 Task: Use the "Calm" extension for calming sounds and nature scenes.
Action: Mouse moved to (937, 28)
Screenshot: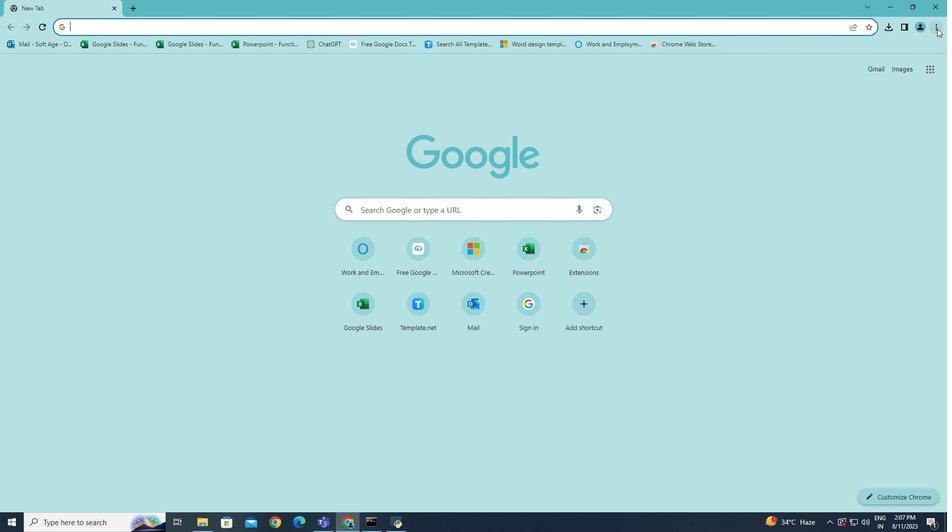 
Action: Mouse pressed left at (937, 28)
Screenshot: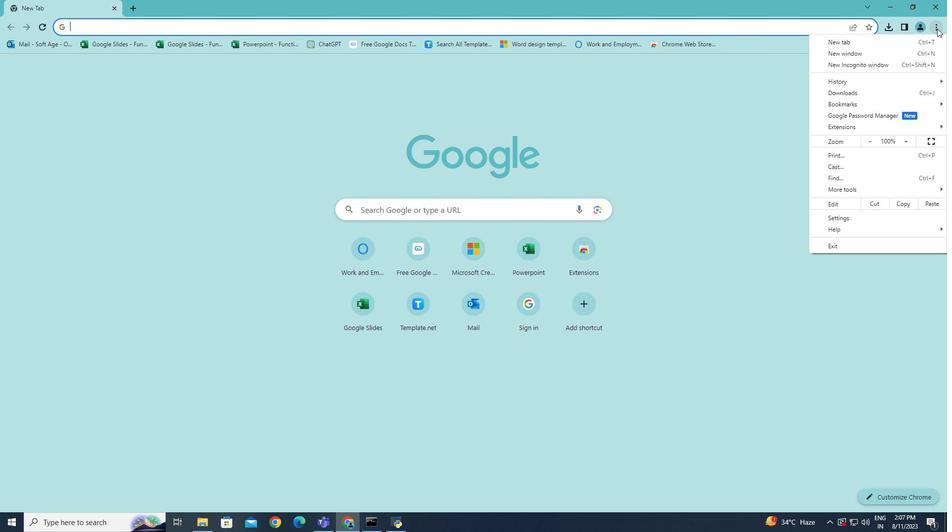 
Action: Mouse moved to (853, 127)
Screenshot: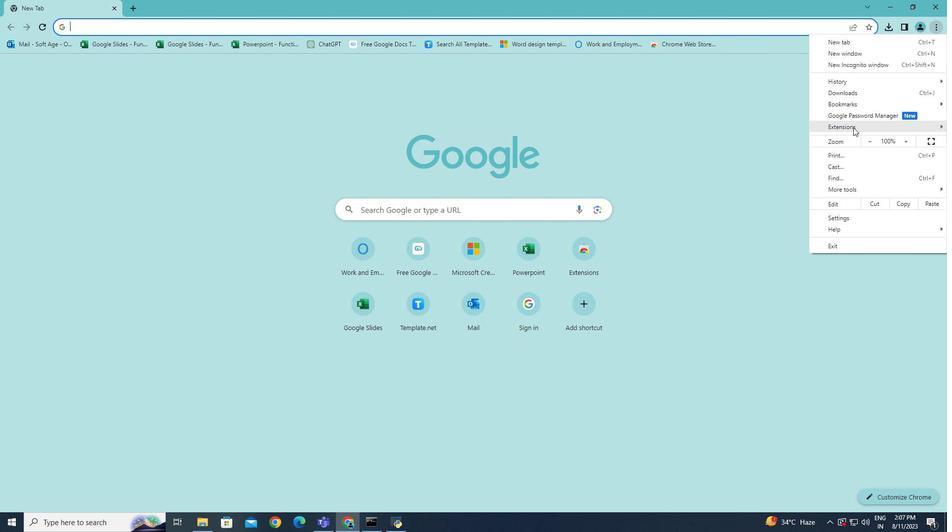 
Action: Mouse pressed left at (853, 127)
Screenshot: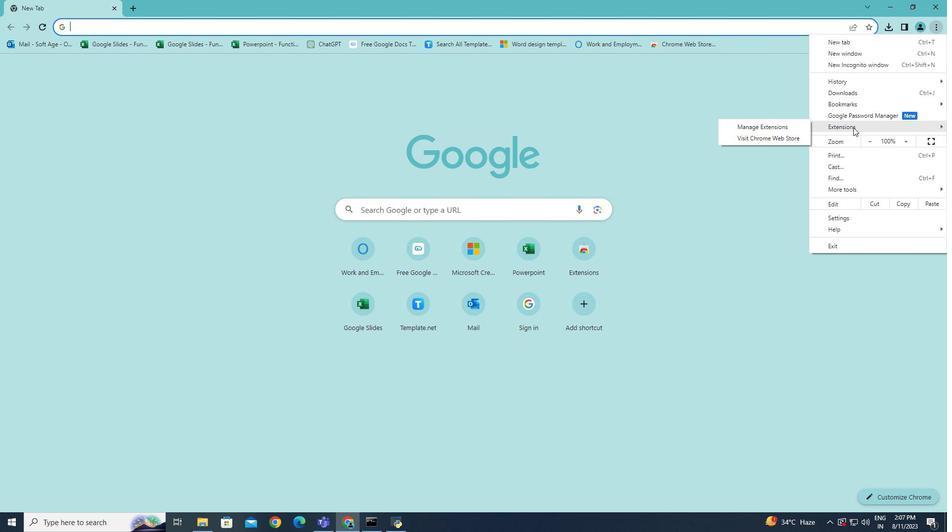 
Action: Mouse moved to (788, 136)
Screenshot: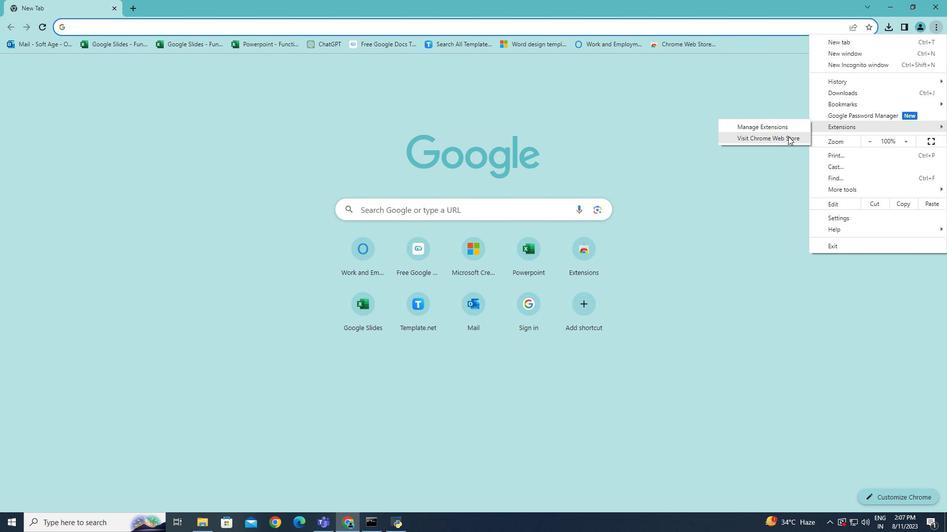 
Action: Mouse pressed left at (788, 136)
Screenshot: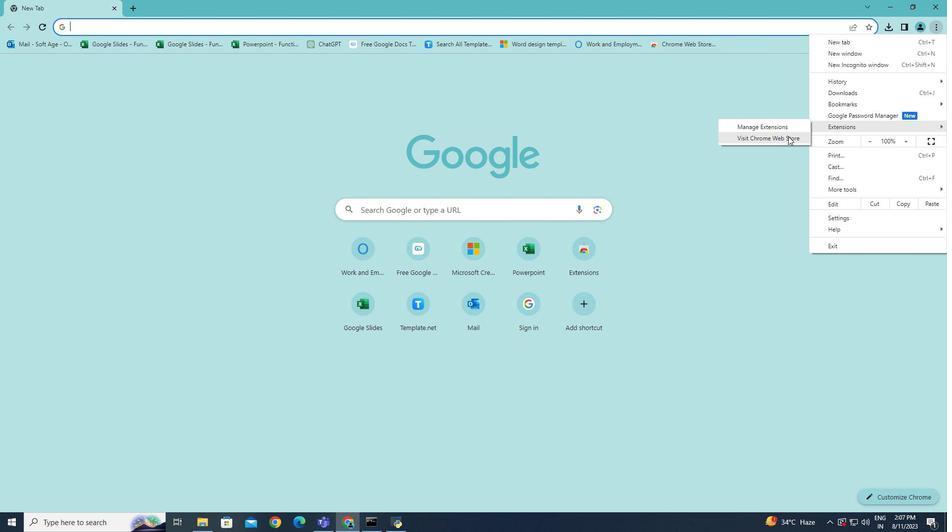 
Action: Mouse moved to (238, 84)
Screenshot: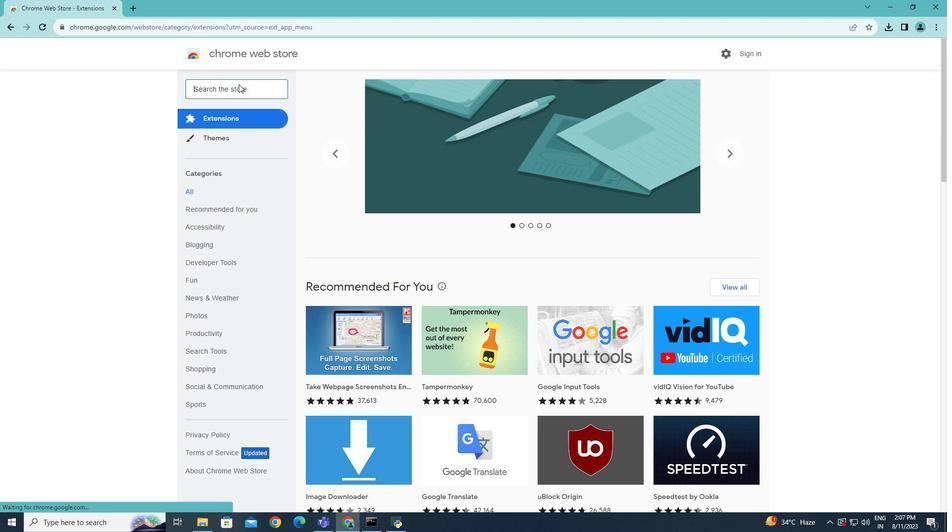 
Action: Mouse pressed left at (238, 84)
Screenshot: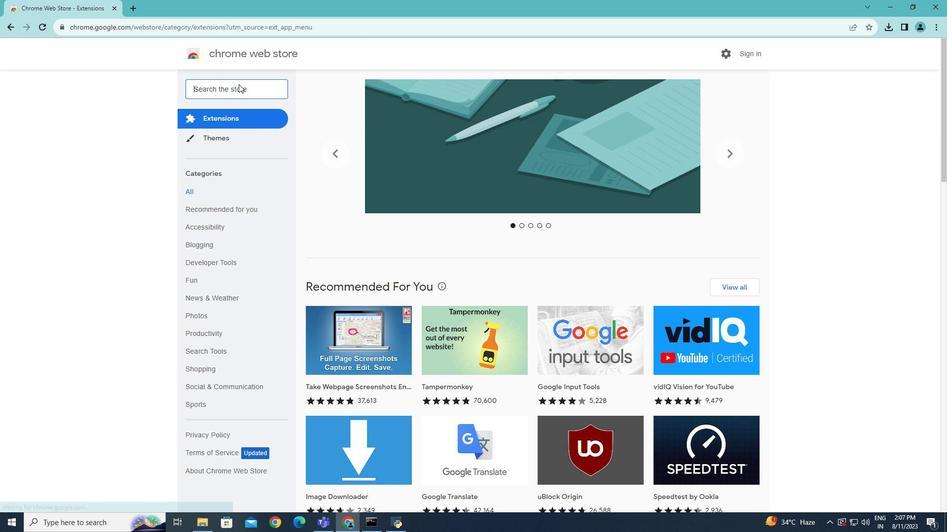 
Action: Key pressed calm<Key.enter>
Screenshot: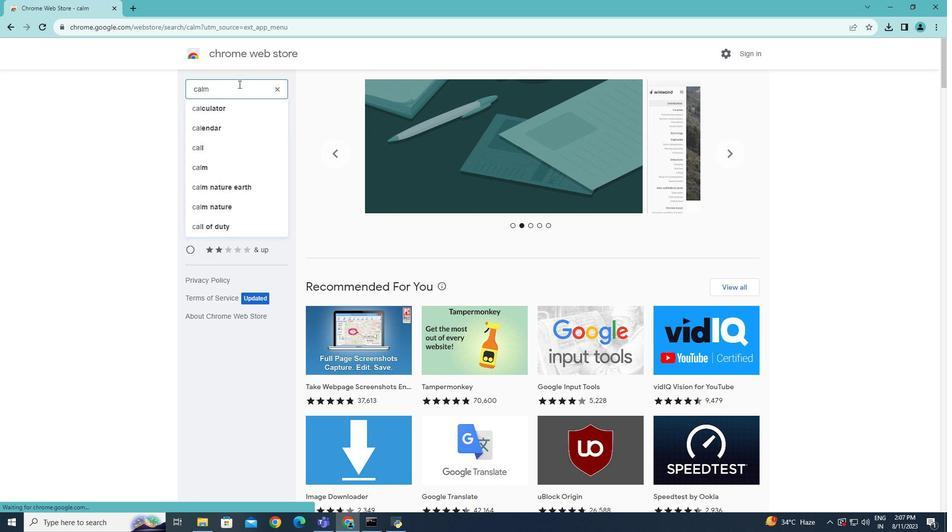 
Action: Mouse moved to (401, 280)
Screenshot: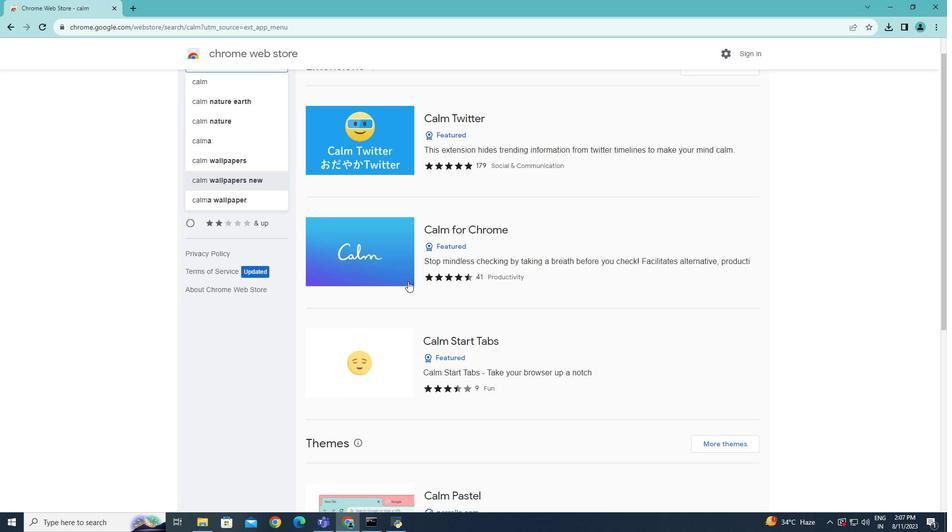 
Action: Mouse scrolled (401, 280) with delta (0, 0)
Screenshot: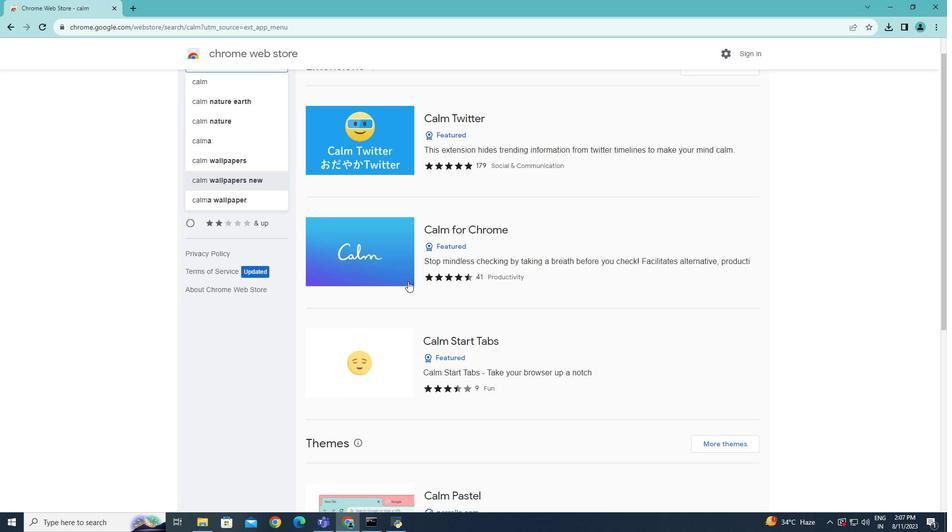 
Action: Mouse moved to (407, 281)
Screenshot: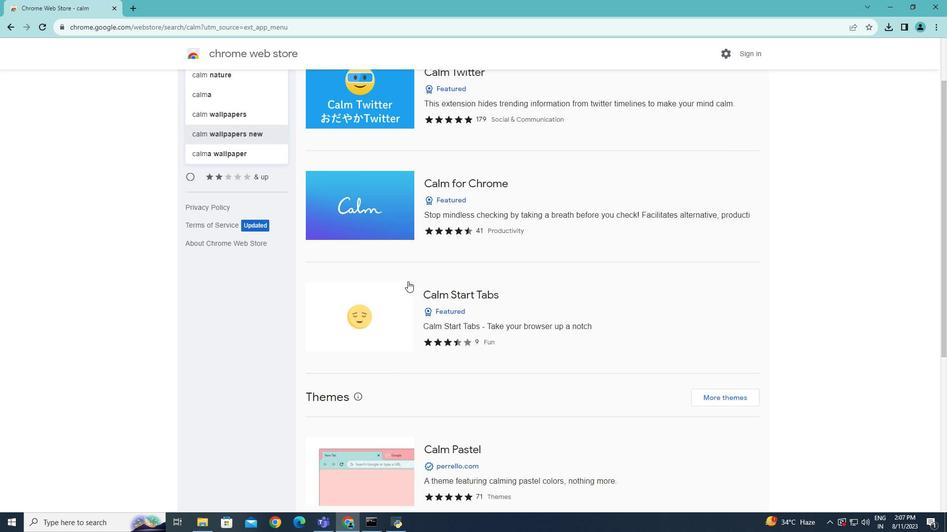 
Action: Mouse scrolled (407, 281) with delta (0, 0)
Screenshot: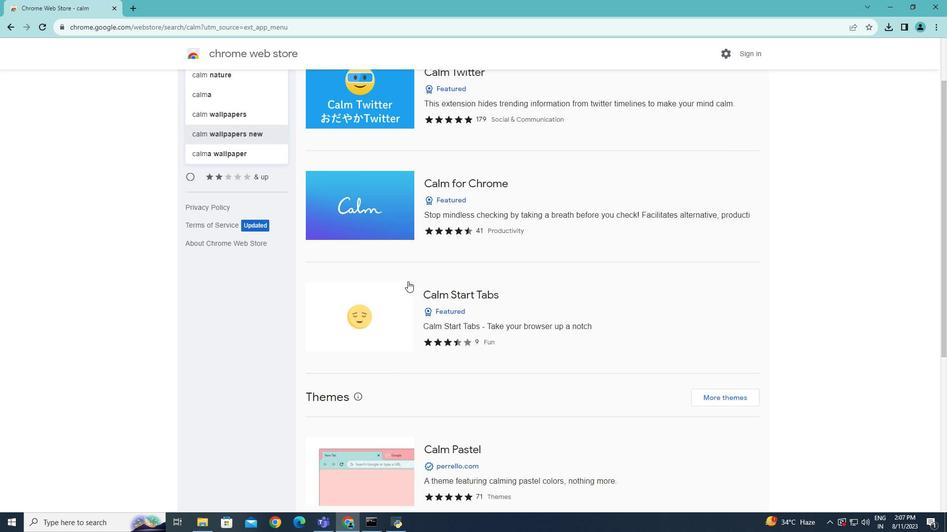 
Action: Mouse moved to (407, 281)
Screenshot: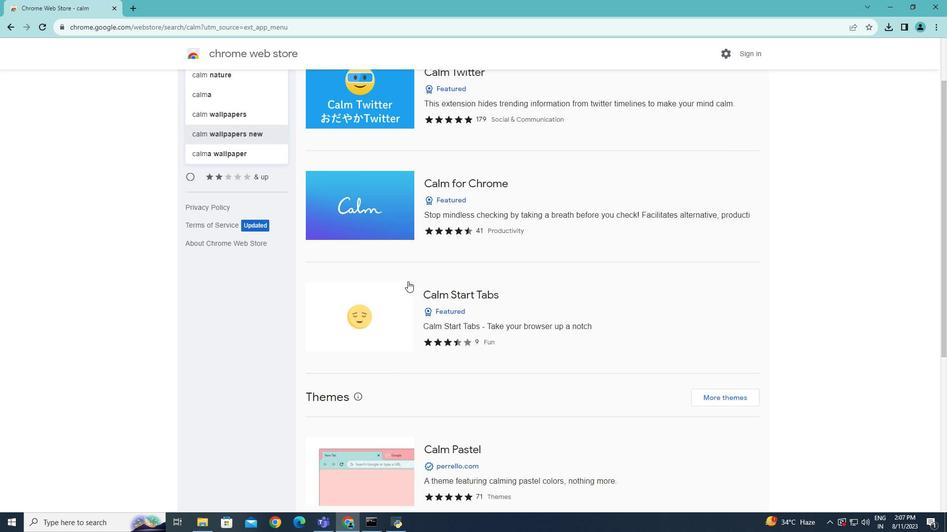 
Action: Mouse scrolled (407, 281) with delta (0, 0)
Screenshot: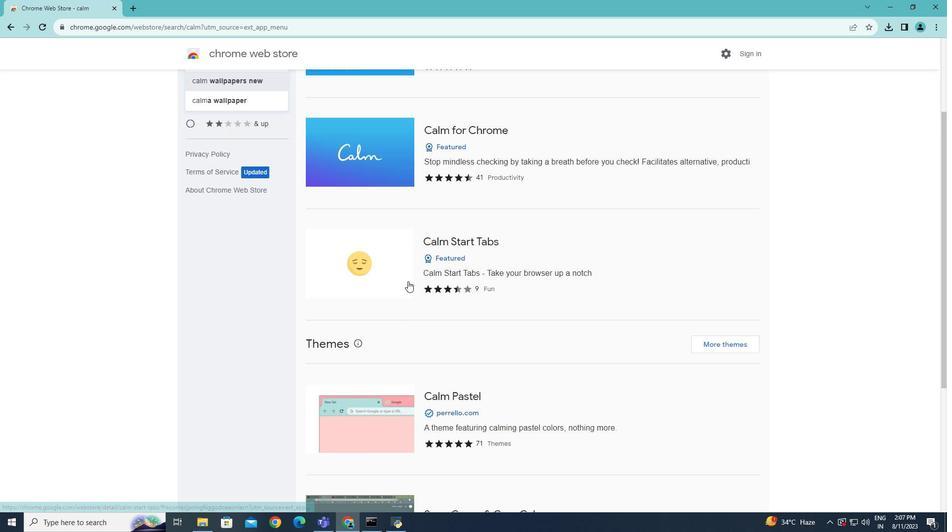 
Action: Mouse scrolled (407, 281) with delta (0, 0)
Screenshot: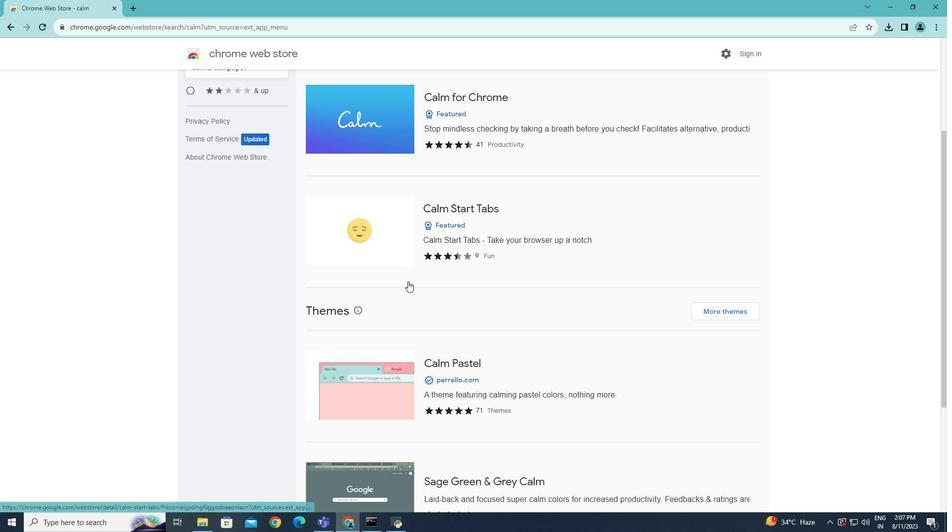 
Action: Mouse moved to (695, 244)
Screenshot: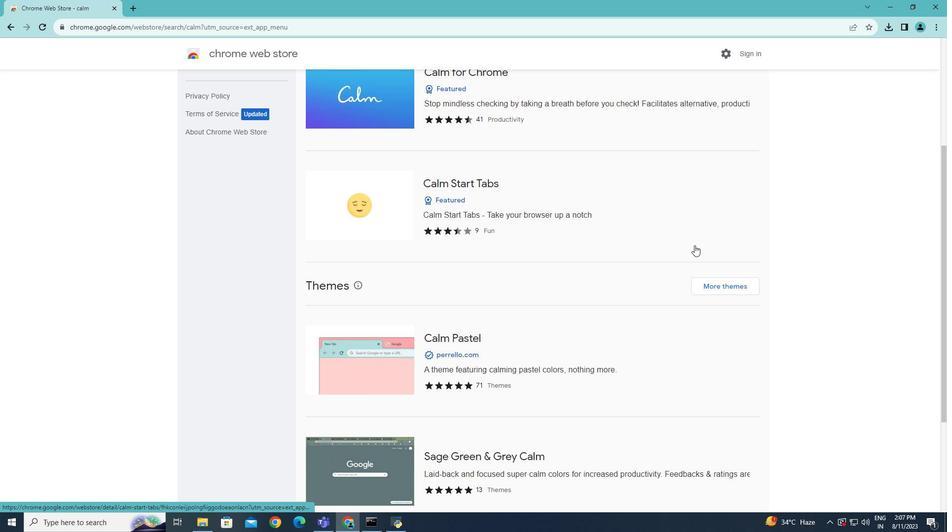 
Action: Mouse scrolled (695, 244) with delta (0, 0)
Screenshot: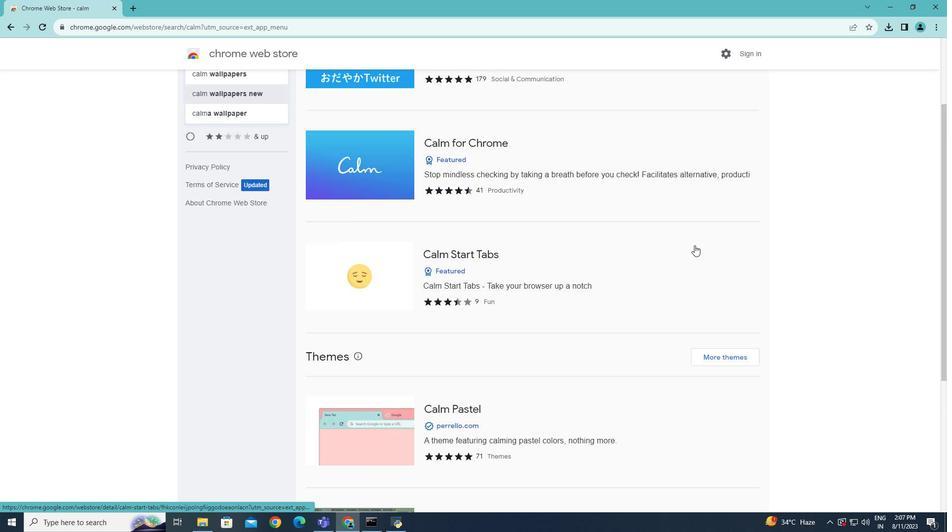 
Action: Mouse moved to (694, 245)
Screenshot: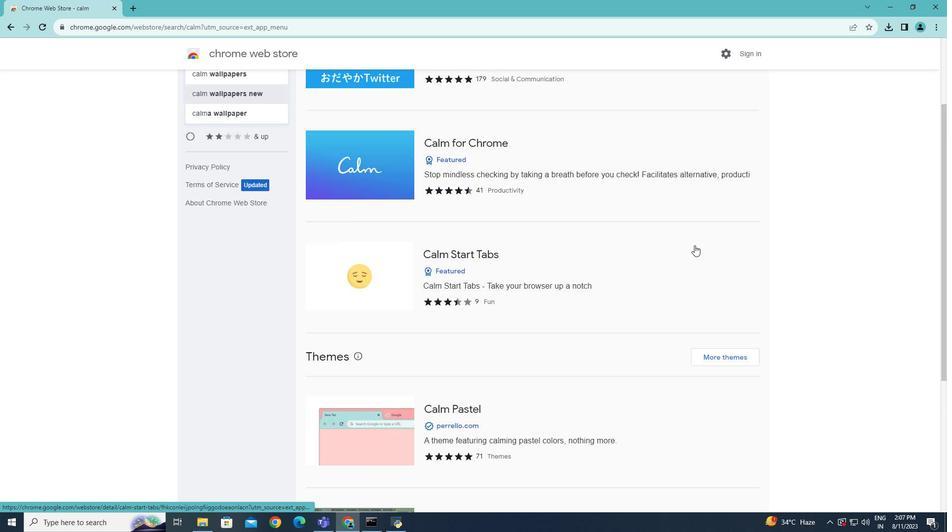 
Action: Mouse scrolled (694, 246) with delta (0, 0)
Screenshot: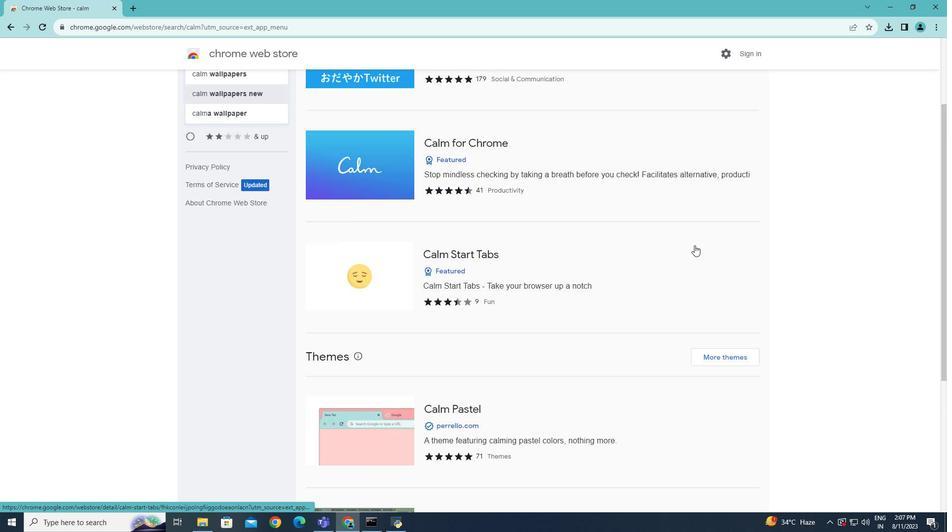 
Action: Mouse scrolled (694, 246) with delta (0, 0)
Screenshot: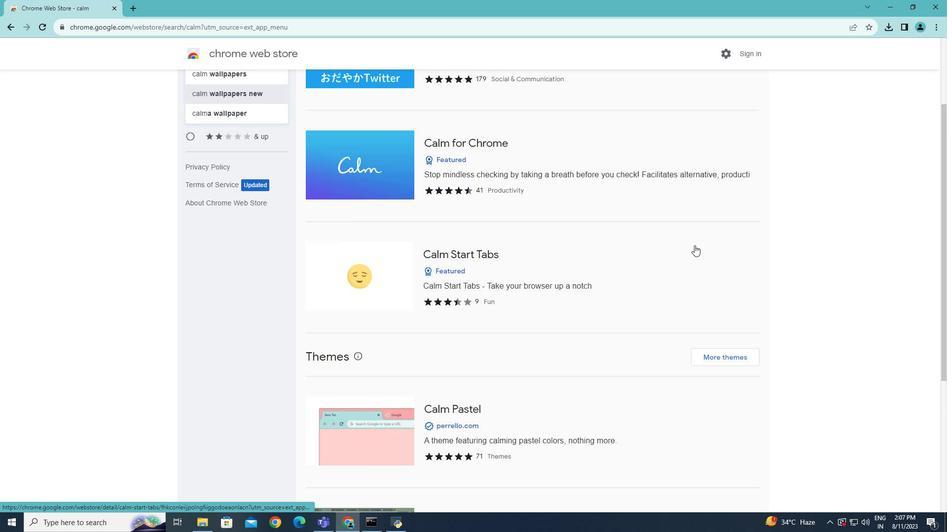 
Action: Mouse scrolled (694, 246) with delta (0, 0)
Screenshot: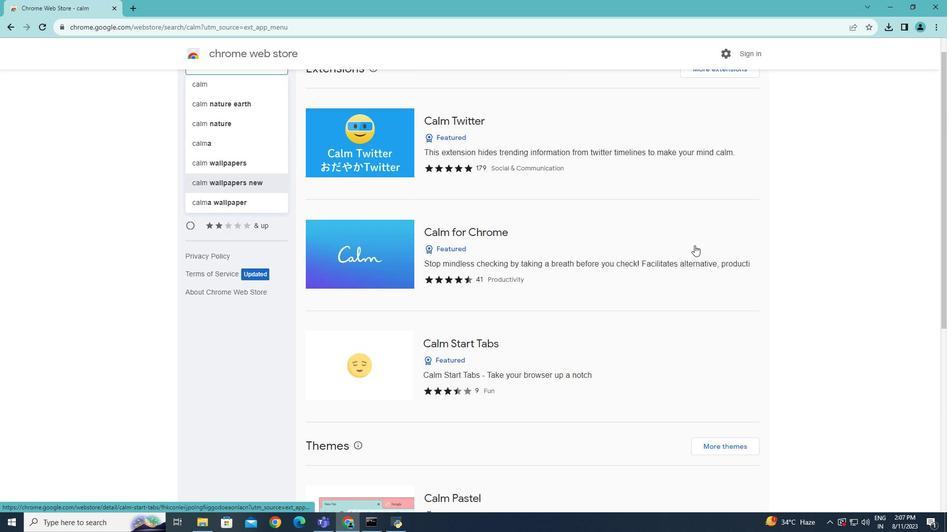 
Action: Mouse scrolled (694, 246) with delta (0, 0)
Screenshot: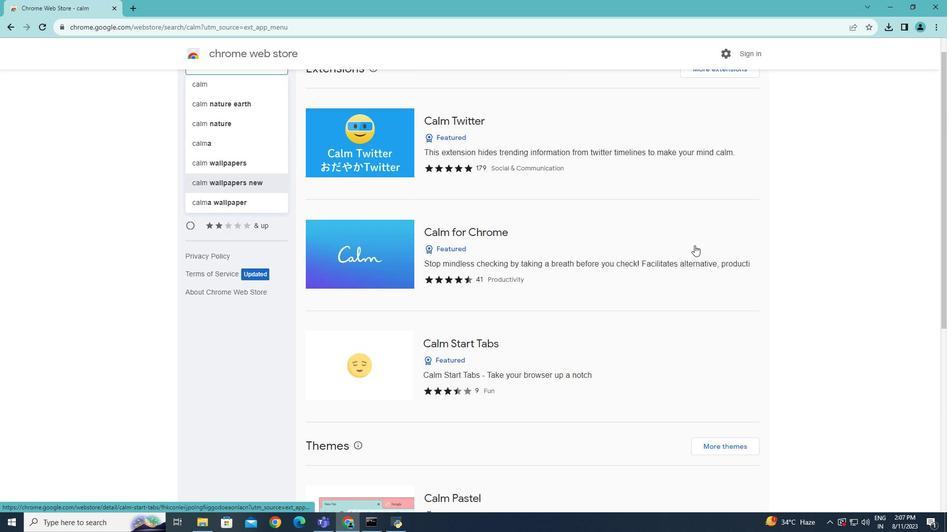 
Action: Mouse scrolled (694, 246) with delta (0, 0)
Screenshot: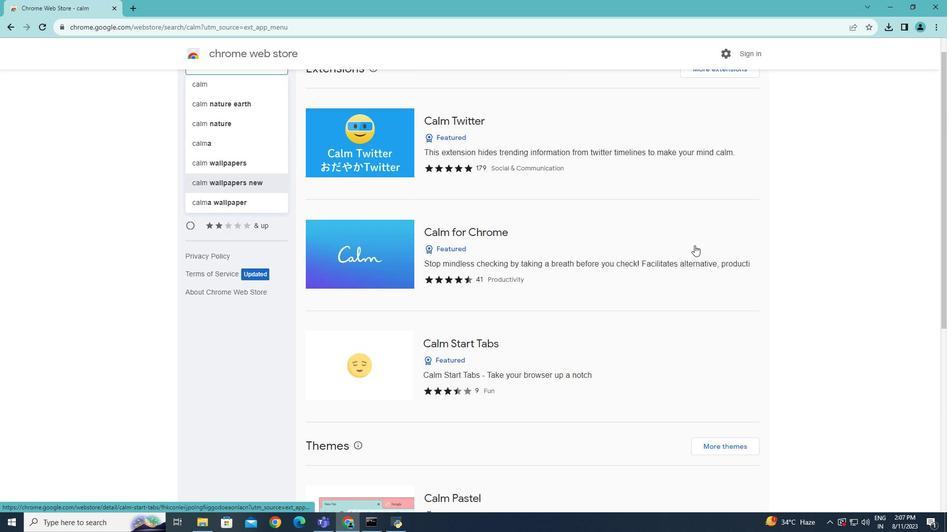 
Action: Mouse scrolled (694, 246) with delta (0, 0)
Screenshot: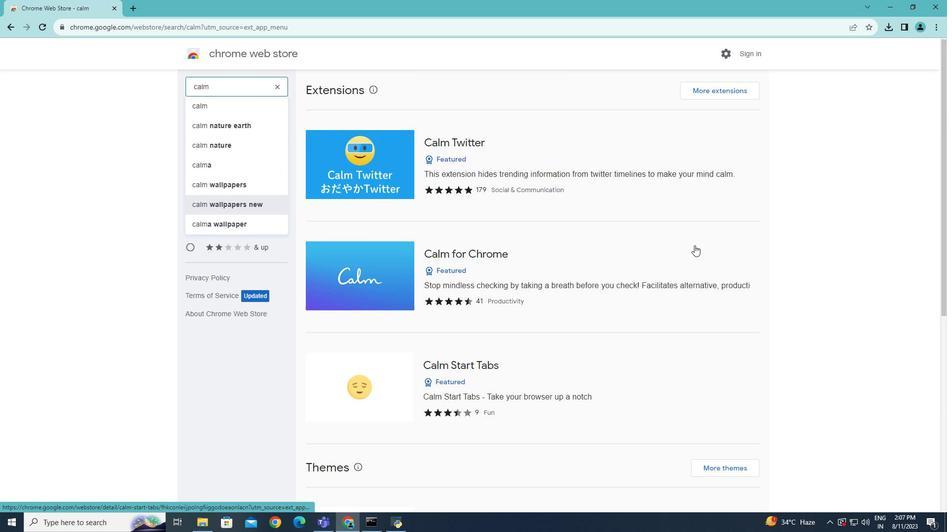 
Action: Mouse moved to (719, 93)
Screenshot: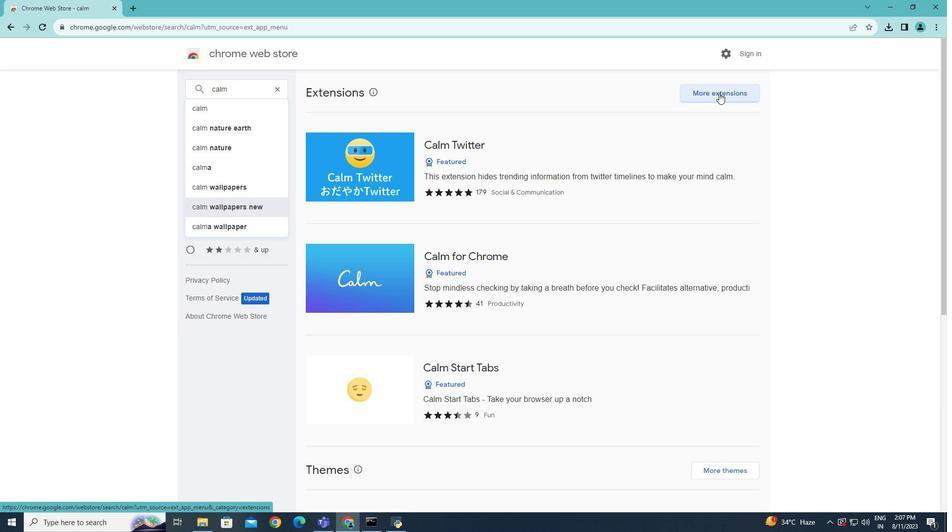 
Action: Mouse pressed left at (719, 93)
Screenshot: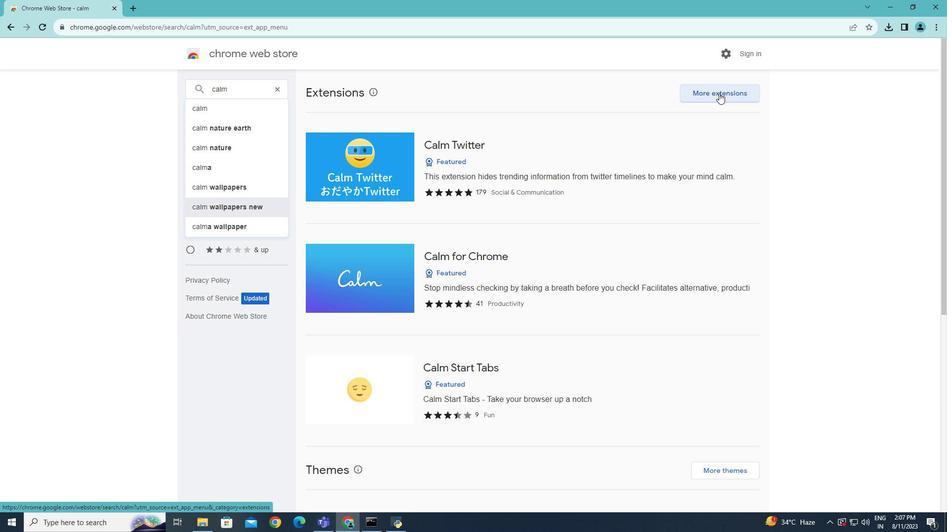 
Action: Mouse moved to (630, 324)
Screenshot: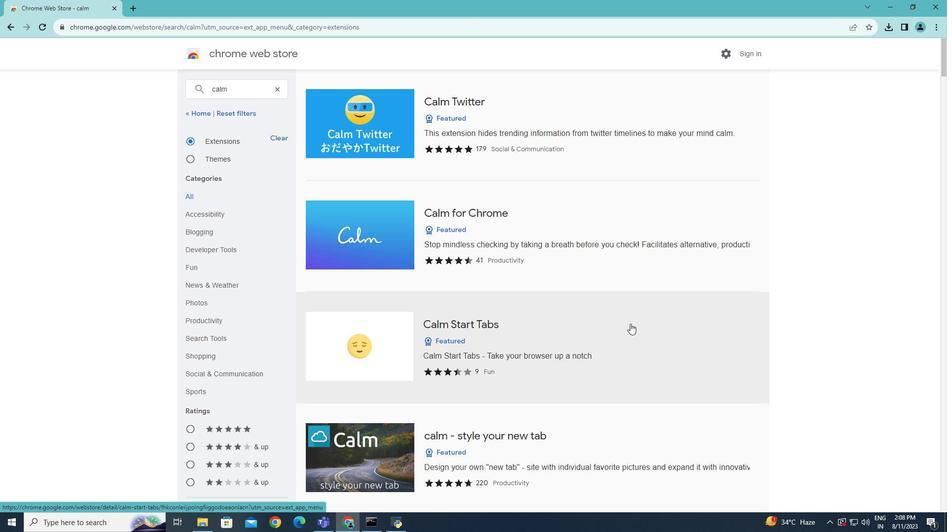 
Action: Mouse scrolled (630, 323) with delta (0, 0)
Screenshot: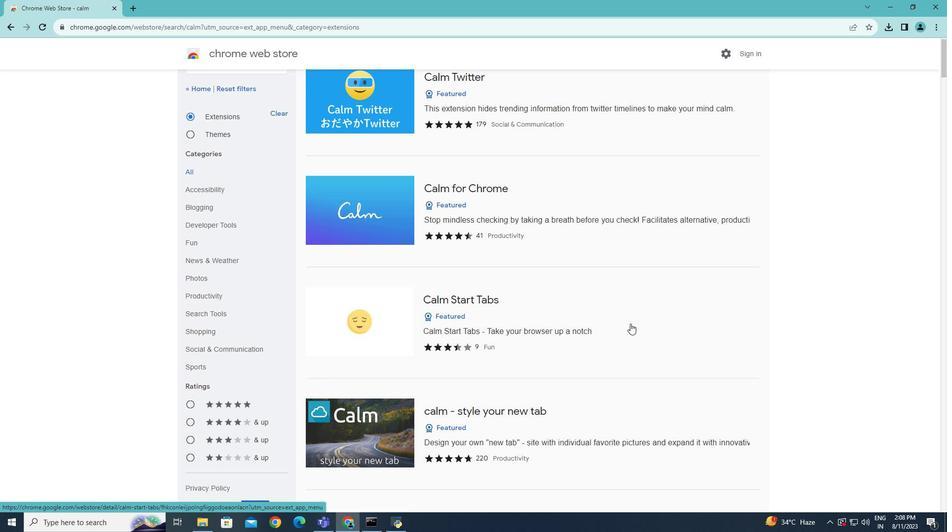 
Action: Mouse scrolled (630, 323) with delta (0, 0)
Screenshot: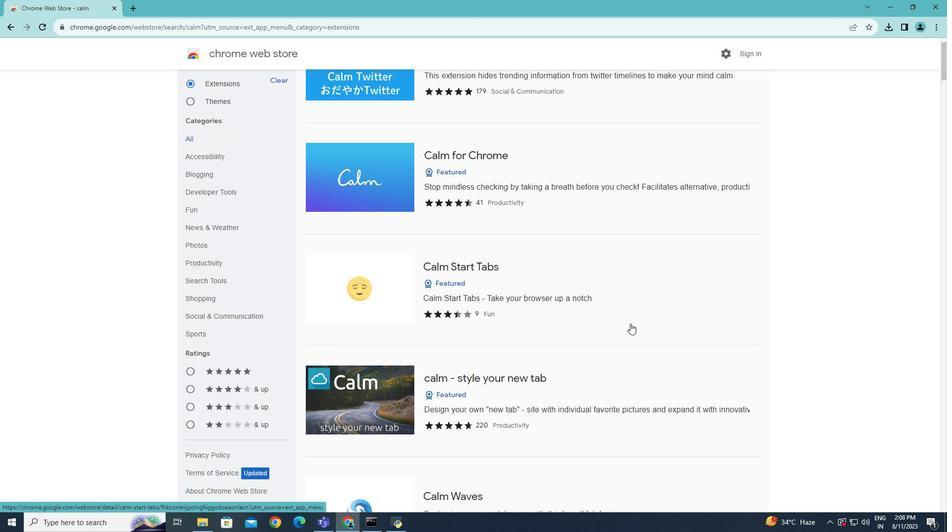 
Action: Mouse scrolled (630, 323) with delta (0, 0)
Screenshot: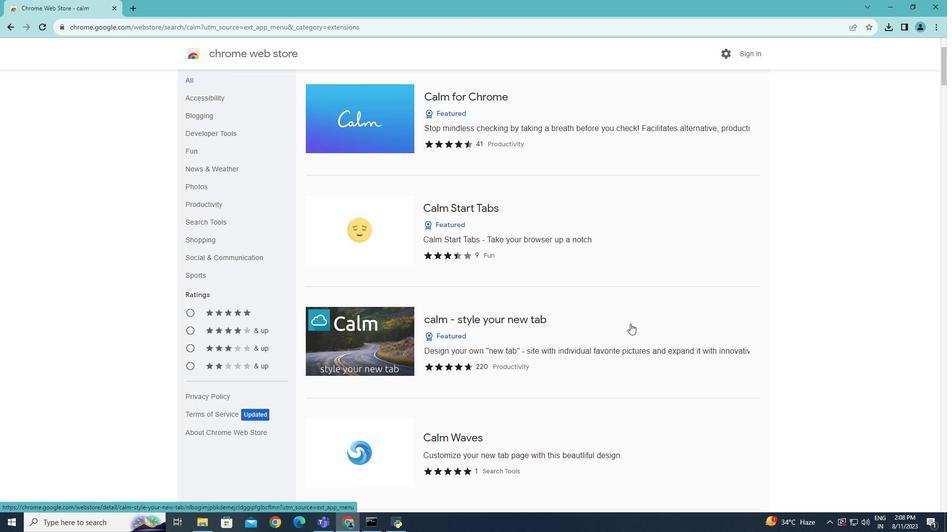 
Action: Mouse scrolled (630, 323) with delta (0, 0)
Screenshot: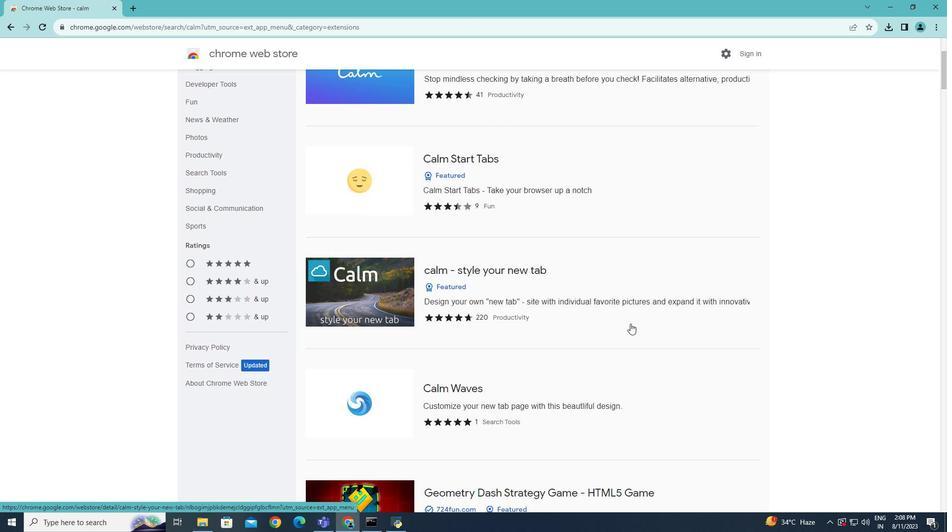 
Action: Mouse scrolled (630, 323) with delta (0, 0)
Screenshot: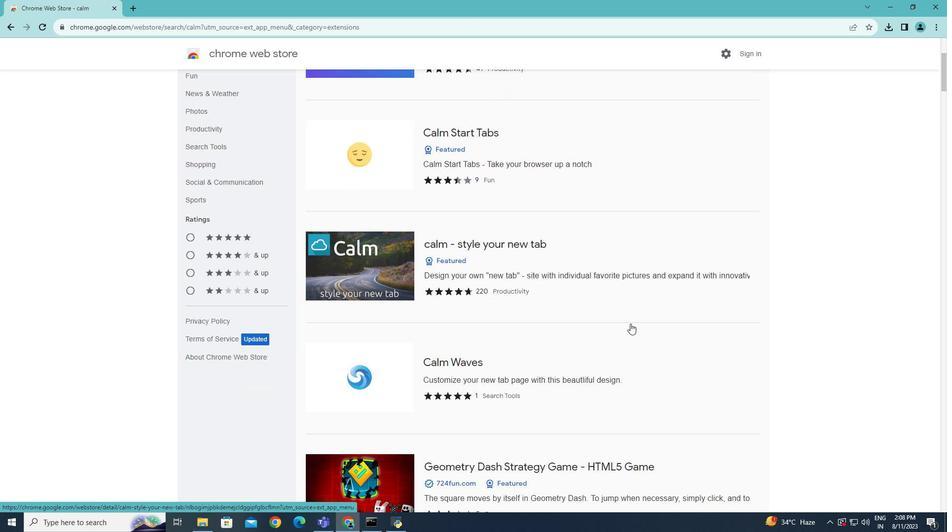 
Action: Mouse scrolled (630, 323) with delta (0, 0)
Screenshot: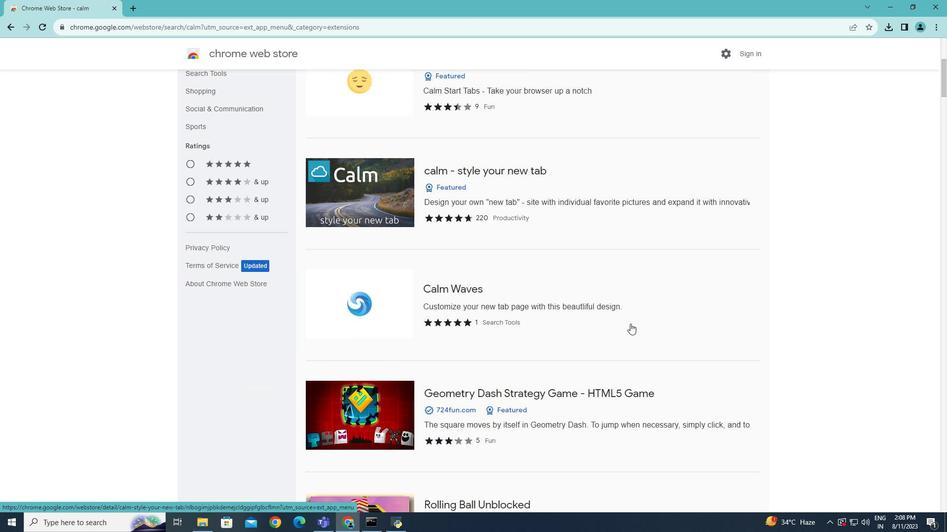 
Action: Mouse scrolled (630, 323) with delta (0, 0)
Screenshot: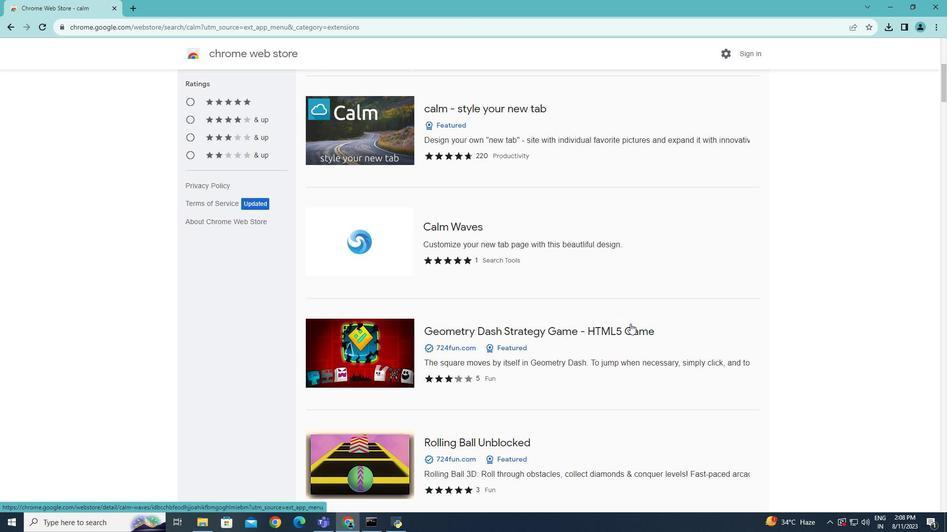 
Action: Mouse scrolled (630, 323) with delta (0, 0)
Screenshot: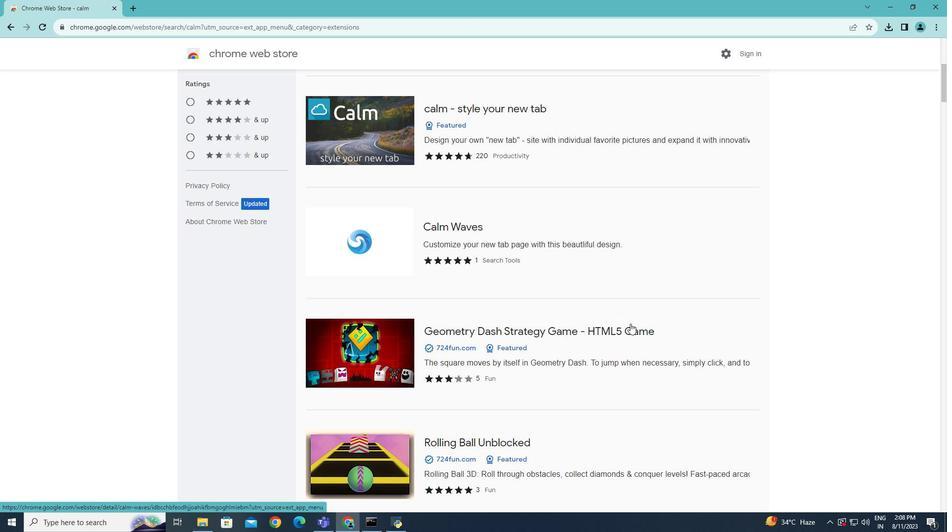 
Action: Mouse scrolled (630, 323) with delta (0, 0)
Screenshot: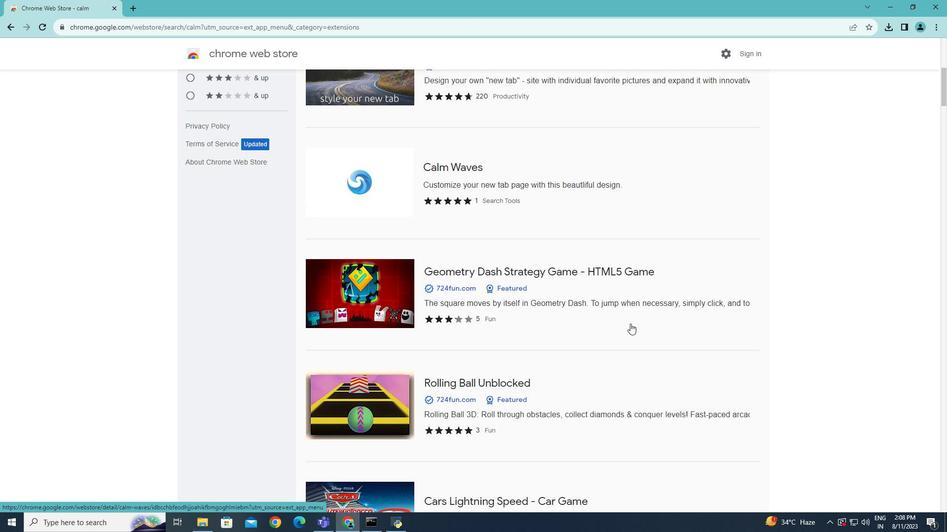 
Action: Mouse scrolled (630, 323) with delta (0, 0)
Screenshot: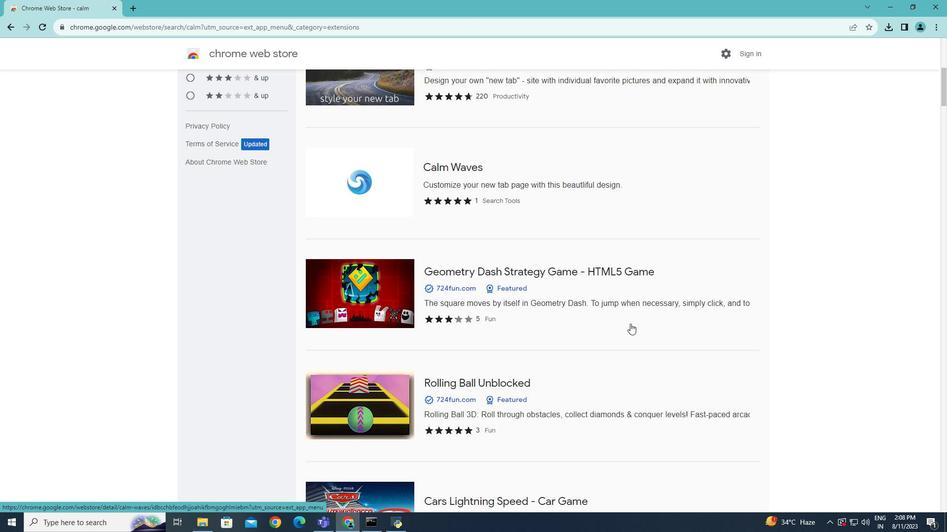 
Action: Mouse scrolled (630, 323) with delta (0, 0)
Screenshot: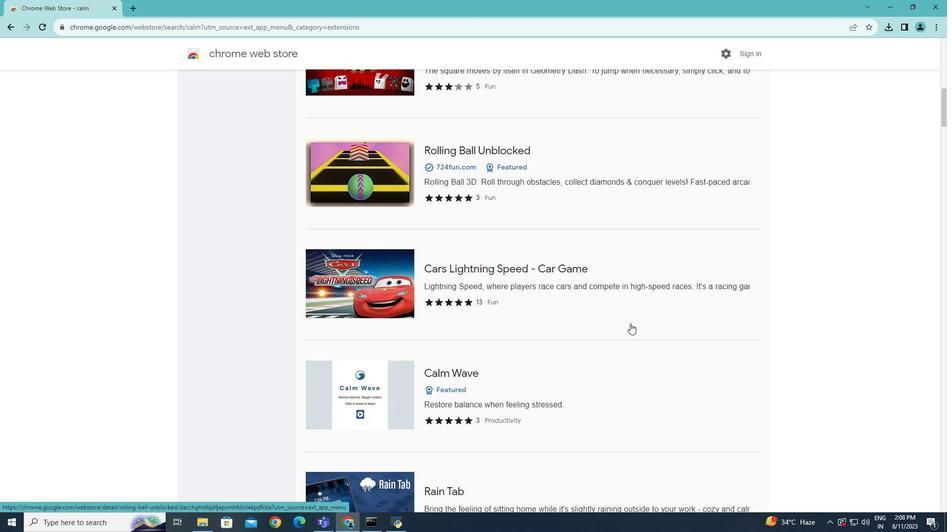 
Action: Mouse scrolled (630, 323) with delta (0, 0)
Screenshot: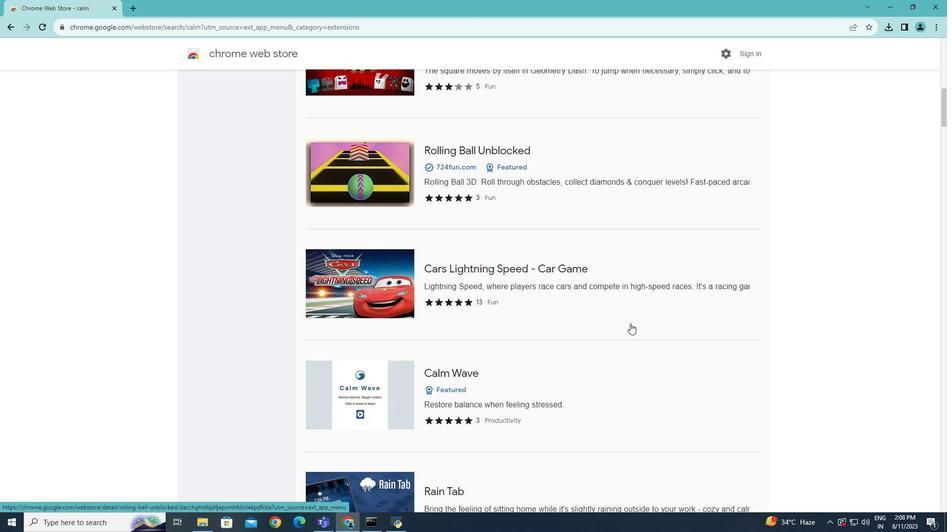 
Action: Mouse scrolled (630, 323) with delta (0, 0)
Screenshot: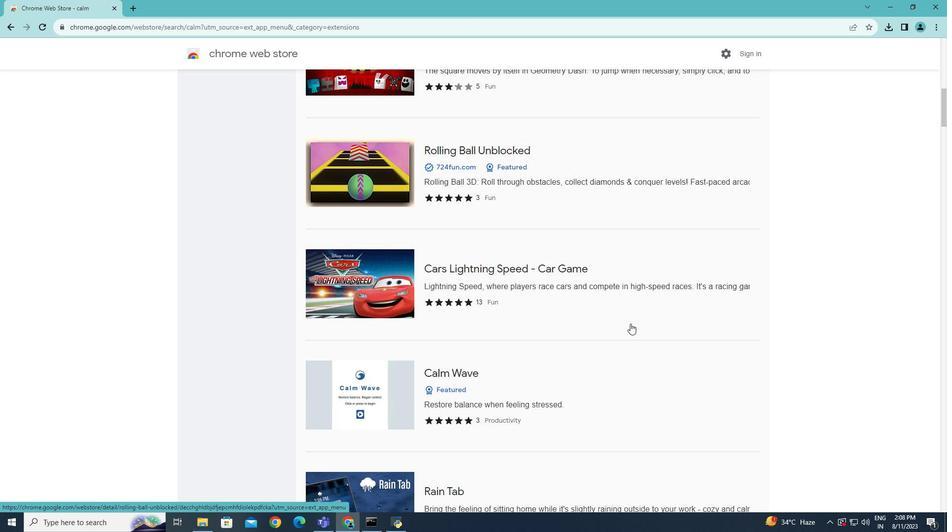 
Action: Mouse scrolled (630, 323) with delta (0, 0)
Screenshot: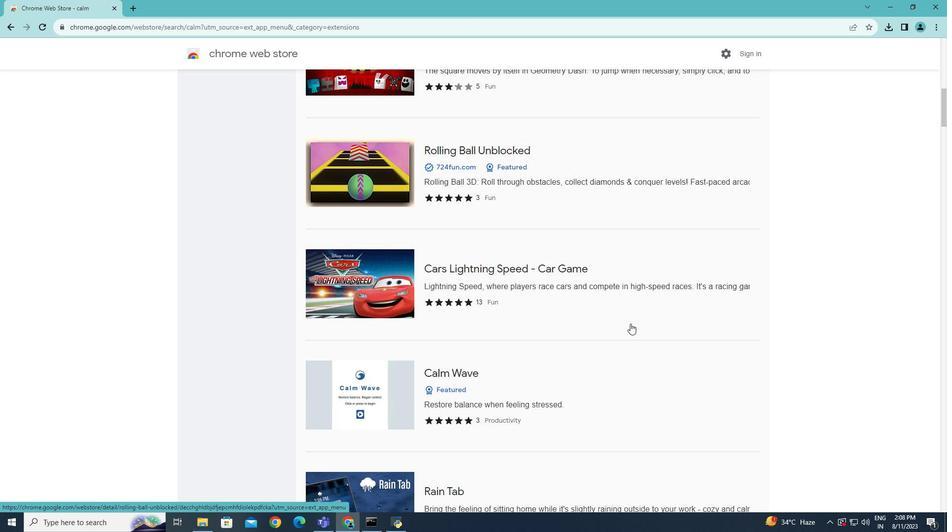
Action: Mouse scrolled (630, 323) with delta (0, 0)
Screenshot: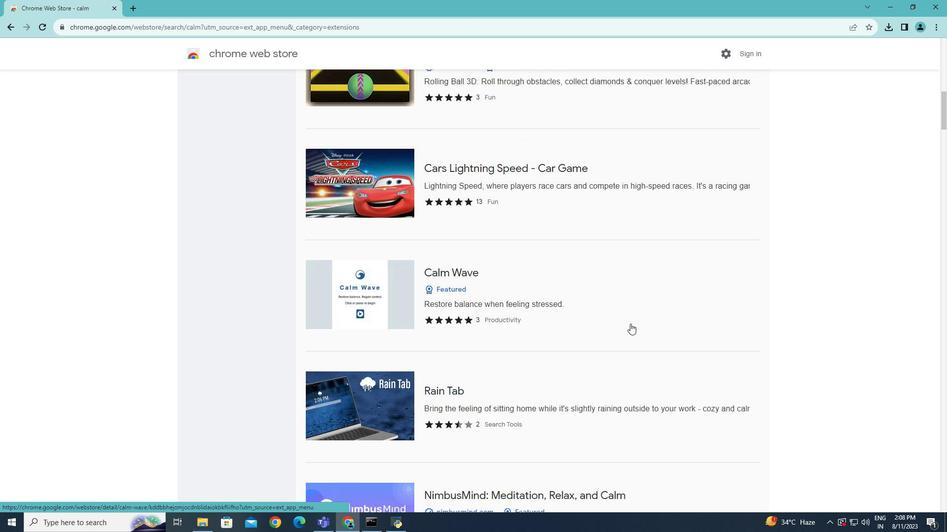 
Action: Mouse moved to (630, 324)
Screenshot: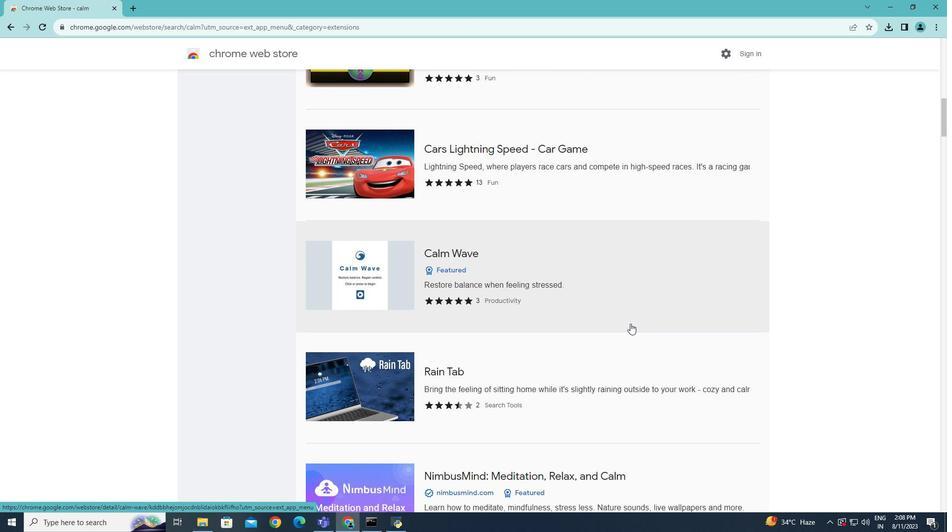 
Action: Mouse scrolled (630, 323) with delta (0, 0)
Screenshot: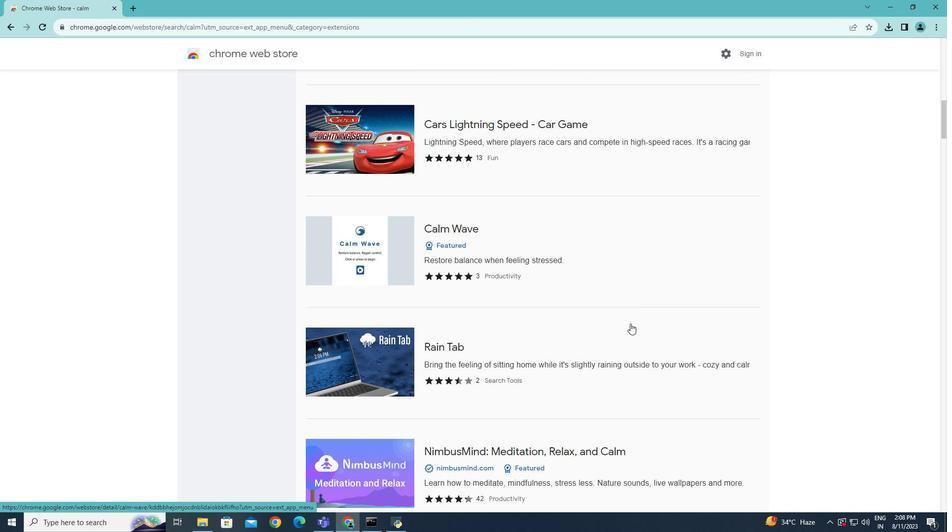 
Action: Mouse scrolled (630, 323) with delta (0, 0)
Screenshot: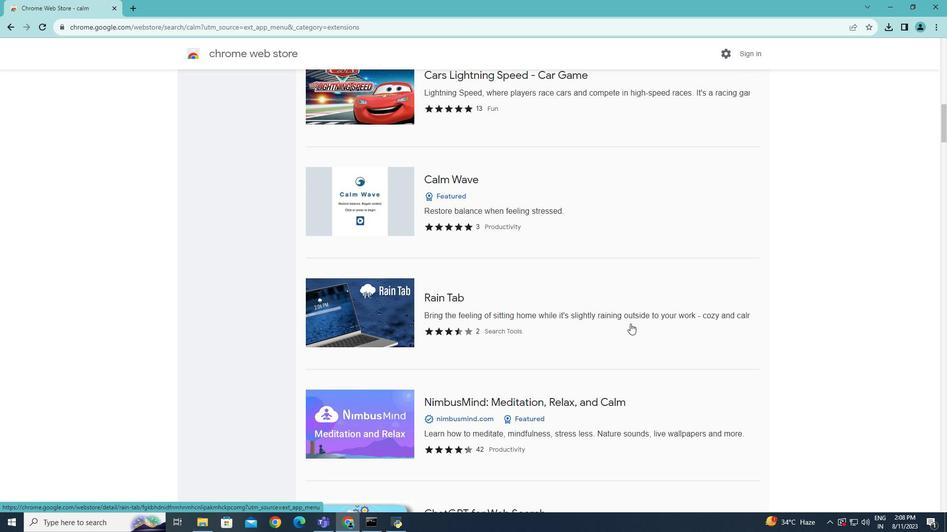 
Action: Mouse scrolled (630, 323) with delta (0, 0)
Screenshot: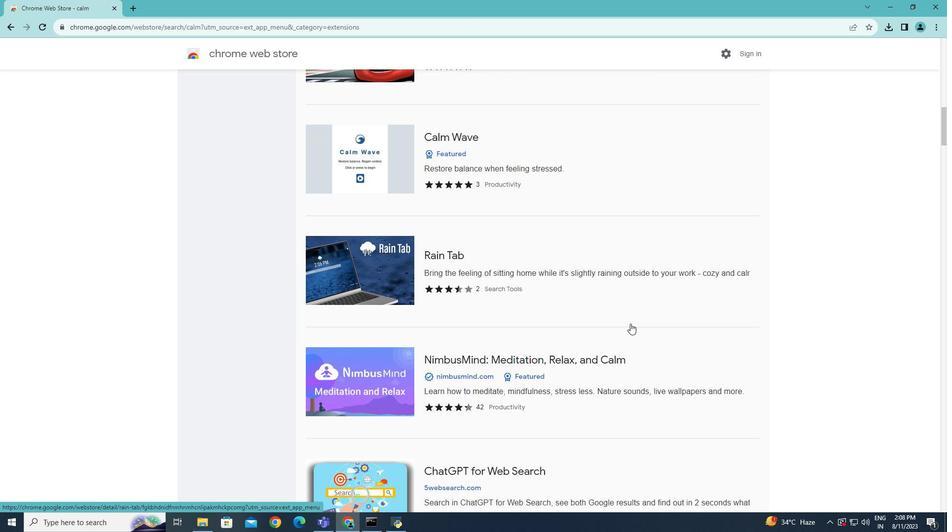 
Action: Mouse scrolled (630, 323) with delta (0, 0)
Screenshot: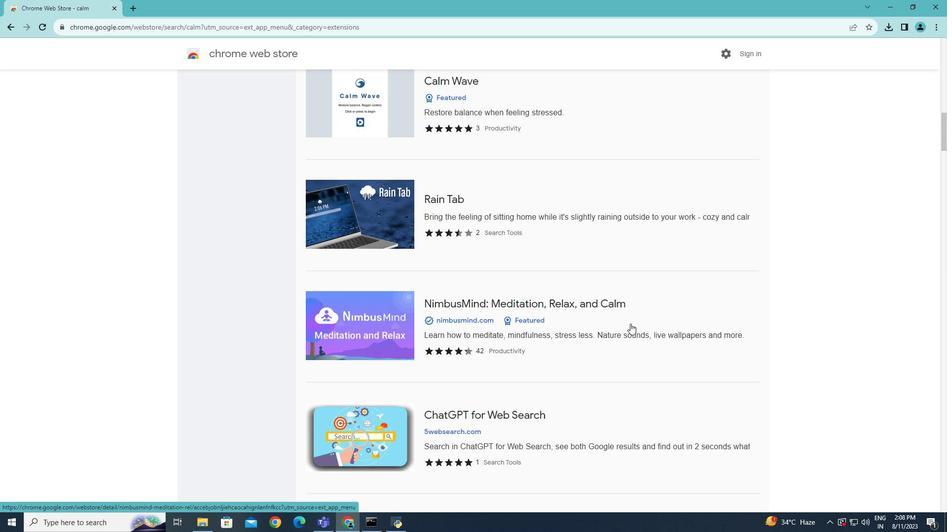 
Action: Mouse moved to (647, 324)
Screenshot: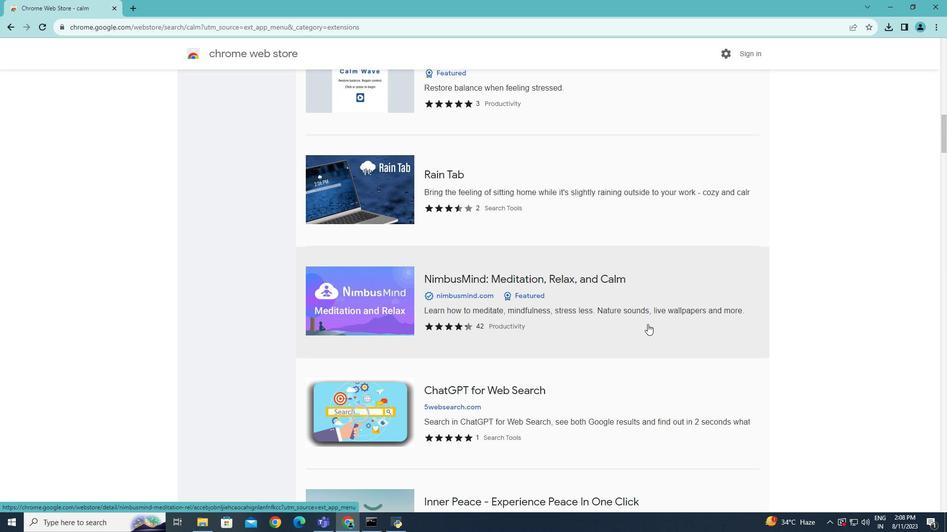 
Action: Mouse scrolled (647, 324) with delta (0, 0)
Screenshot: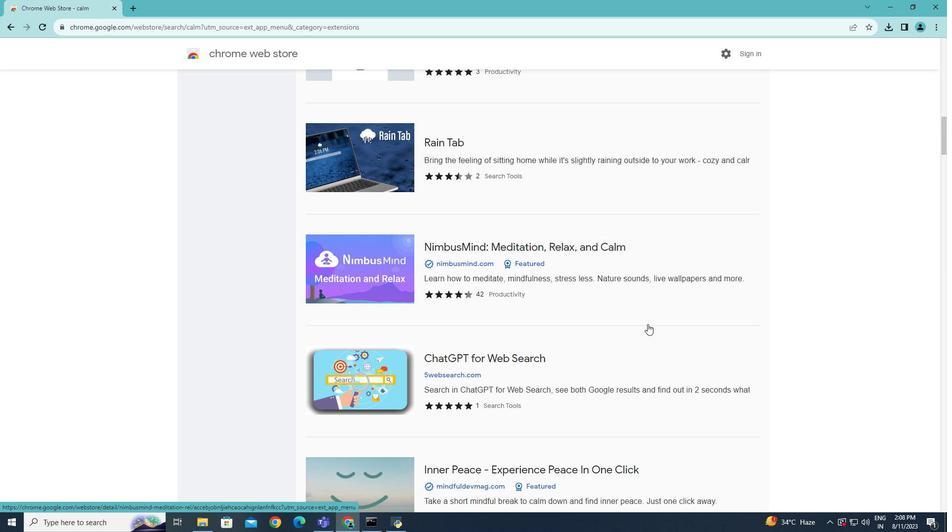 
Action: Mouse scrolled (647, 324) with delta (0, 0)
Screenshot: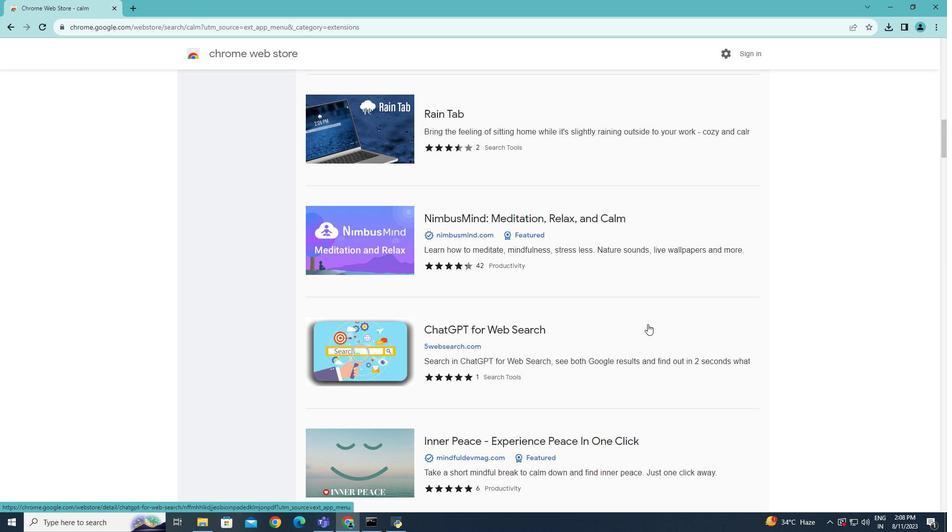 
Action: Mouse scrolled (647, 324) with delta (0, 0)
Screenshot: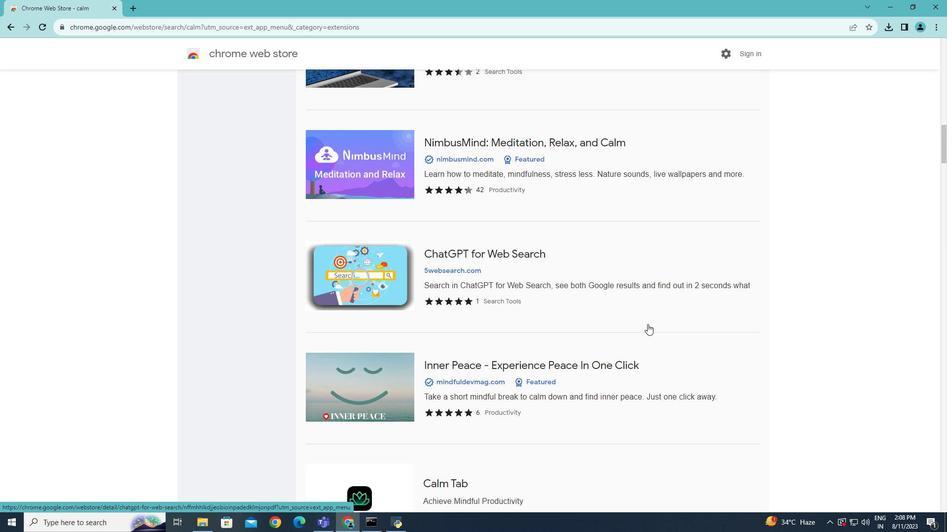 
Action: Mouse scrolled (647, 324) with delta (0, 0)
Screenshot: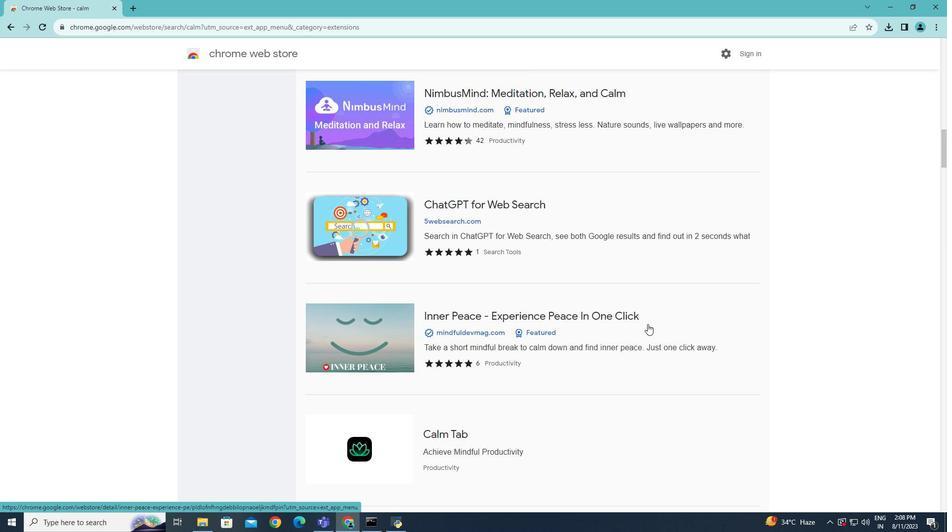 
Action: Mouse scrolled (647, 324) with delta (0, 0)
Screenshot: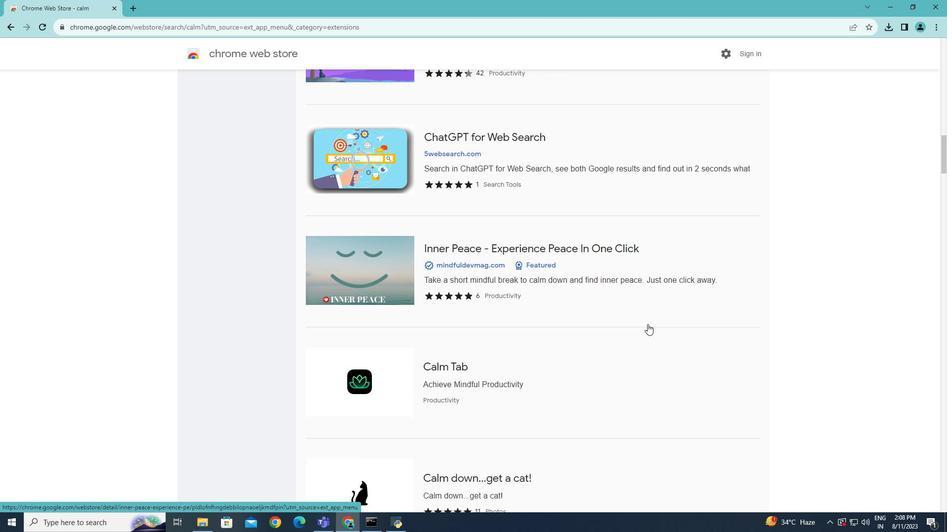 
Action: Mouse scrolled (647, 324) with delta (0, 0)
Screenshot: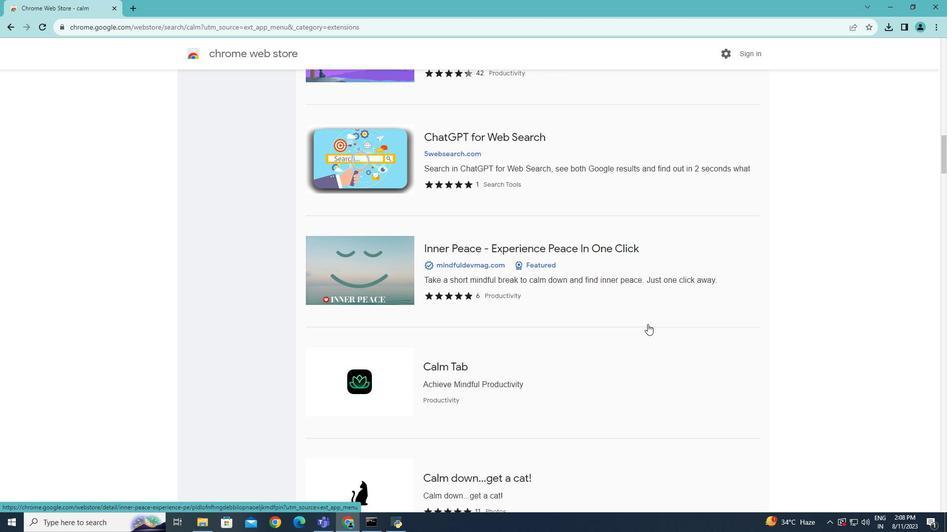 
Action: Mouse scrolled (647, 324) with delta (0, 0)
Screenshot: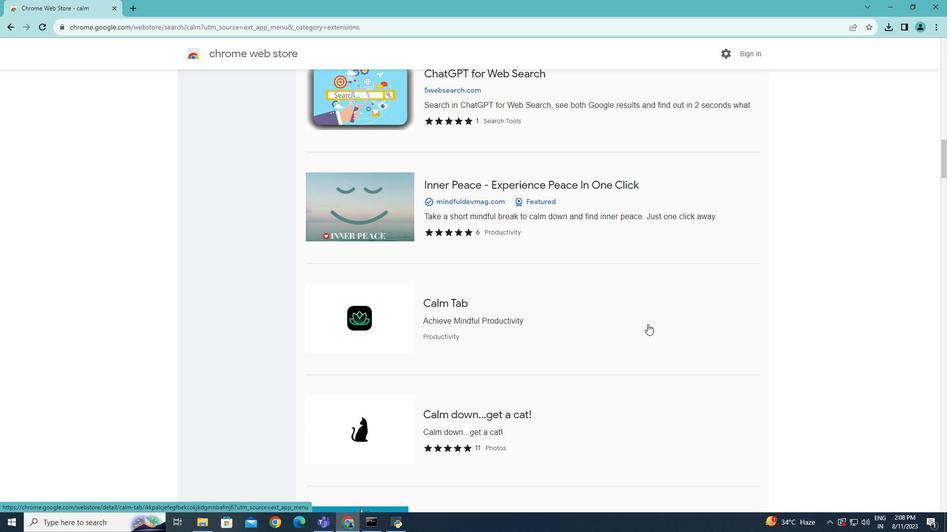 
Action: Mouse moved to (535, 300)
Screenshot: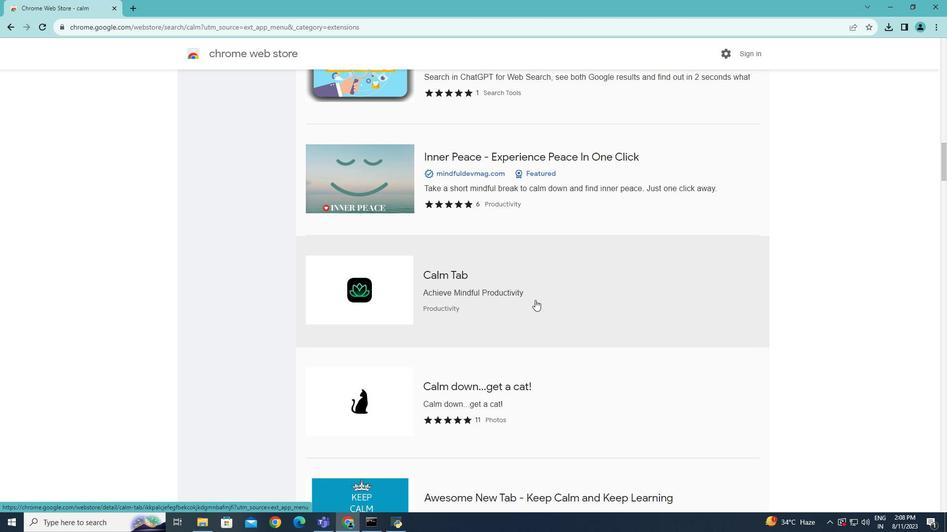 
Action: Mouse pressed left at (535, 300)
Screenshot: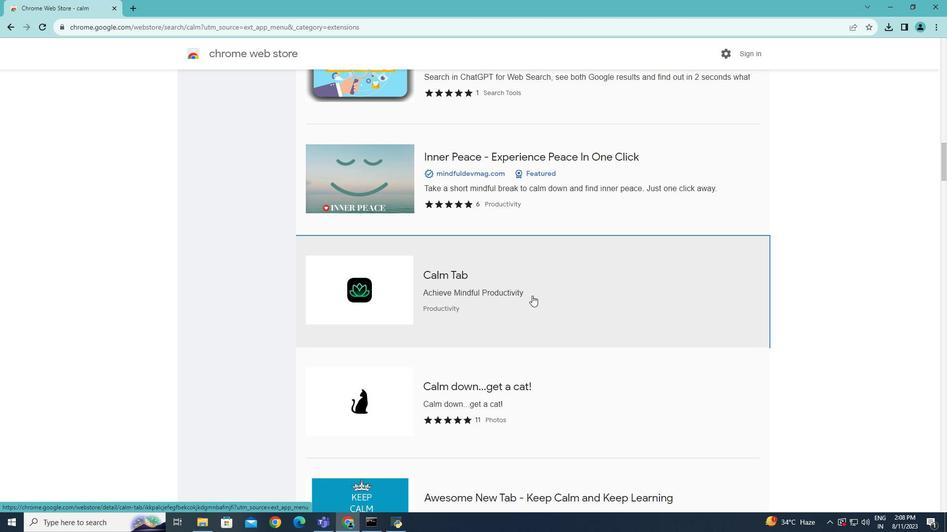
Action: Mouse moved to (530, 309)
Screenshot: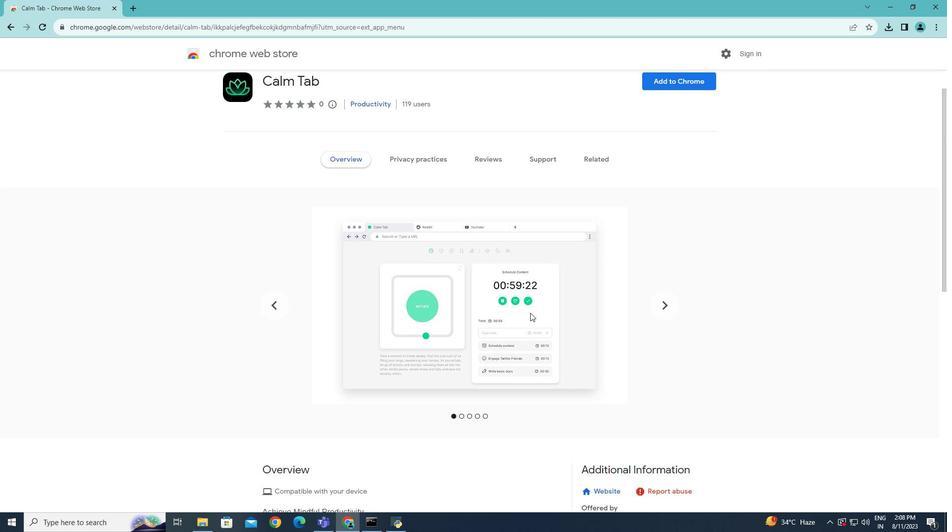 
Action: Mouse scrolled (530, 308) with delta (0, 0)
Screenshot: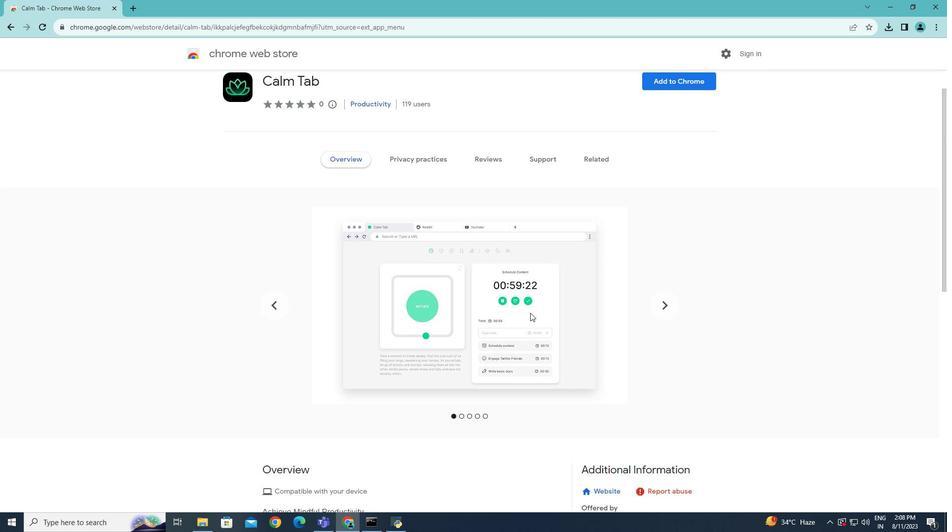 
Action: Mouse moved to (530, 311)
Screenshot: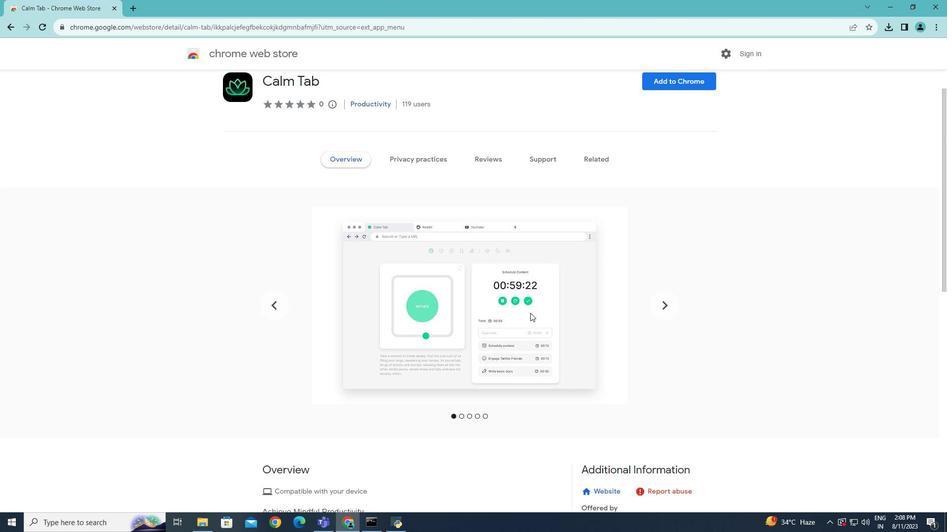 
Action: Mouse scrolled (530, 310) with delta (0, 0)
Screenshot: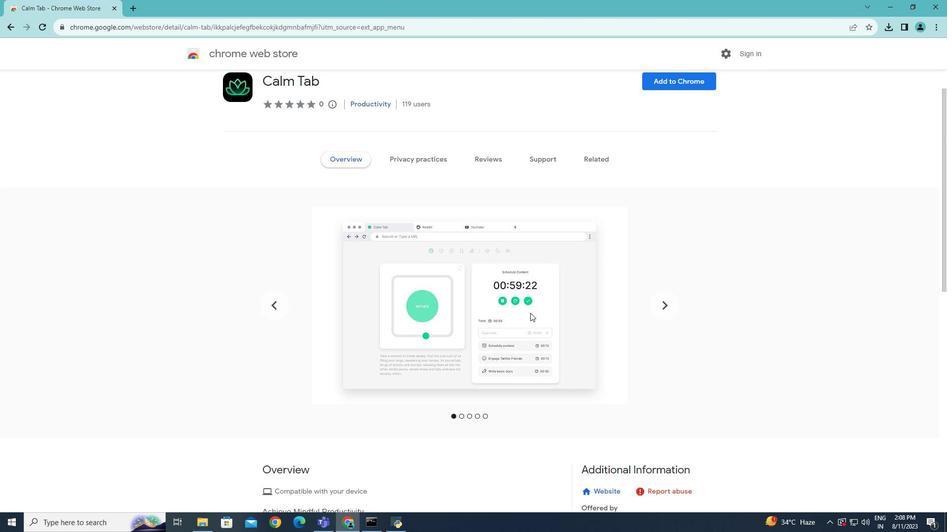 
Action: Mouse moved to (530, 312)
Screenshot: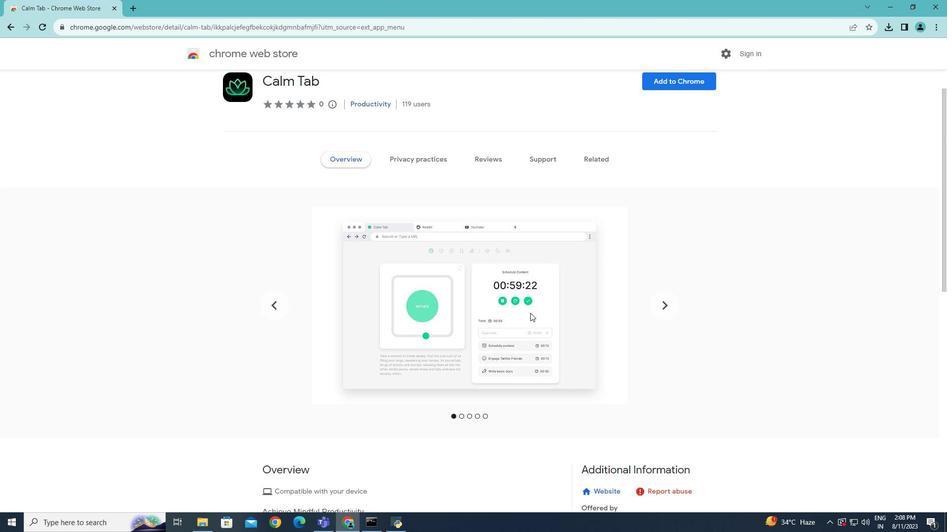 
Action: Mouse scrolled (530, 311) with delta (0, 0)
Screenshot: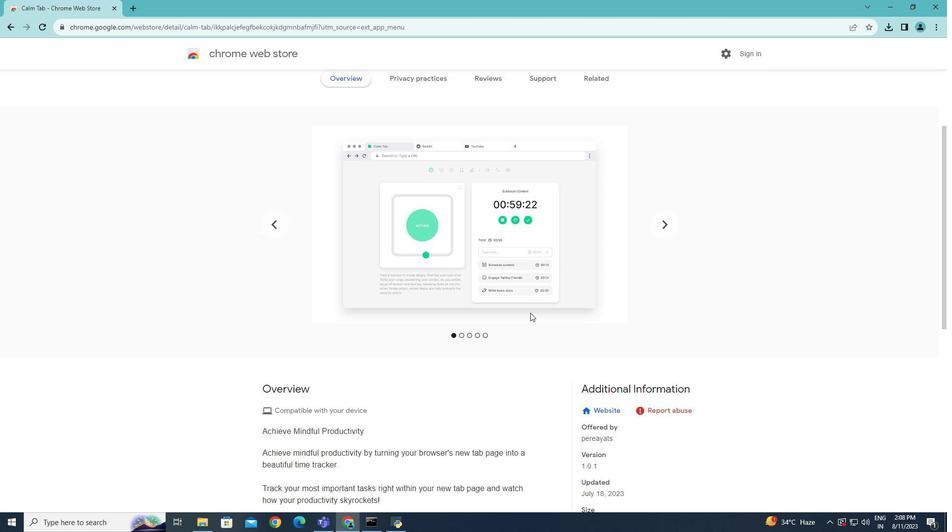 
Action: Mouse moved to (530, 313)
Screenshot: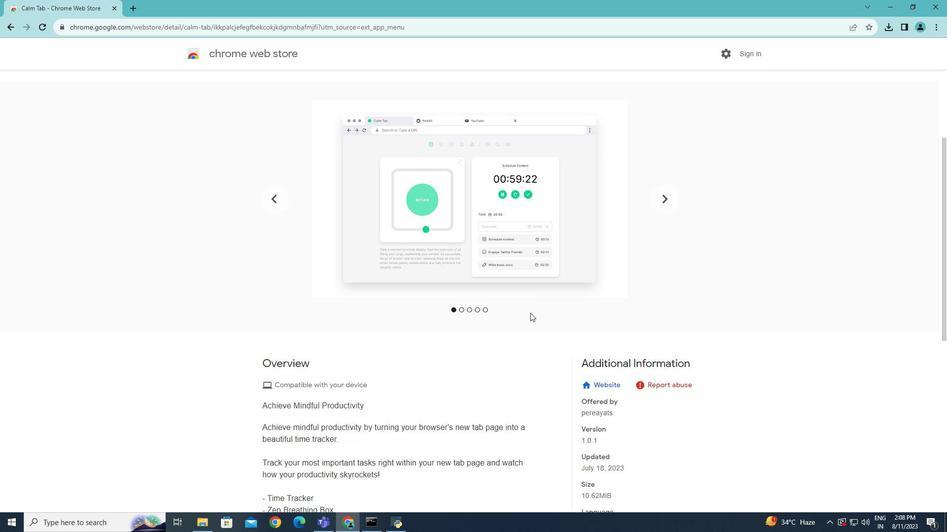 
Action: Mouse scrolled (530, 312) with delta (0, 0)
Screenshot: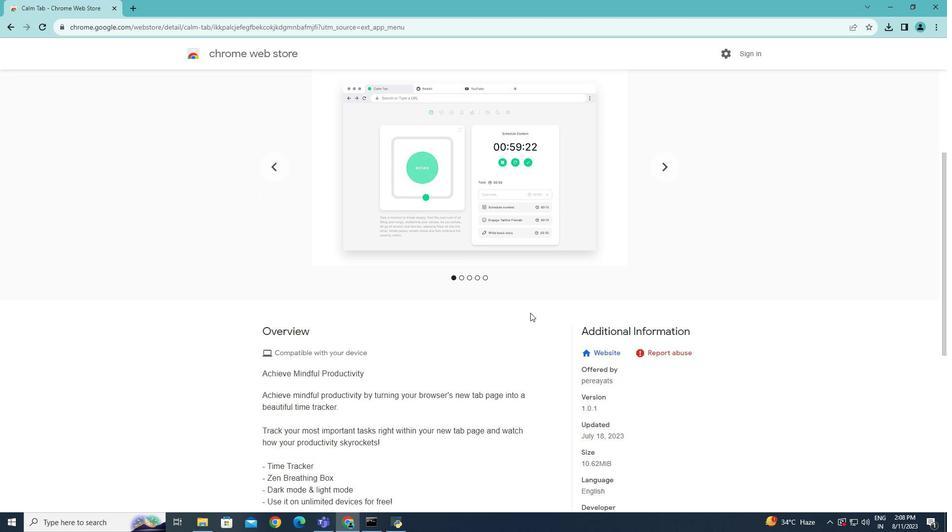 
Action: Mouse scrolled (530, 312) with delta (0, 0)
Screenshot: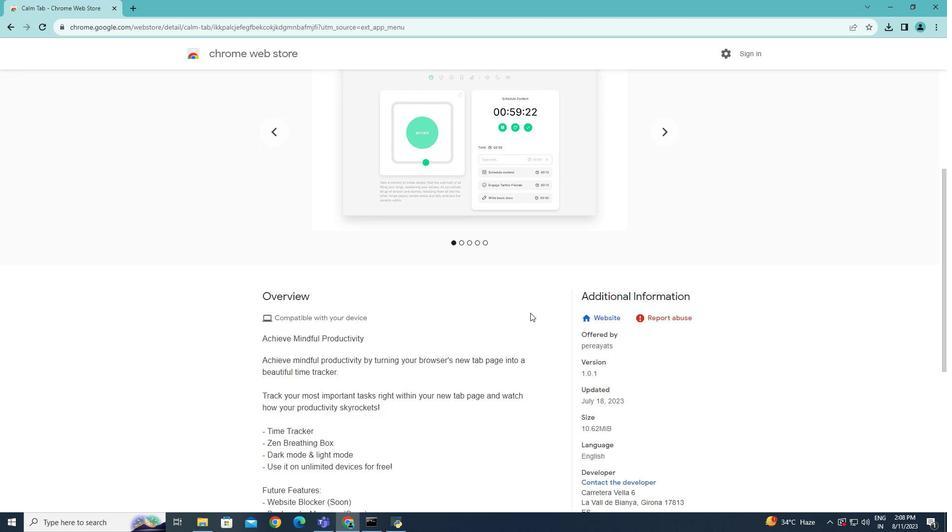 
Action: Mouse scrolled (530, 312) with delta (0, 0)
Screenshot: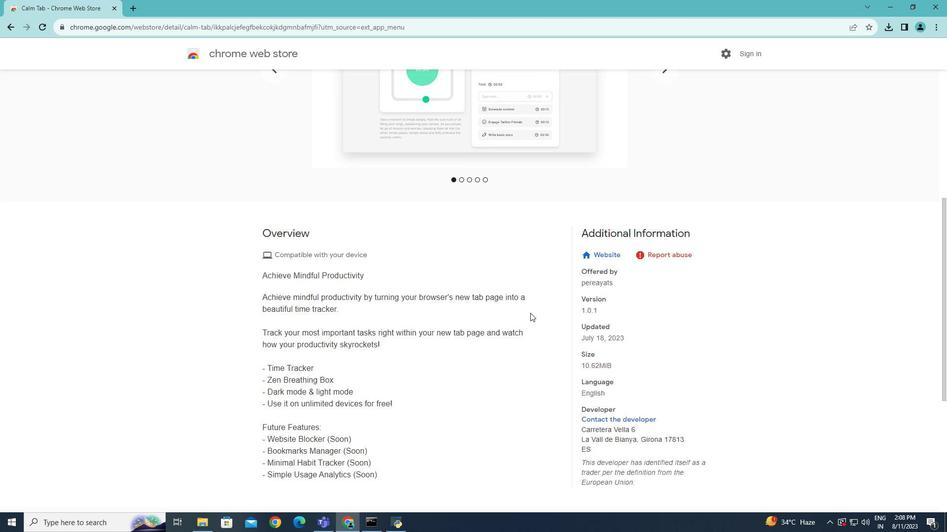 
Action: Mouse scrolled (530, 312) with delta (0, 0)
Screenshot: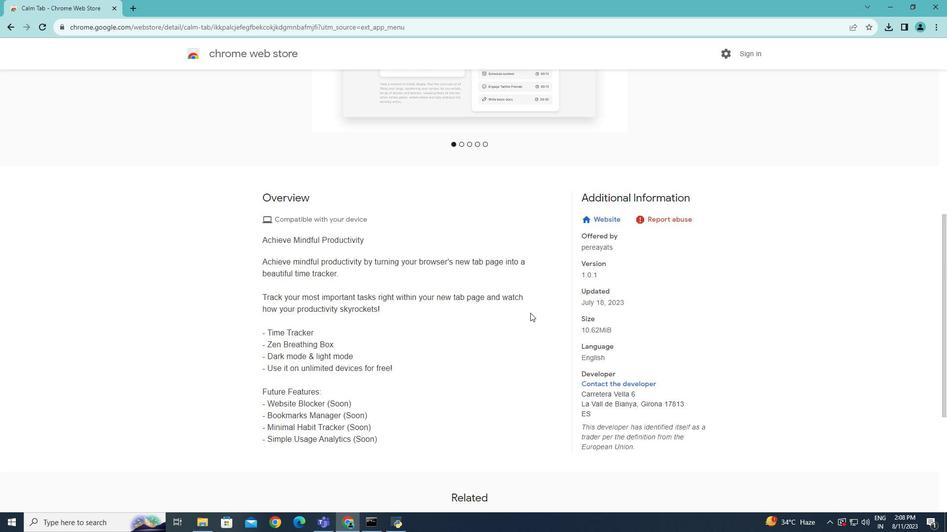 
Action: Mouse scrolled (530, 312) with delta (0, 0)
Screenshot: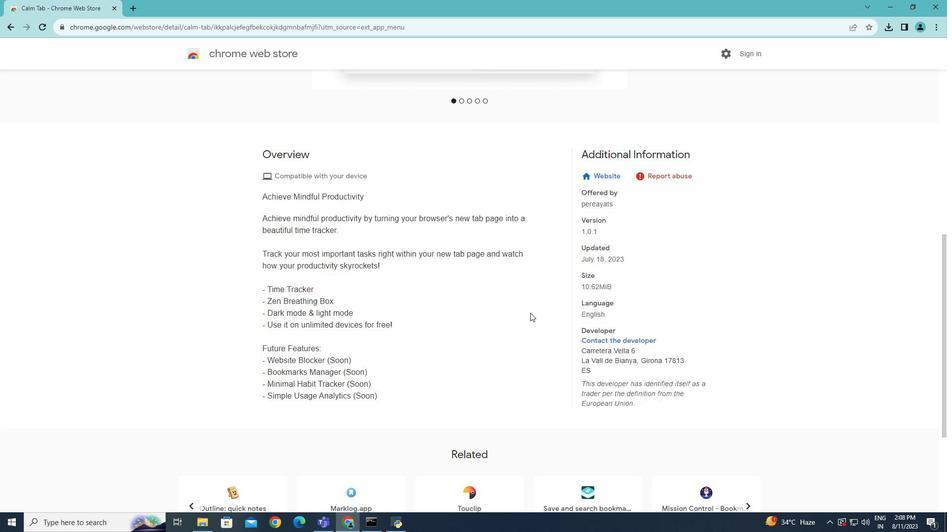 
Action: Mouse moved to (298, 316)
Screenshot: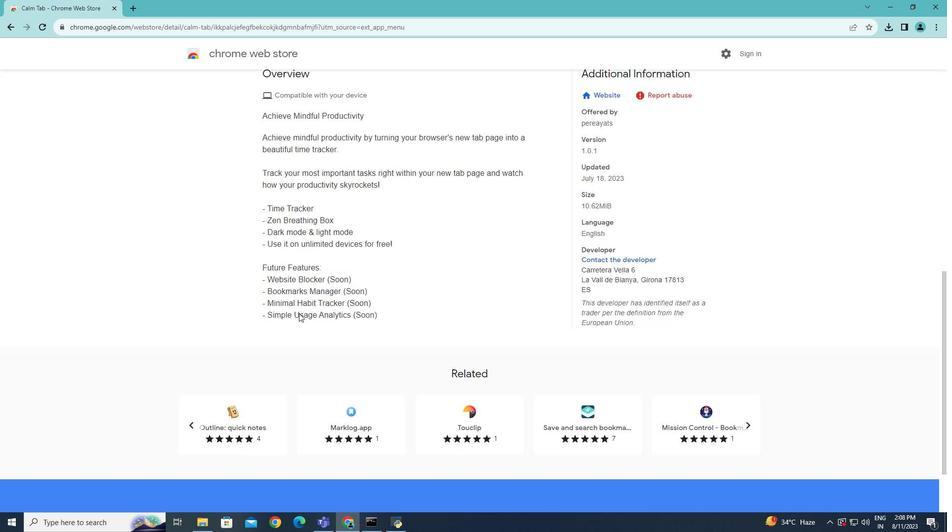 
Action: Mouse scrolled (298, 316) with delta (0, 0)
Screenshot: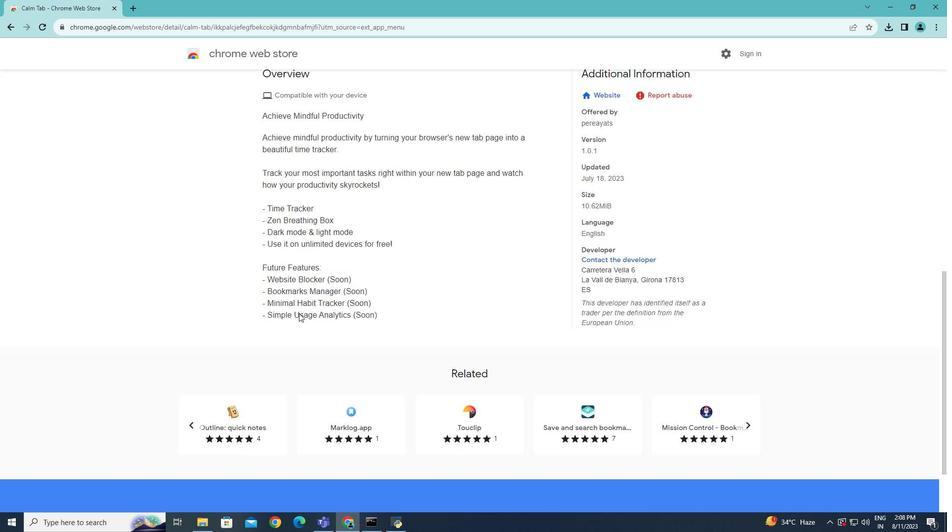 
Action: Mouse scrolled (298, 316) with delta (0, 0)
Screenshot: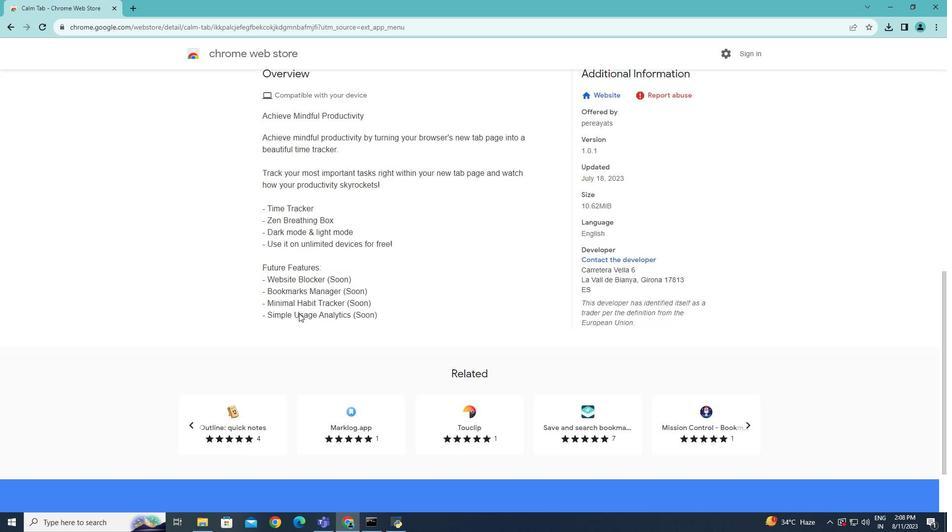 
Action: Mouse moved to (298, 316)
Screenshot: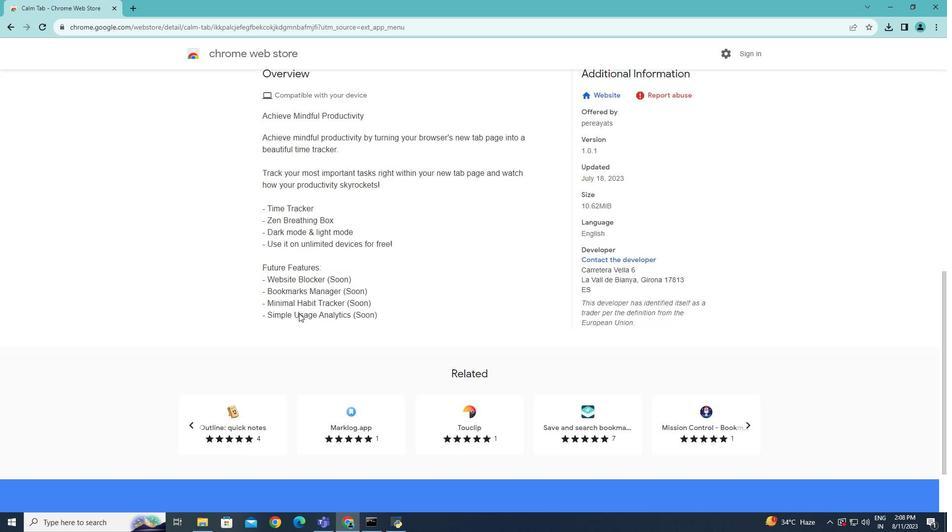 
Action: Mouse scrolled (298, 315) with delta (0, 0)
Screenshot: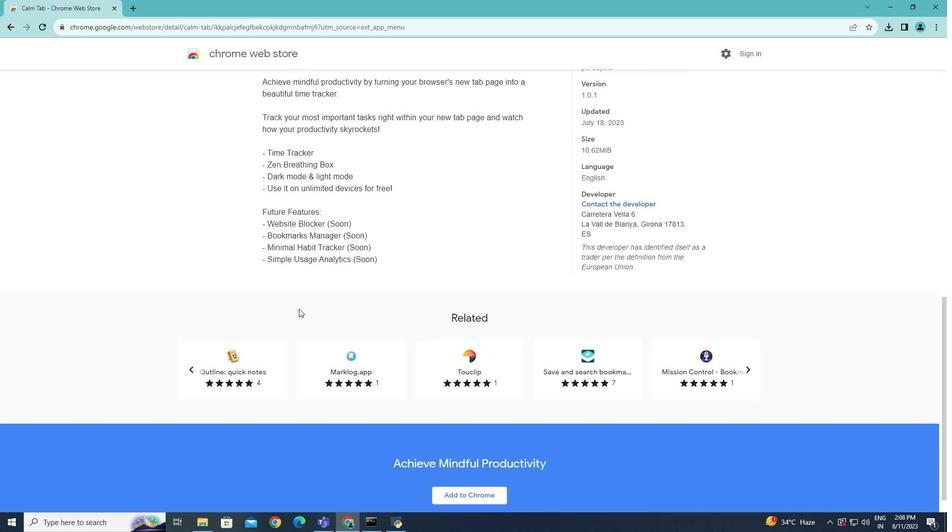 
Action: Mouse moved to (5, 22)
Screenshot: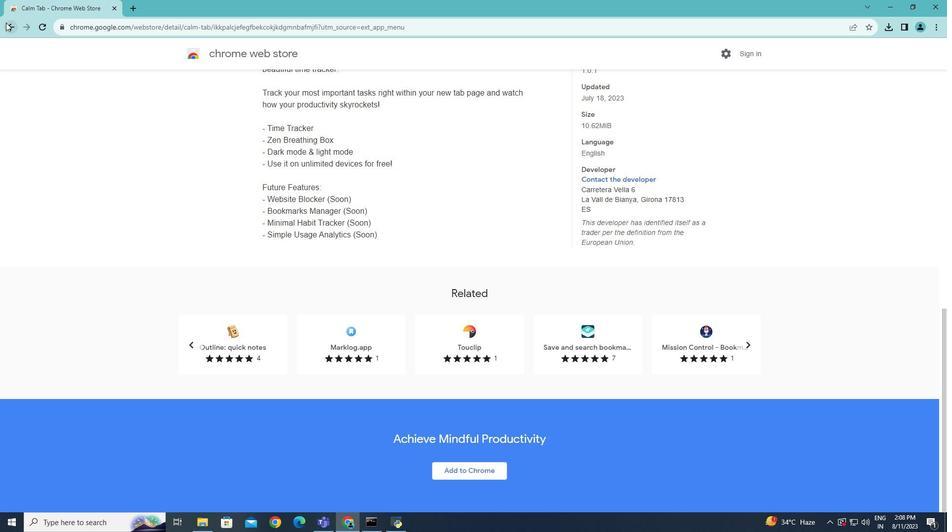 
Action: Mouse pressed left at (5, 22)
Screenshot: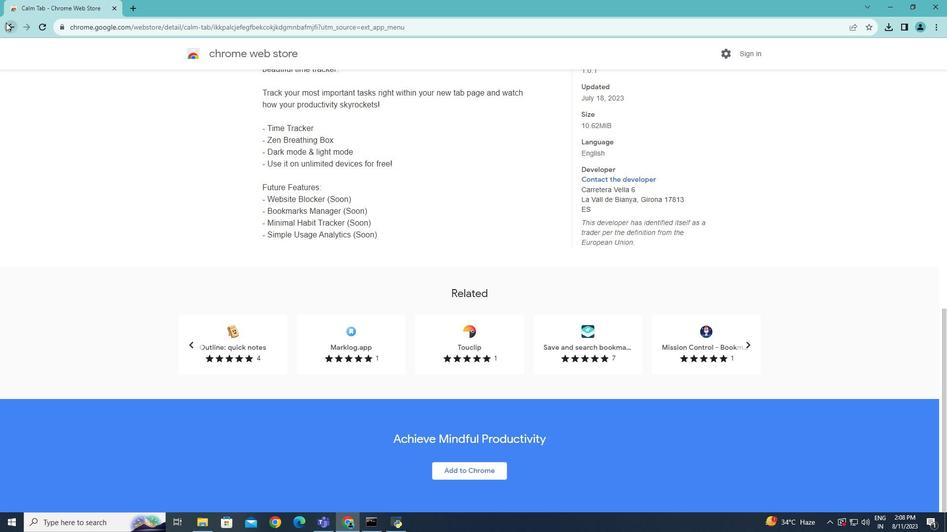 
Action: Mouse moved to (421, 303)
Screenshot: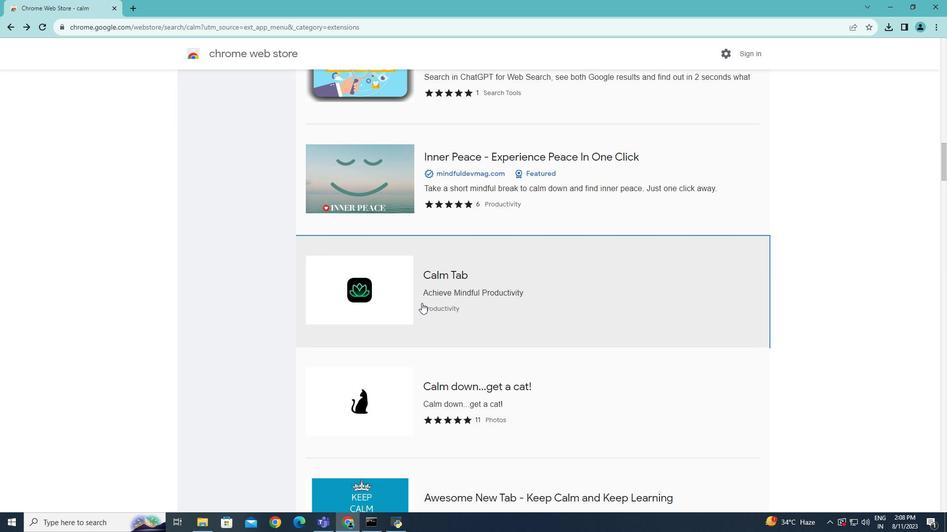 
Action: Mouse scrolled (421, 302) with delta (0, 0)
Screenshot: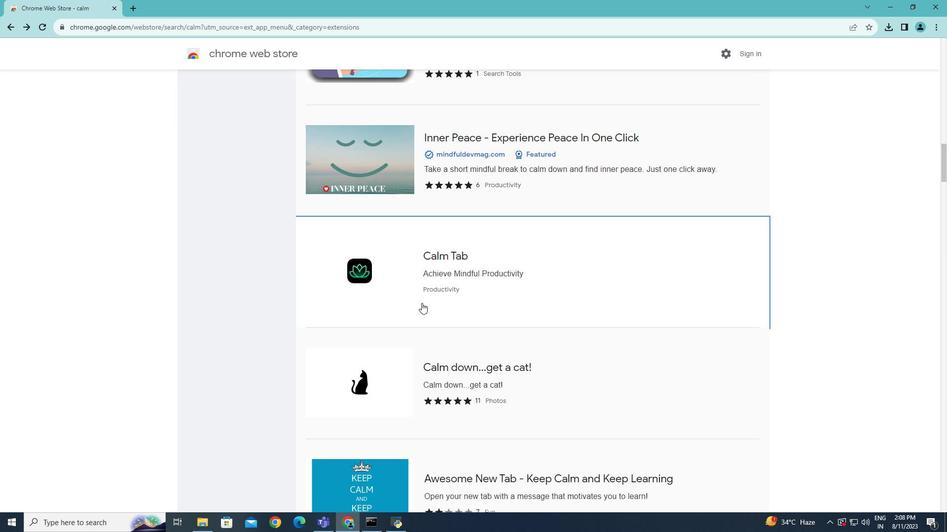 
Action: Mouse scrolled (421, 302) with delta (0, 0)
Screenshot: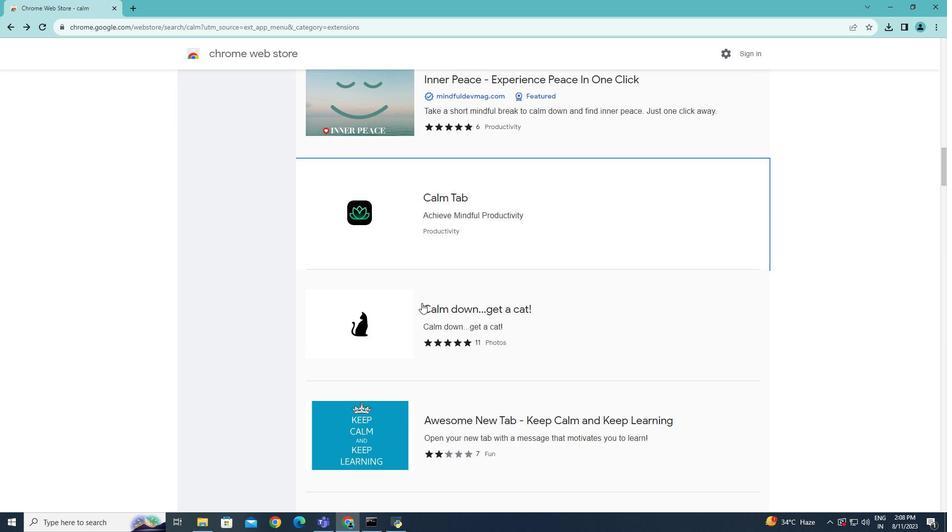 
Action: Mouse scrolled (421, 302) with delta (0, 0)
Screenshot: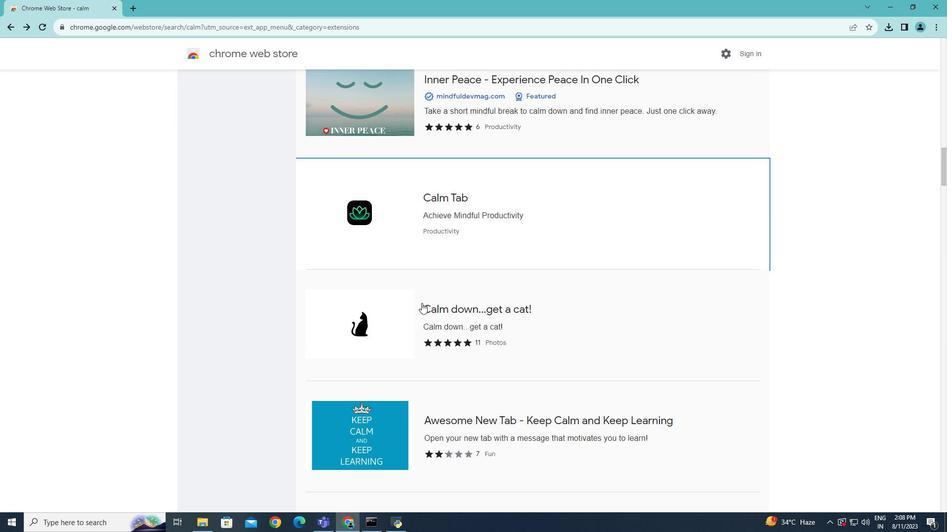 
Action: Mouse scrolled (421, 302) with delta (0, 0)
Screenshot: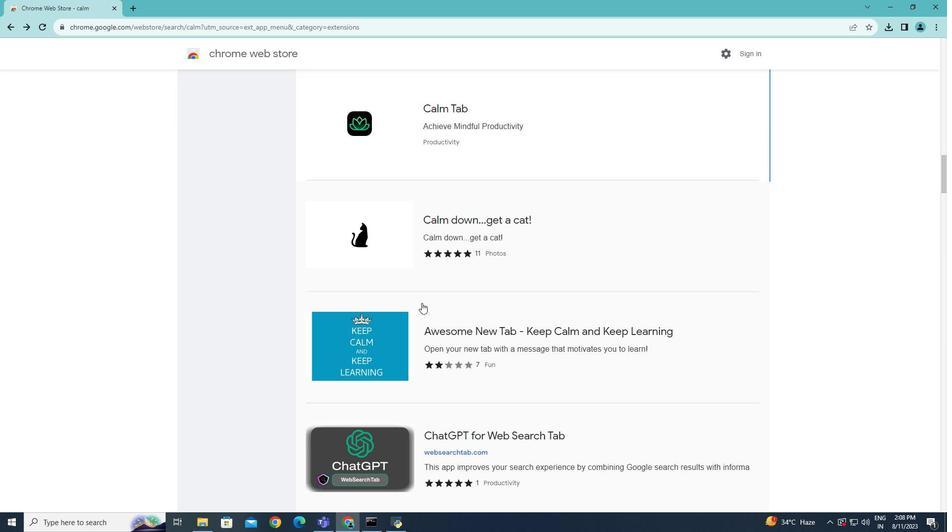 
Action: Mouse scrolled (421, 302) with delta (0, 0)
Screenshot: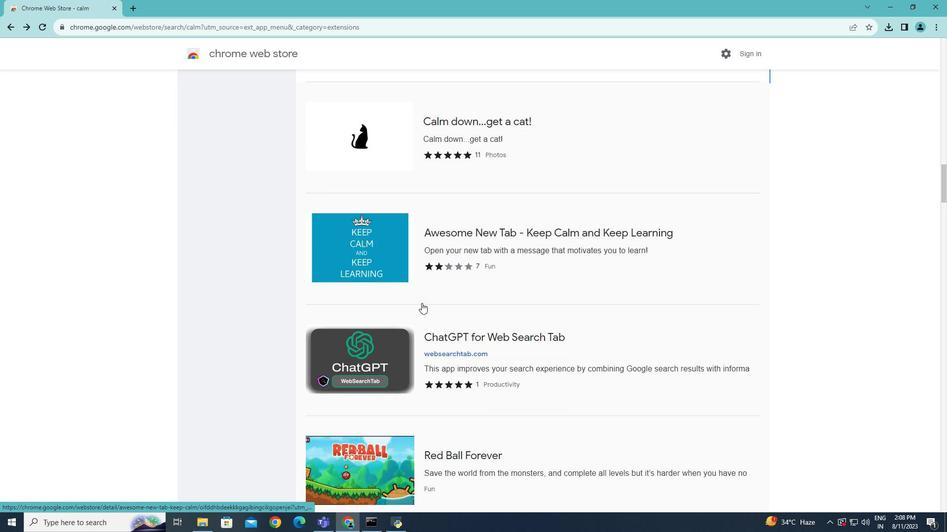 
Action: Mouse scrolled (421, 302) with delta (0, 0)
Screenshot: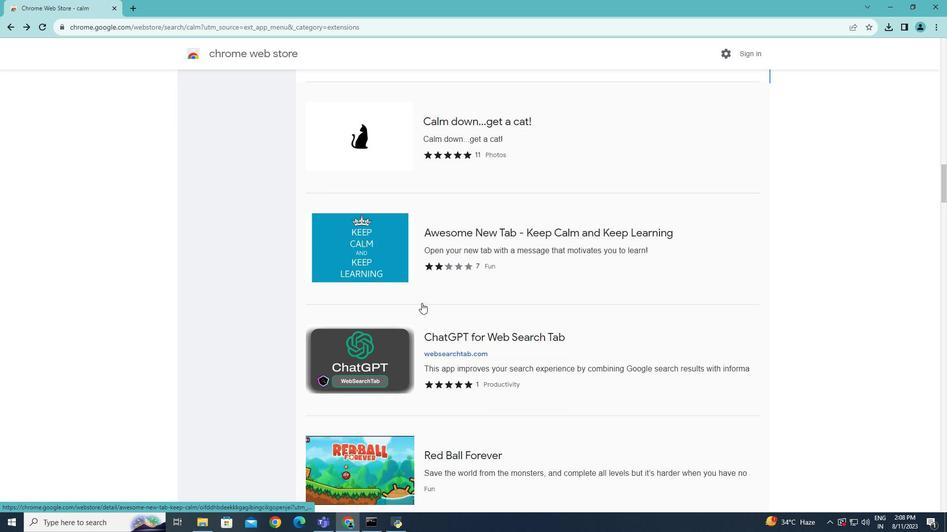 
Action: Mouse scrolled (421, 302) with delta (0, 0)
Screenshot: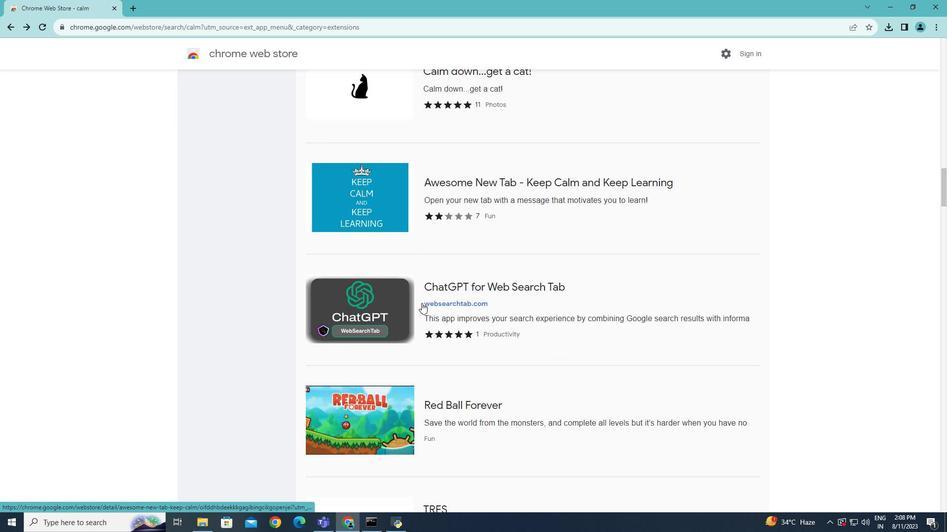 
Action: Mouse scrolled (421, 302) with delta (0, 0)
Screenshot: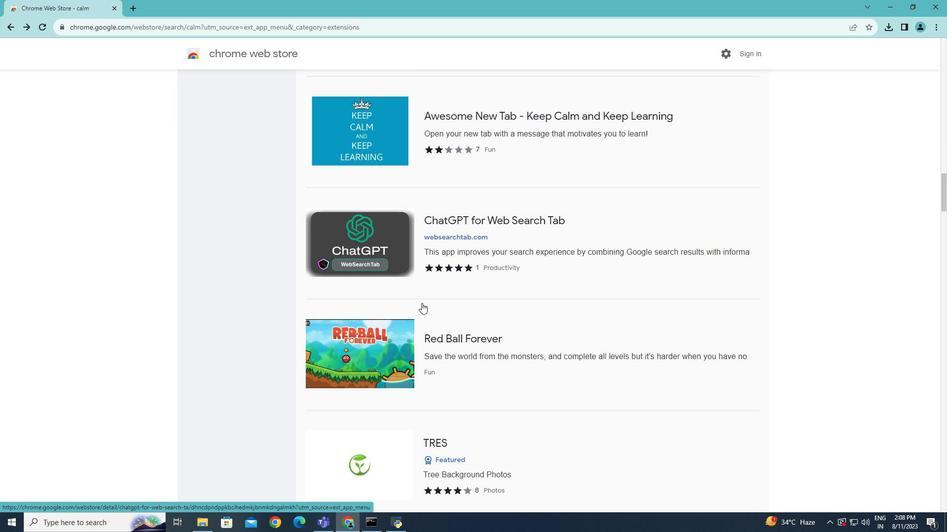 
Action: Mouse scrolled (421, 302) with delta (0, 0)
Screenshot: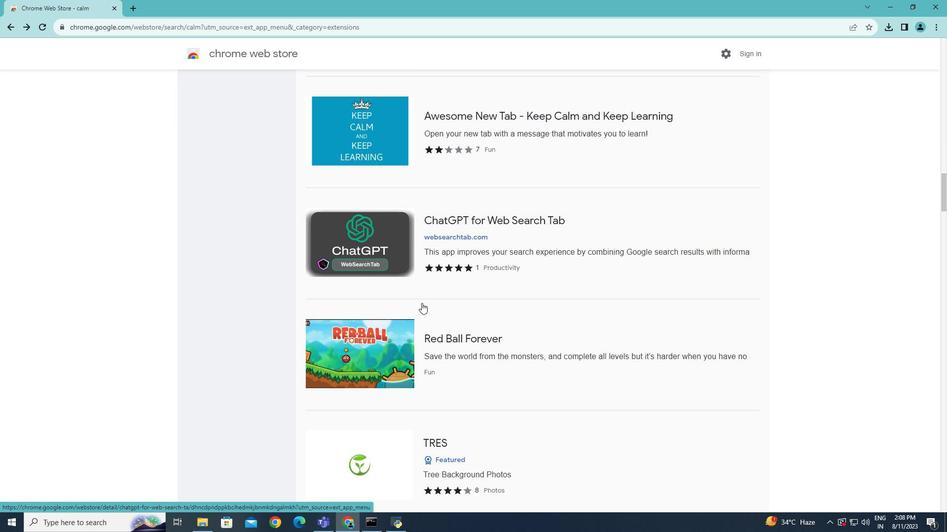 
Action: Mouse scrolled (421, 302) with delta (0, 0)
Screenshot: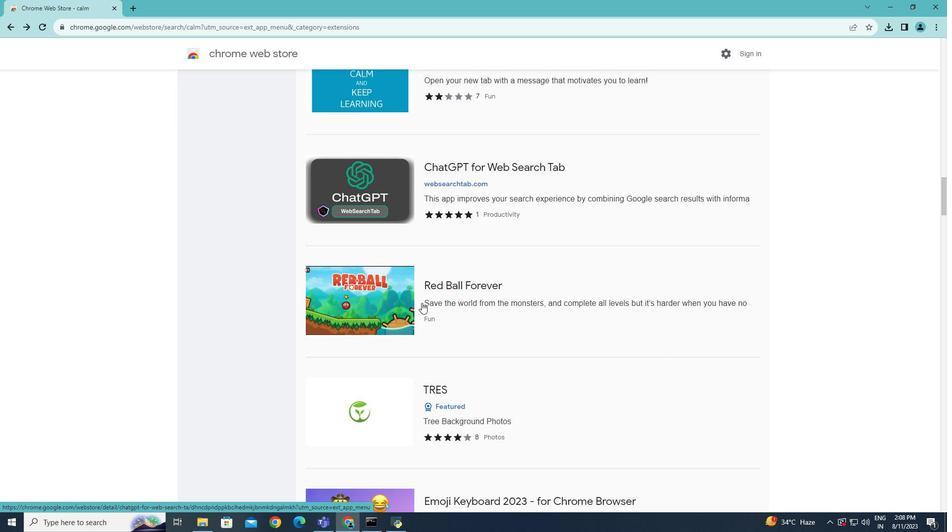 
Action: Mouse scrolled (421, 302) with delta (0, 0)
Screenshot: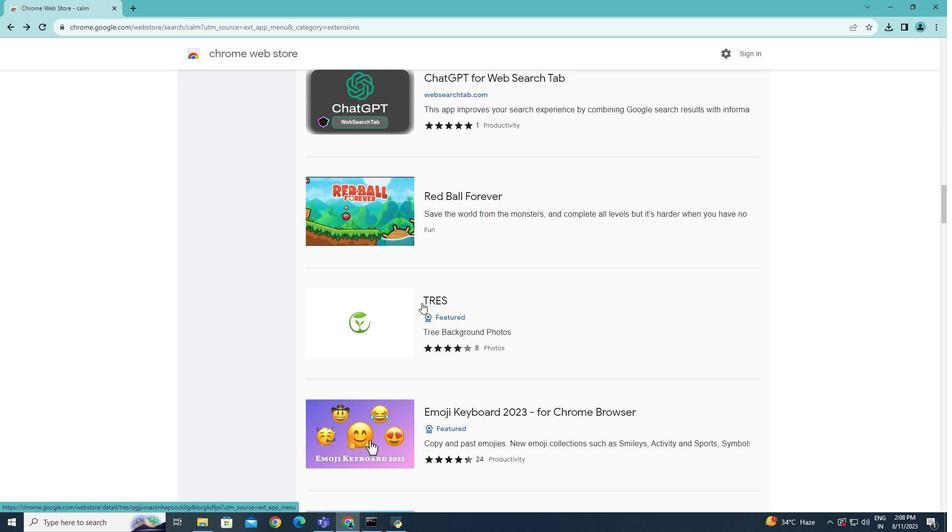 
Action: Mouse scrolled (421, 302) with delta (0, 0)
Screenshot: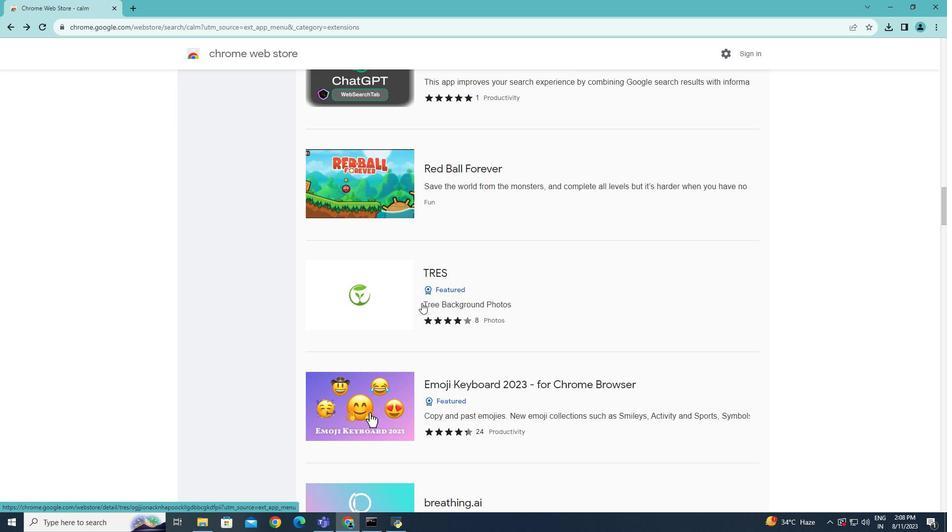 
Action: Mouse scrolled (421, 302) with delta (0, 0)
Screenshot: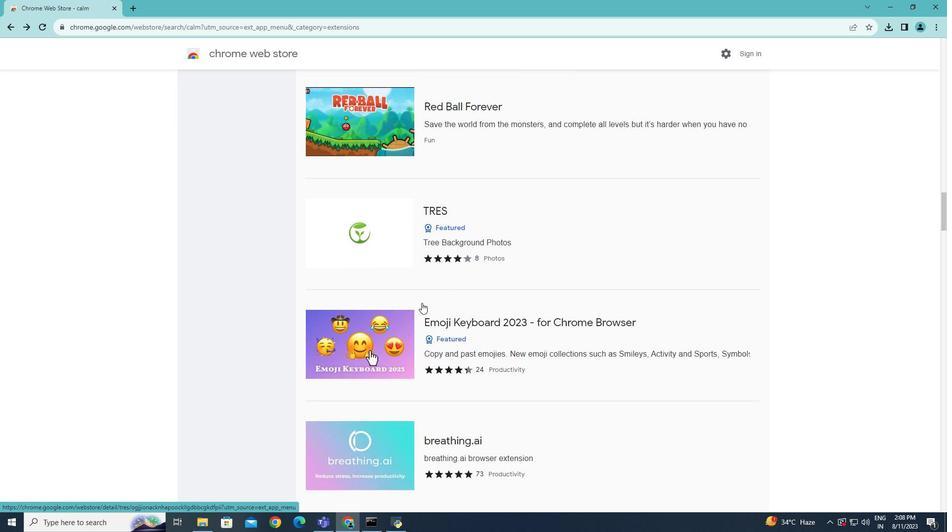 
Action: Mouse scrolled (421, 302) with delta (0, 0)
Screenshot: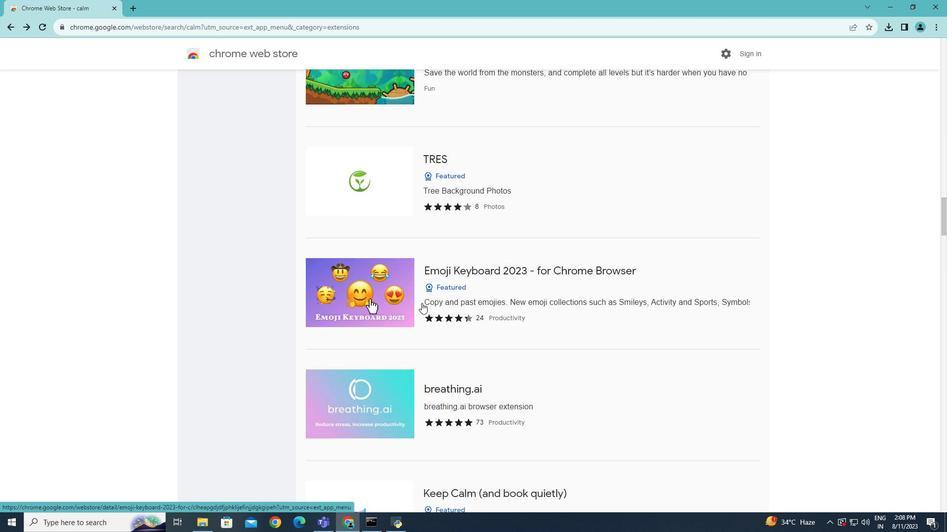 
Action: Mouse scrolled (421, 302) with delta (0, 0)
Screenshot: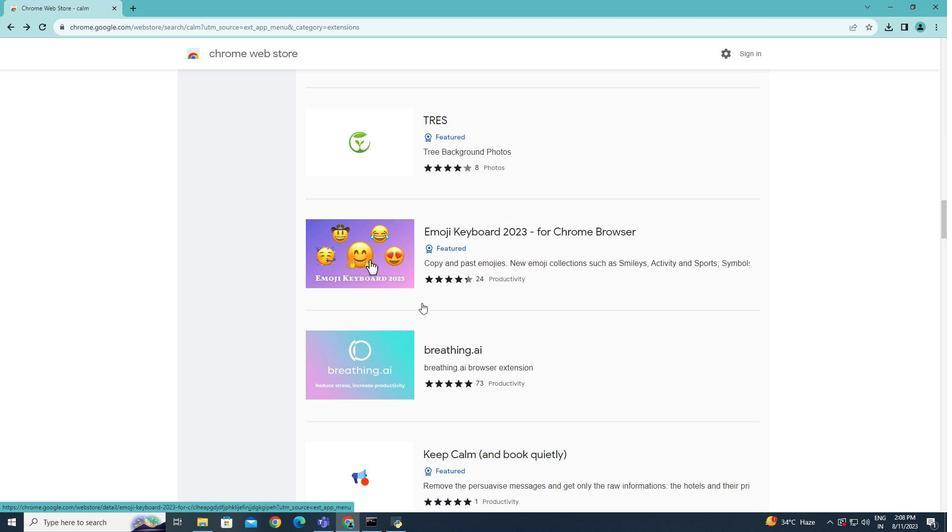 
Action: Mouse scrolled (421, 302) with delta (0, 0)
Screenshot: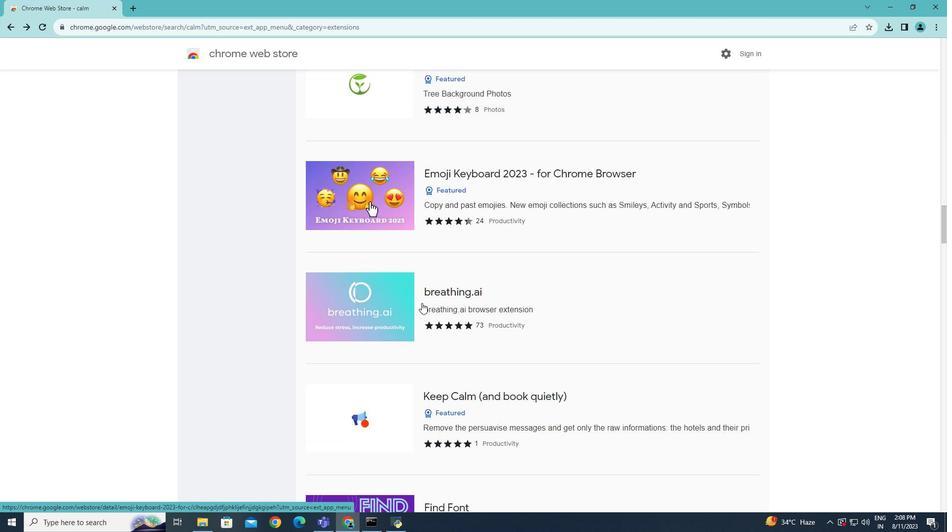 
Action: Mouse scrolled (421, 302) with delta (0, 0)
Screenshot: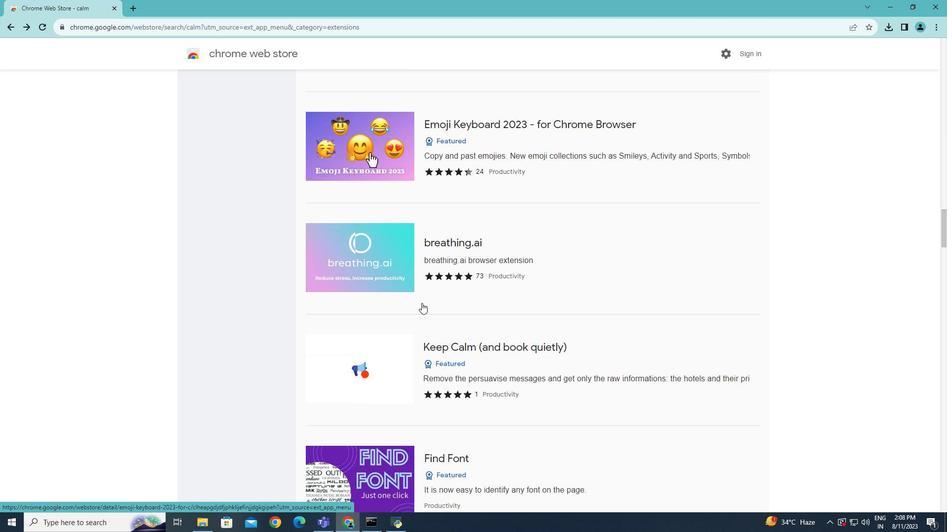 
Action: Mouse scrolled (421, 302) with delta (0, 0)
Screenshot: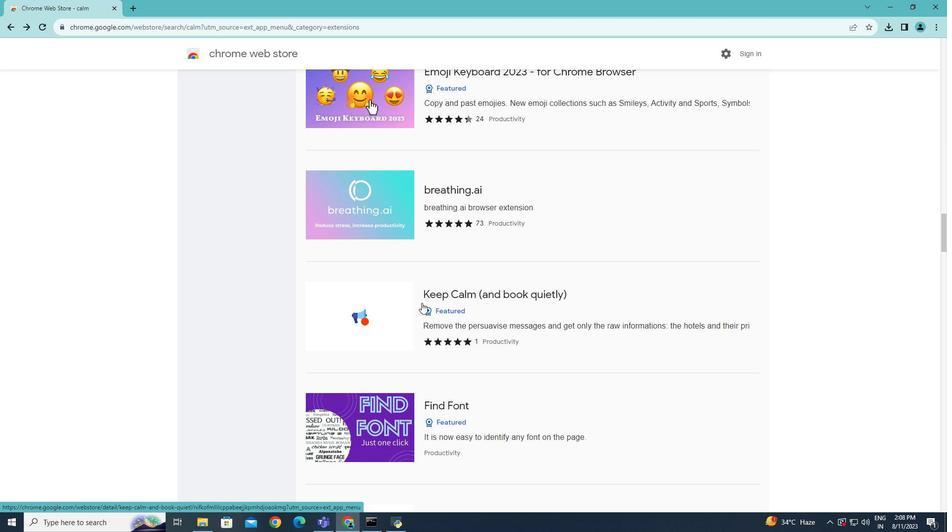 
Action: Mouse scrolled (421, 302) with delta (0, 0)
Screenshot: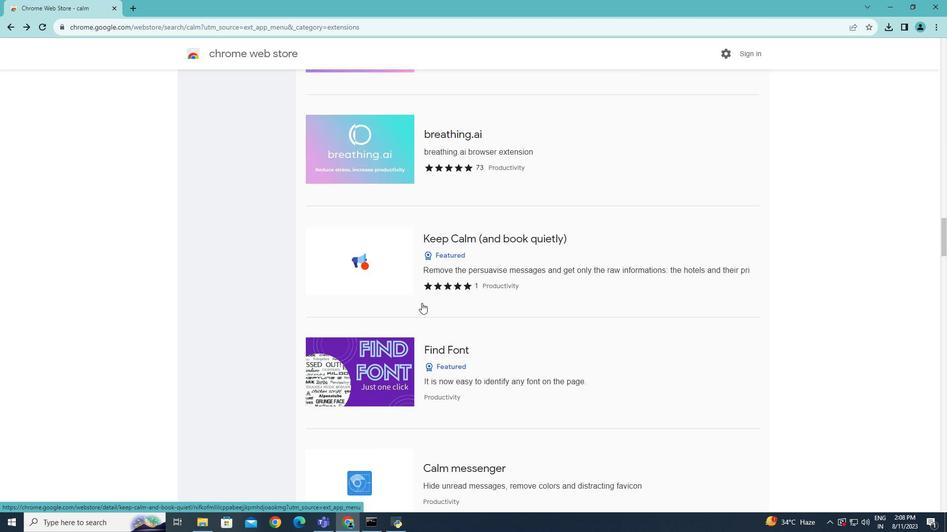 
Action: Mouse scrolled (421, 302) with delta (0, 0)
Screenshot: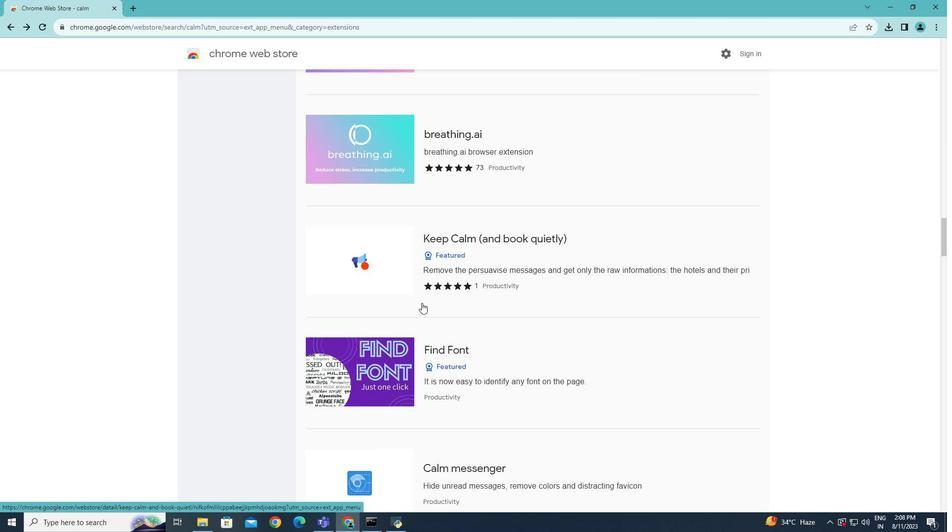 
Action: Mouse scrolled (421, 303) with delta (0, 0)
Screenshot: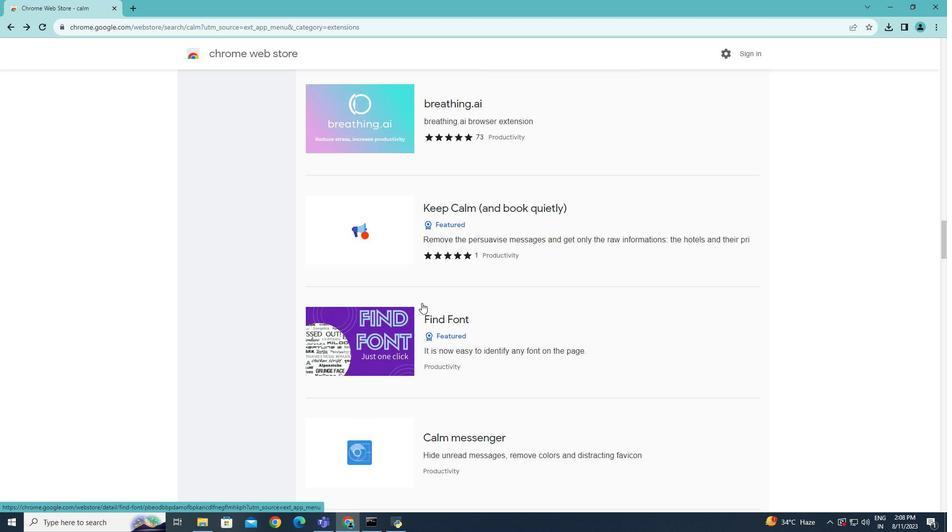 
Action: Mouse scrolled (421, 303) with delta (0, 0)
Screenshot: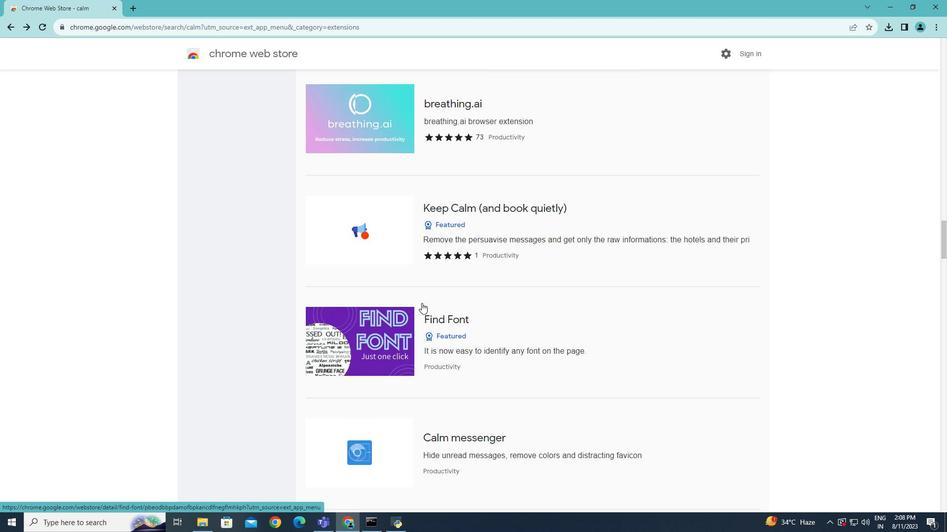 
Action: Mouse scrolled (421, 303) with delta (0, 0)
Screenshot: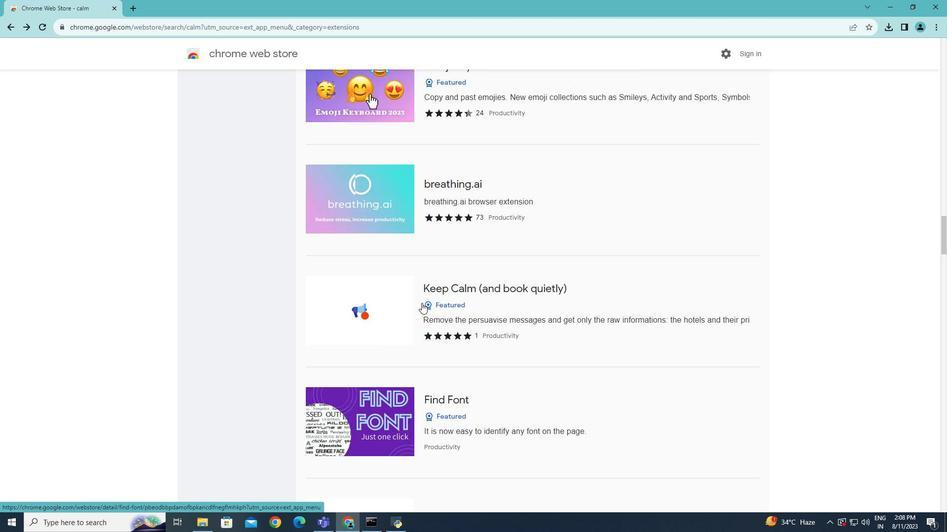 
Action: Mouse scrolled (421, 303) with delta (0, 0)
Screenshot: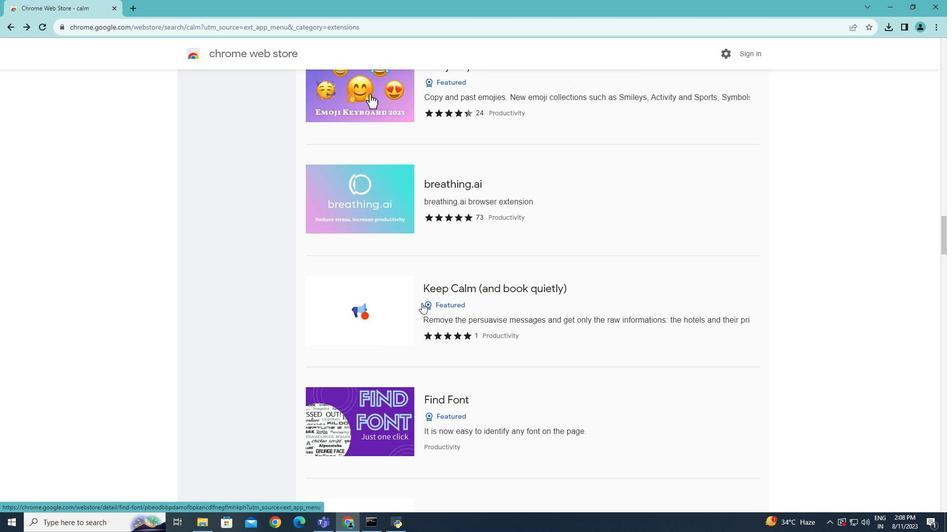 
Action: Mouse scrolled (421, 302) with delta (0, 0)
Screenshot: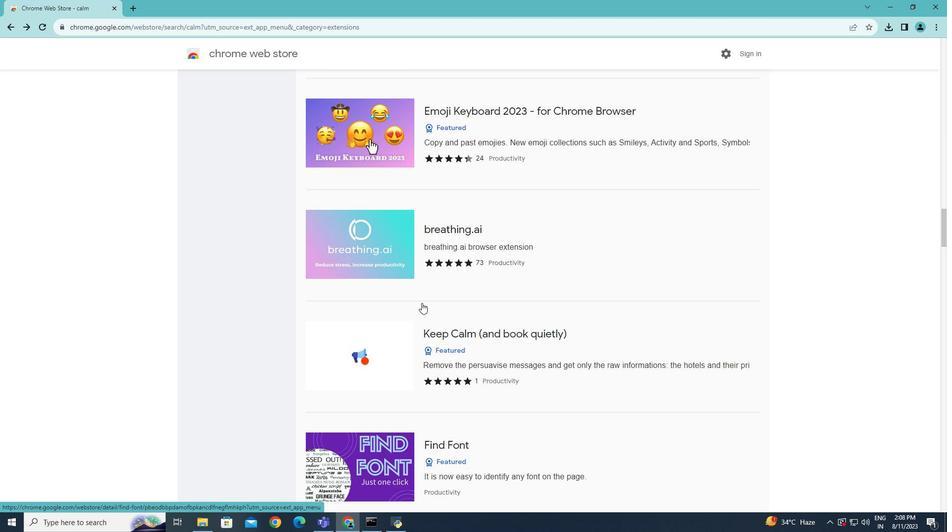 
Action: Mouse scrolled (421, 302) with delta (0, 0)
Screenshot: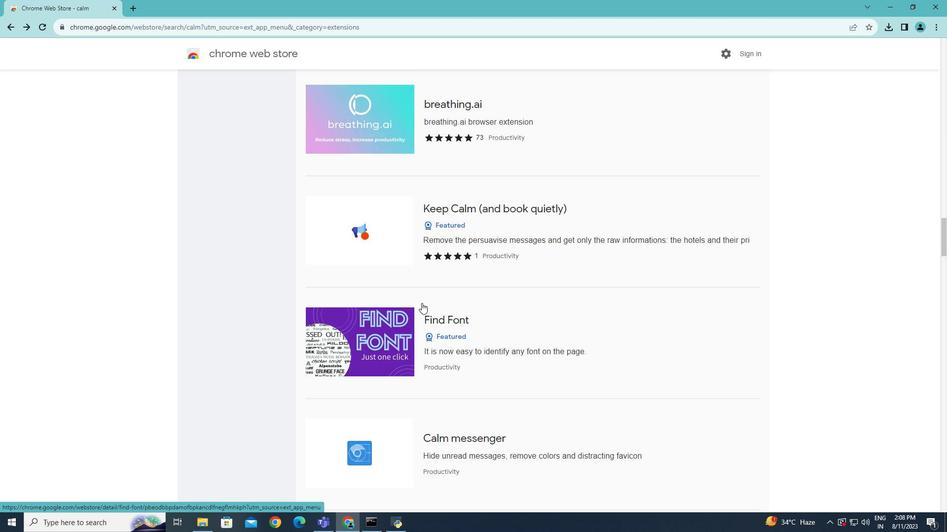 
Action: Mouse scrolled (421, 302) with delta (0, 0)
Screenshot: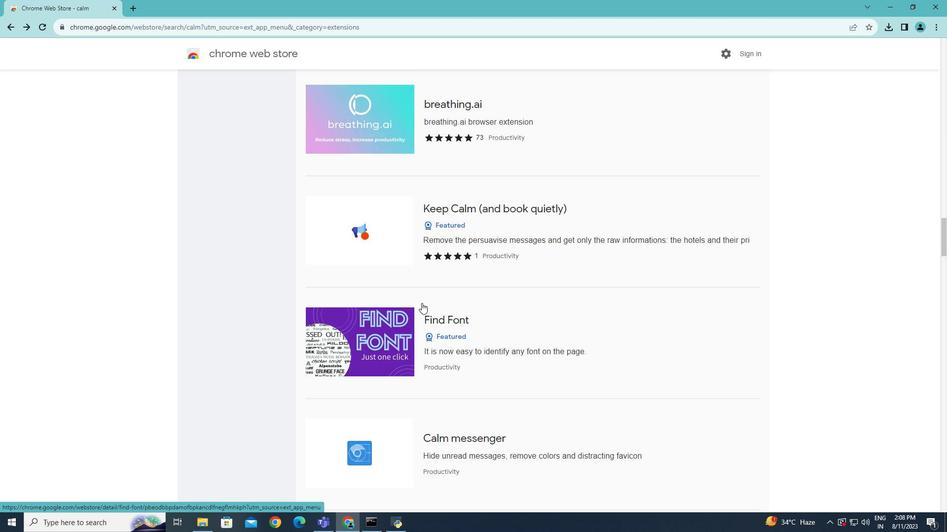 
Action: Mouse scrolled (421, 302) with delta (0, 0)
Screenshot: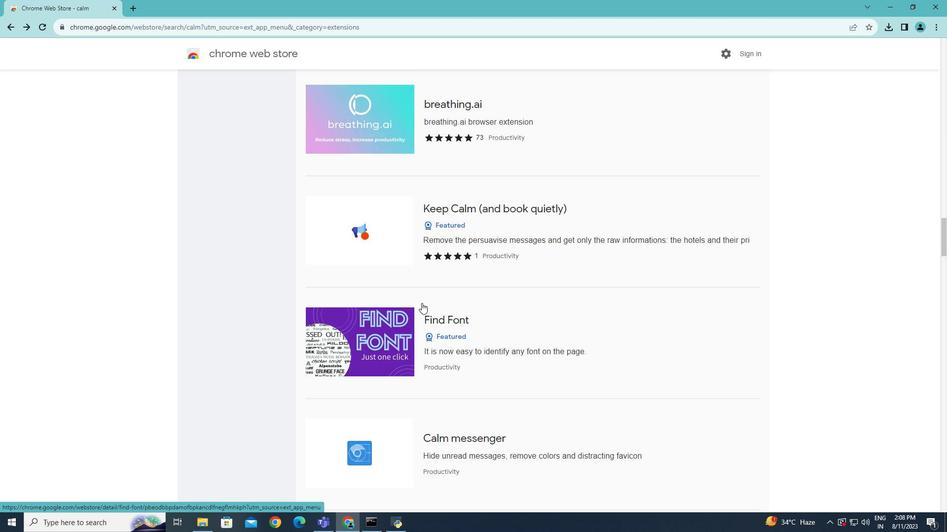 
Action: Mouse scrolled (421, 302) with delta (0, 0)
Screenshot: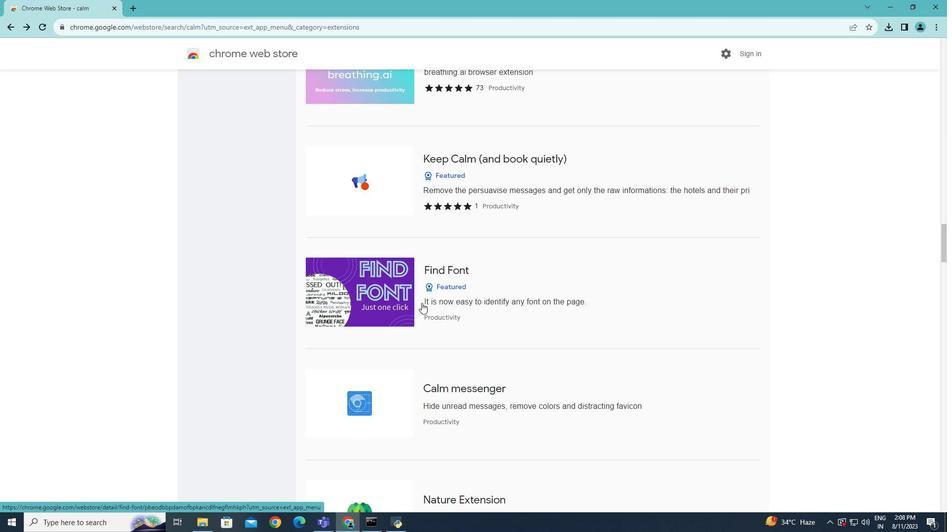 
Action: Mouse scrolled (421, 302) with delta (0, 0)
Screenshot: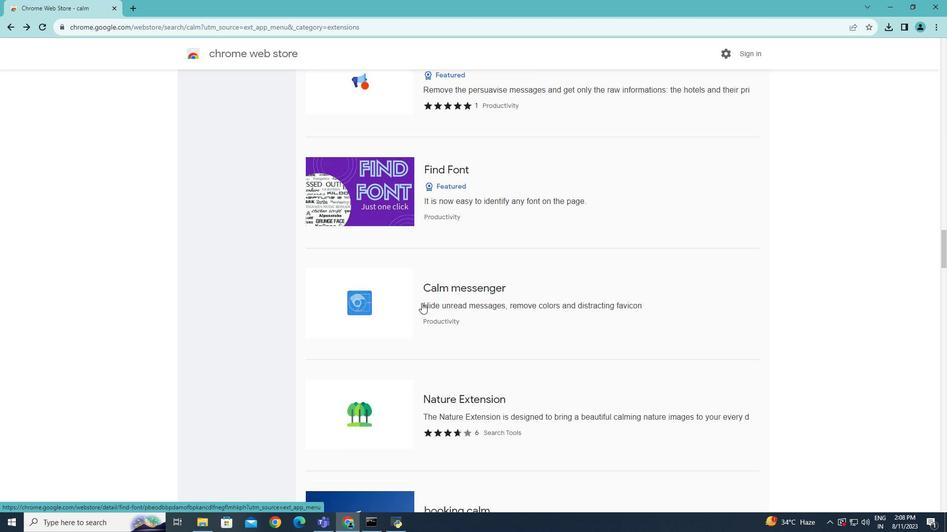 
Action: Mouse scrolled (421, 302) with delta (0, 0)
Screenshot: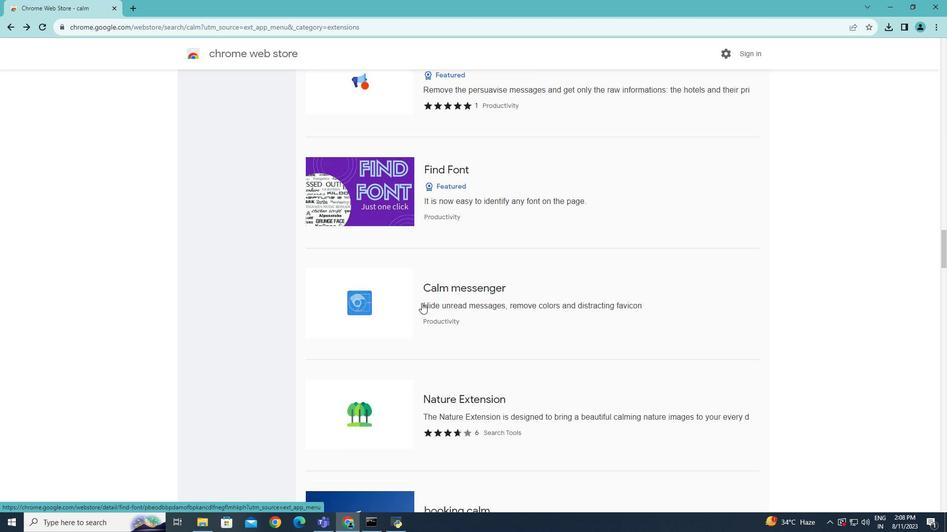 
Action: Mouse scrolled (421, 302) with delta (0, 0)
Screenshot: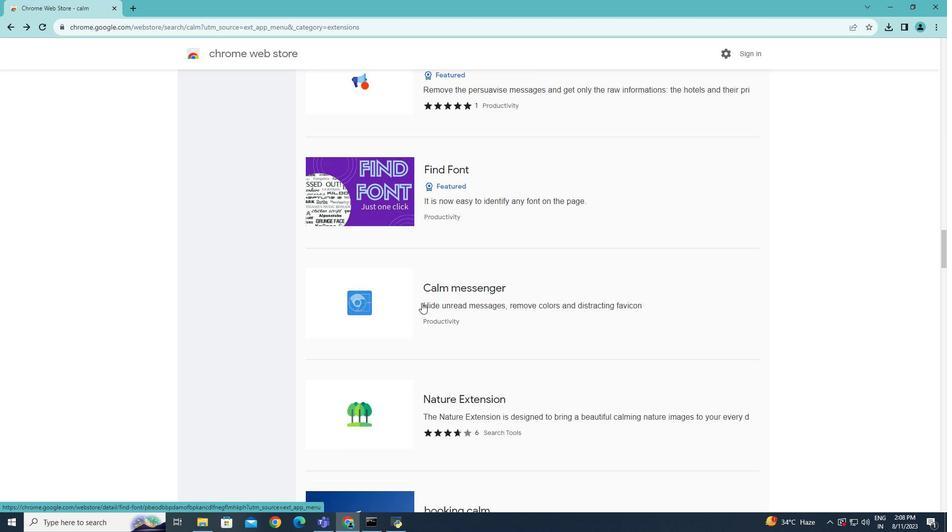 
Action: Mouse scrolled (421, 302) with delta (0, 0)
Screenshot: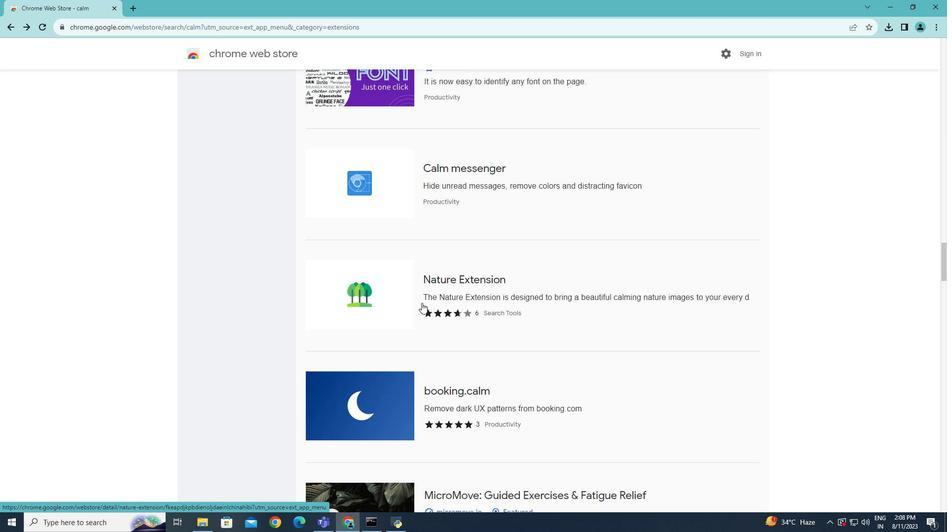 
Action: Mouse moved to (648, 299)
Screenshot: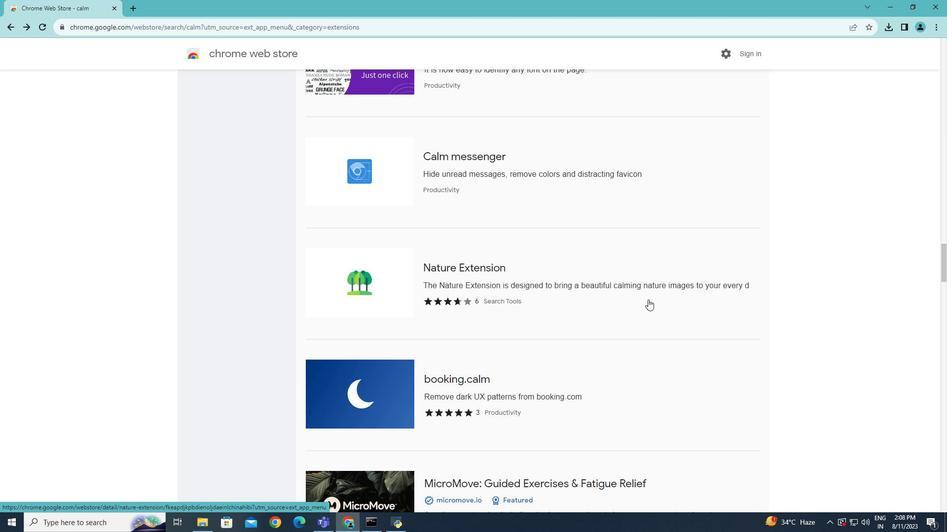 
Action: Mouse scrolled (648, 299) with delta (0, 0)
Screenshot: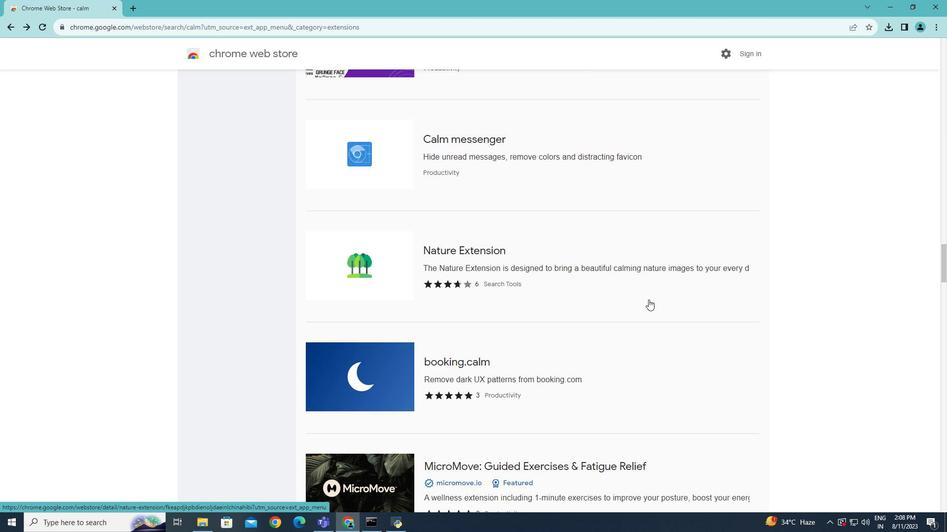 
Action: Mouse scrolled (648, 299) with delta (0, 0)
Screenshot: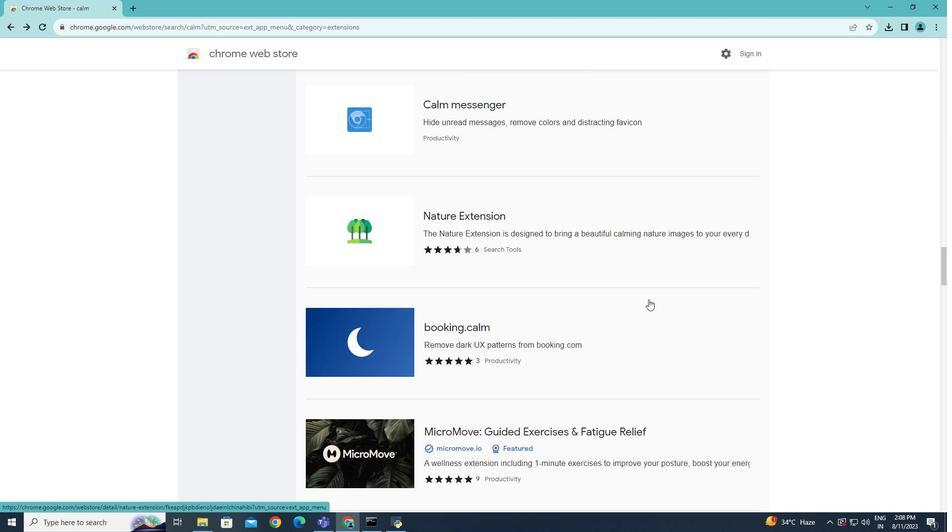 
Action: Mouse moved to (648, 299)
Screenshot: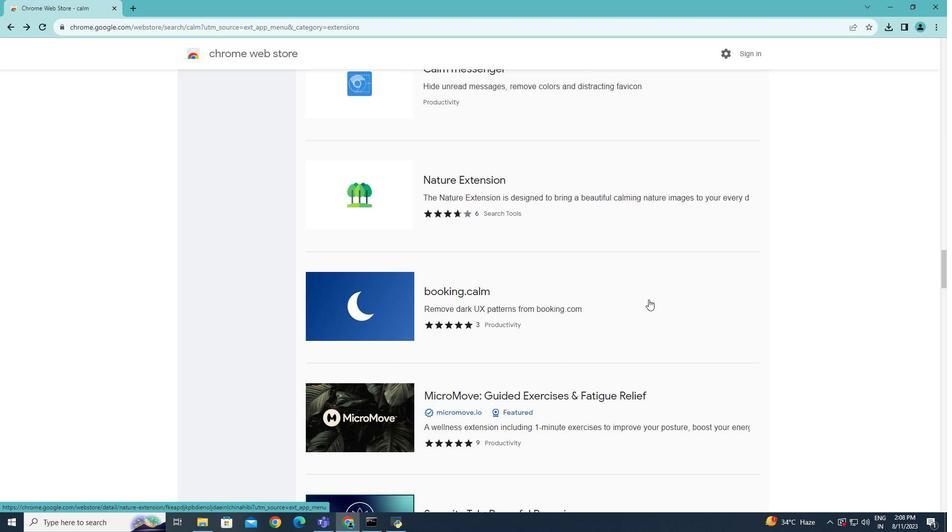 
Action: Mouse scrolled (648, 300) with delta (0, 0)
Screenshot: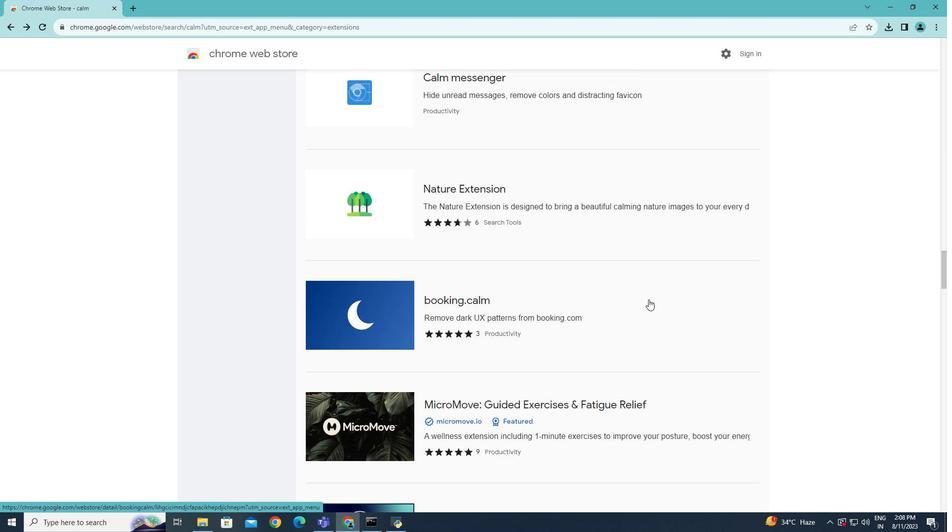 
Action: Mouse scrolled (648, 300) with delta (0, 0)
Screenshot: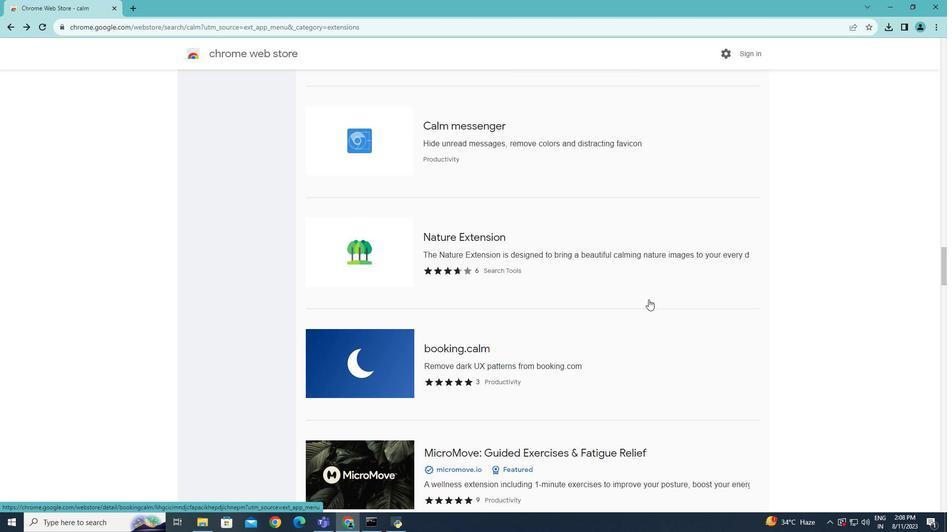 
Action: Mouse scrolled (648, 300) with delta (0, 0)
Screenshot: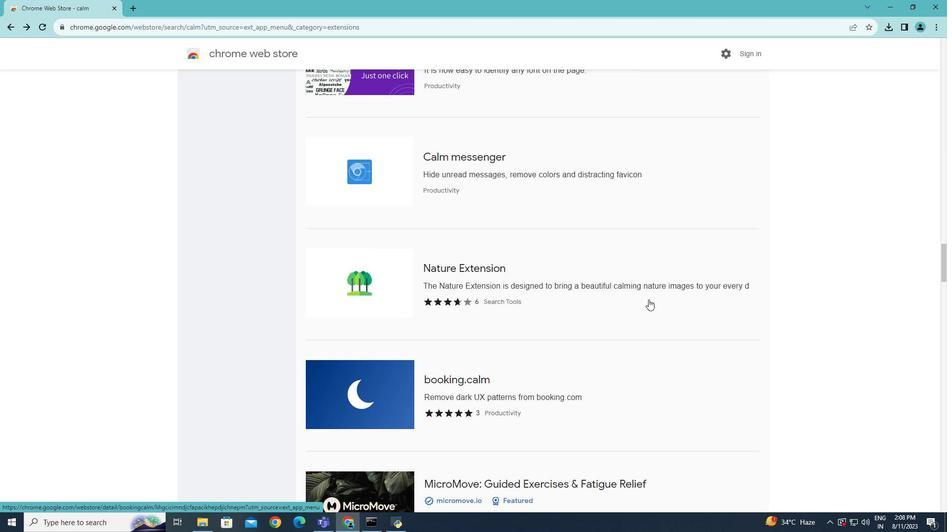 
Action: Mouse scrolled (648, 299) with delta (0, 0)
Screenshot: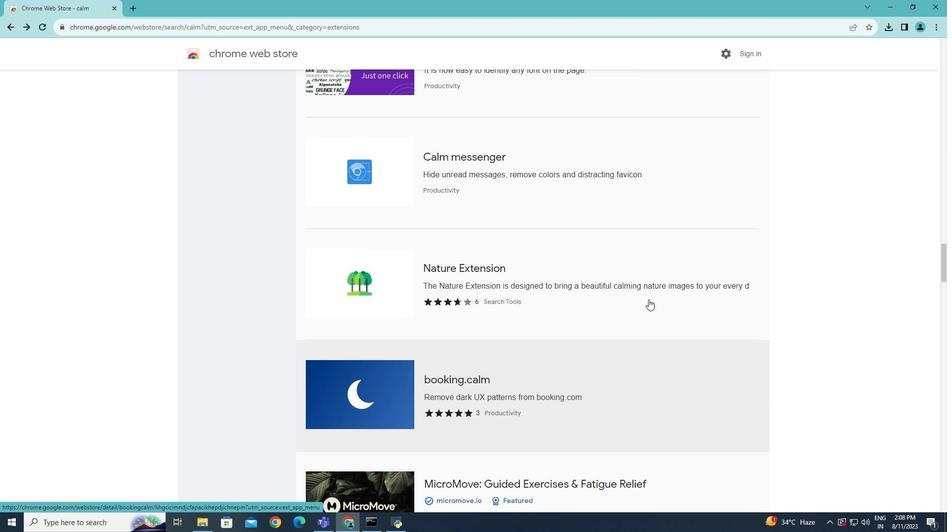
Action: Mouse scrolled (648, 300) with delta (0, 0)
Screenshot: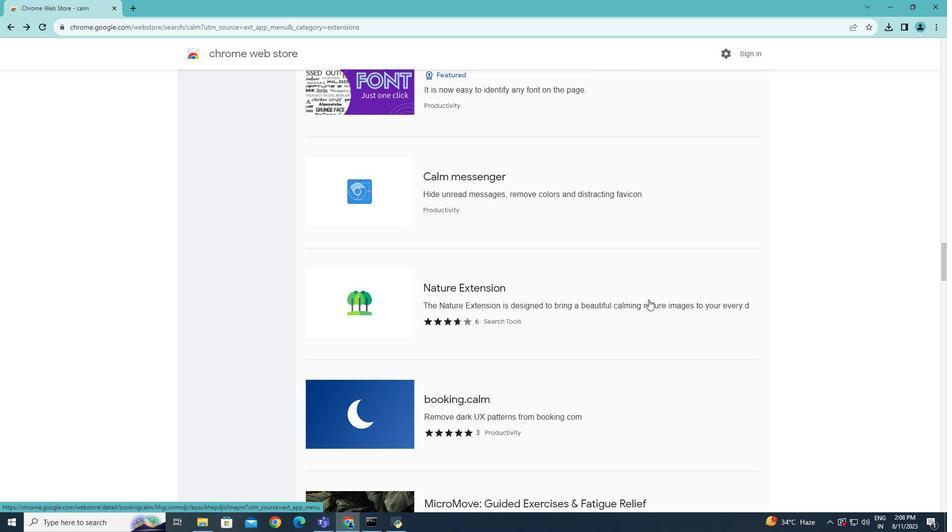 
Action: Mouse scrolled (648, 300) with delta (0, 0)
Screenshot: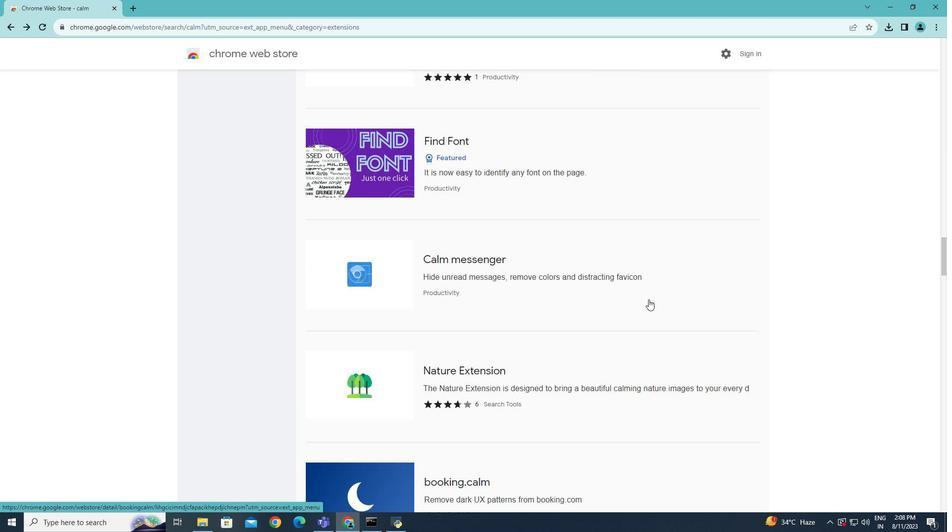 
Action: Mouse scrolled (648, 300) with delta (0, 0)
Screenshot: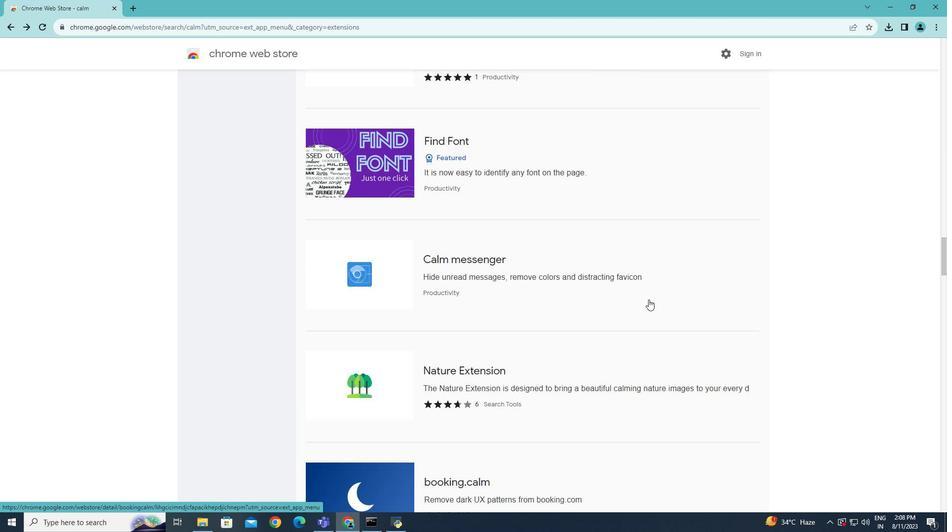 
Action: Mouse scrolled (648, 300) with delta (0, 0)
Screenshot: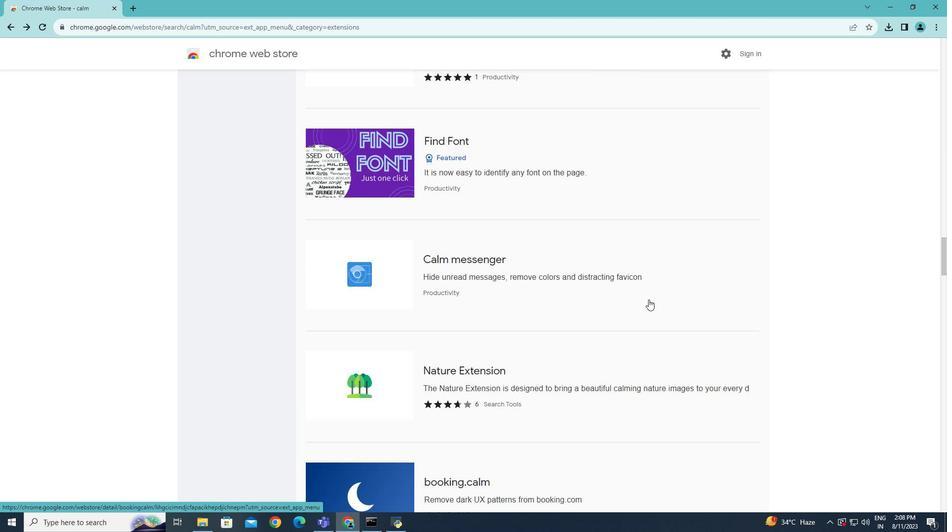 
Action: Mouse scrolled (648, 300) with delta (0, 0)
Screenshot: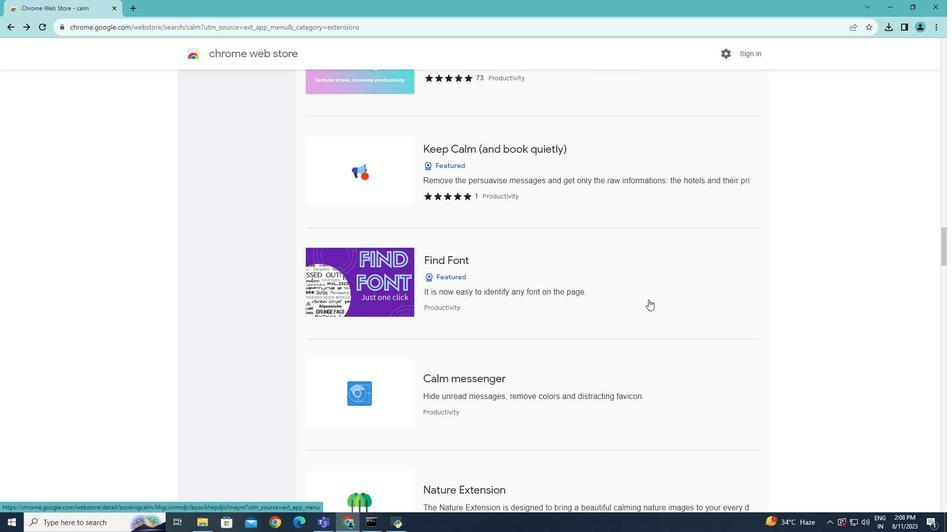 
Action: Mouse scrolled (648, 300) with delta (0, 0)
Screenshot: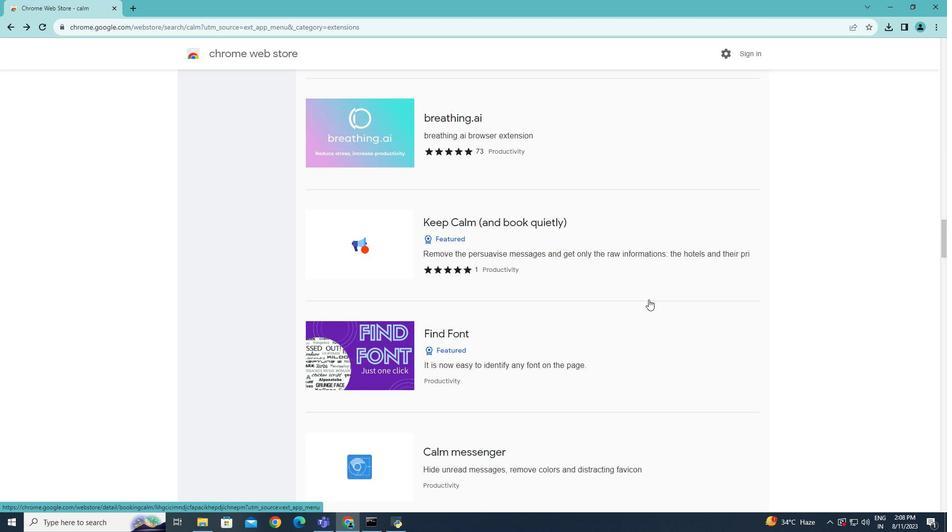 
Action: Mouse scrolled (648, 300) with delta (0, 0)
Screenshot: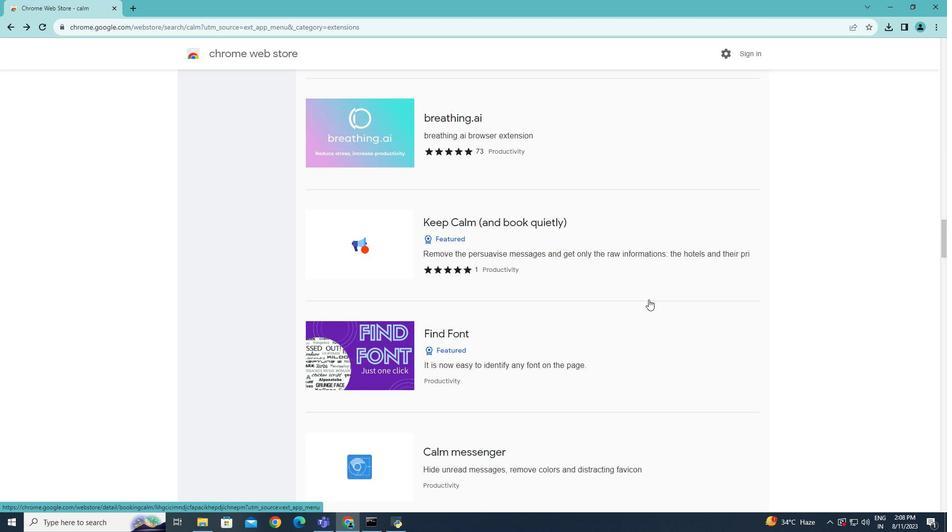 
Action: Mouse scrolled (648, 300) with delta (0, 0)
Screenshot: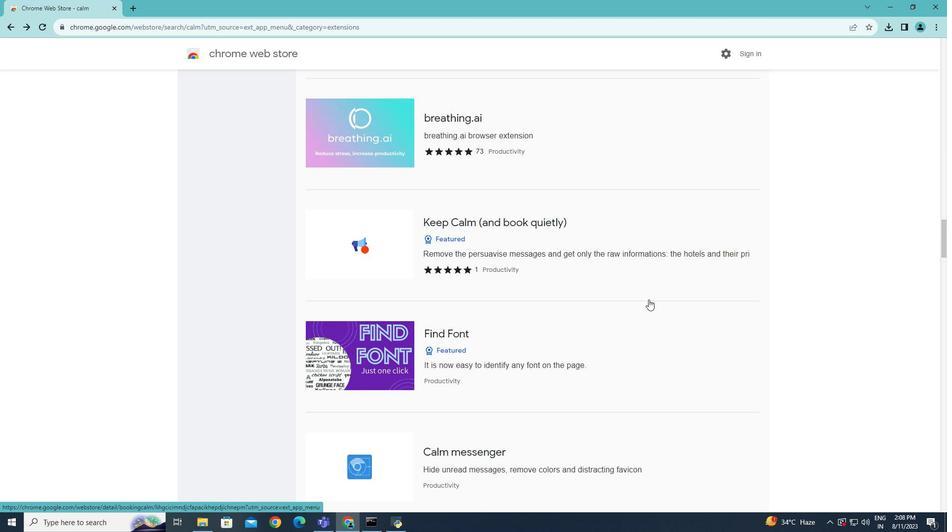
Action: Mouse scrolled (648, 300) with delta (0, 0)
Screenshot: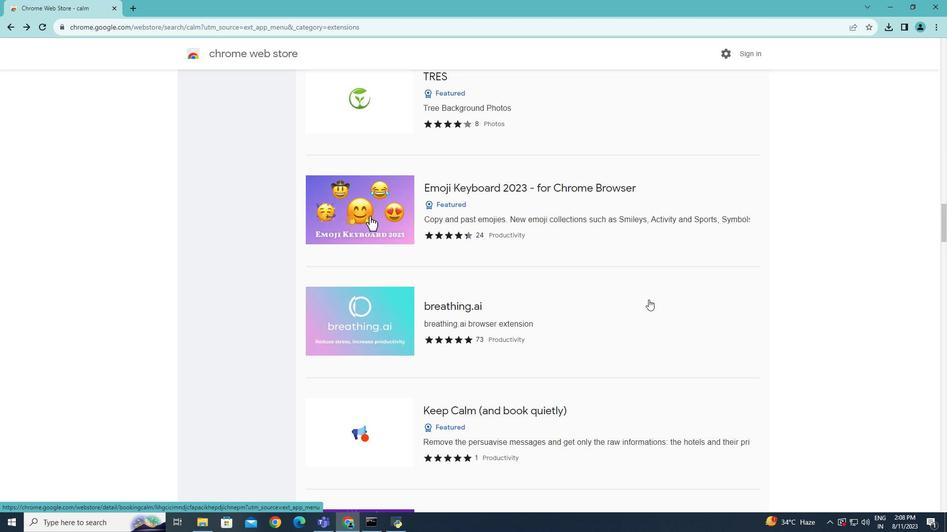 
Action: Mouse scrolled (648, 300) with delta (0, 0)
Screenshot: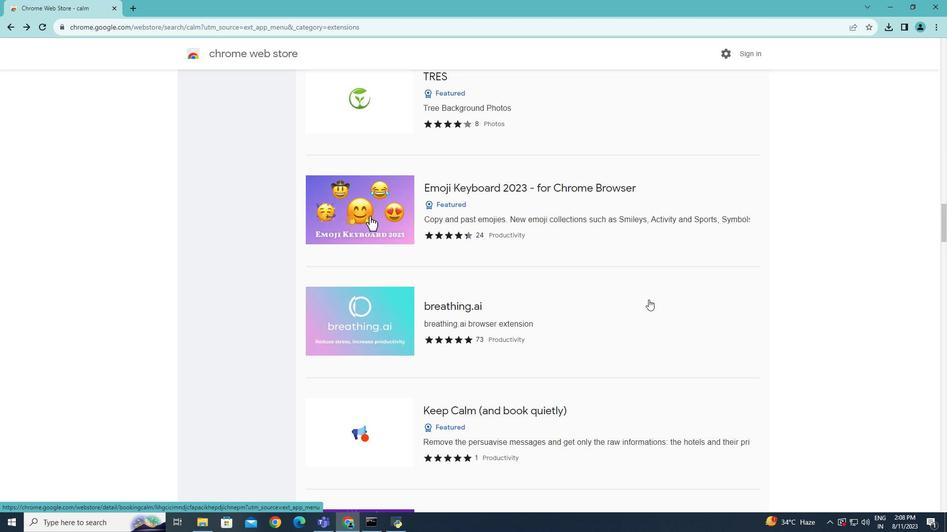 
Action: Mouse moved to (648, 299)
Screenshot: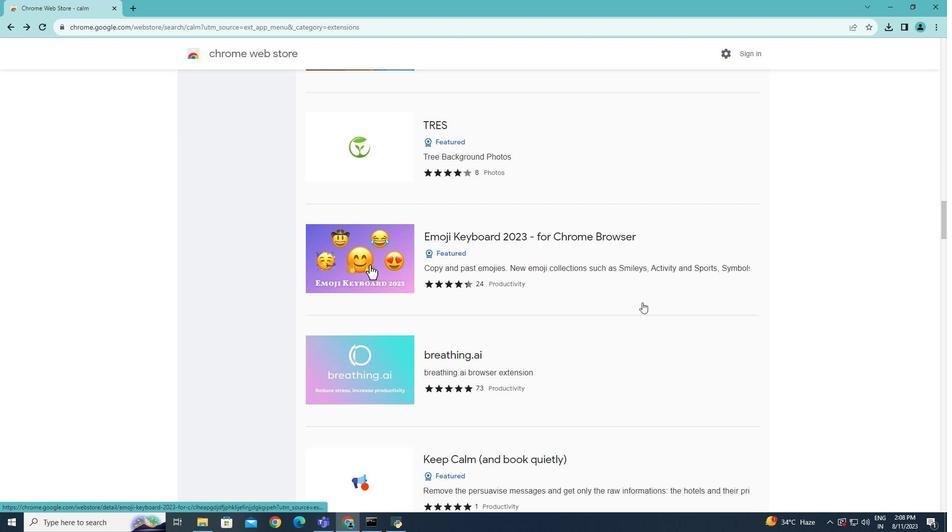 
Action: Mouse scrolled (648, 300) with delta (0, 0)
Screenshot: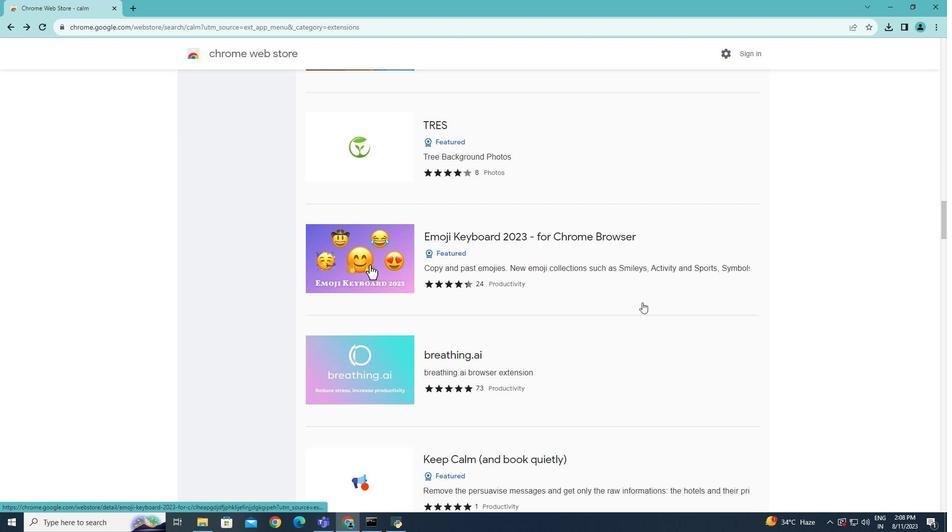 
Action: Mouse moved to (648, 300)
Screenshot: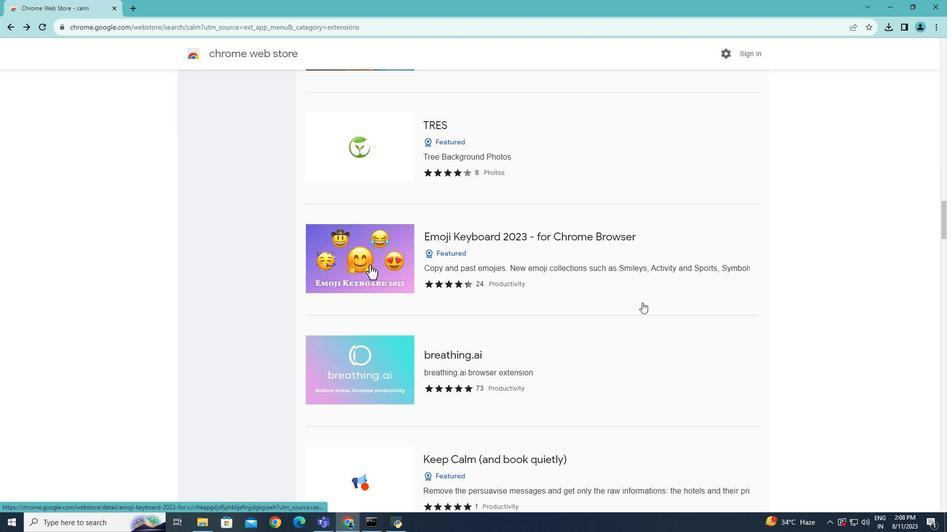 
Action: Mouse scrolled (648, 300) with delta (0, 0)
Screenshot: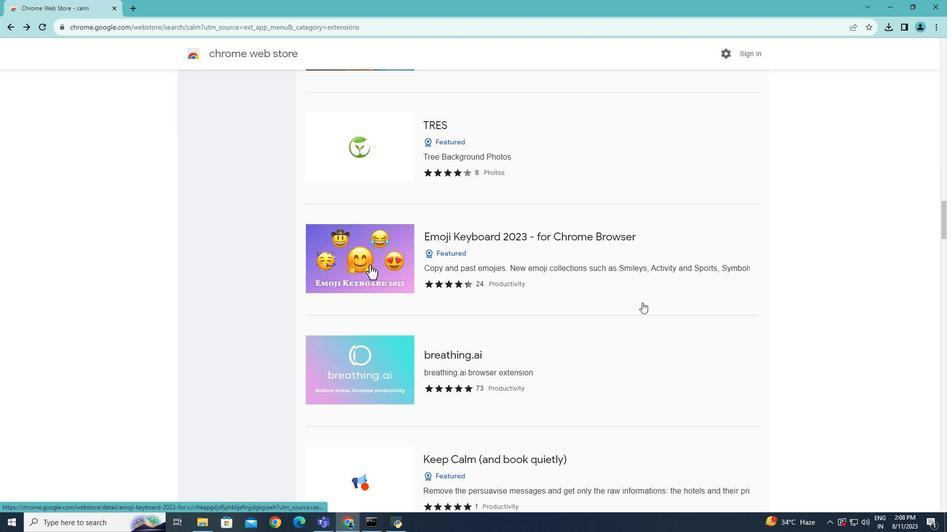 
Action: Mouse moved to (647, 301)
Screenshot: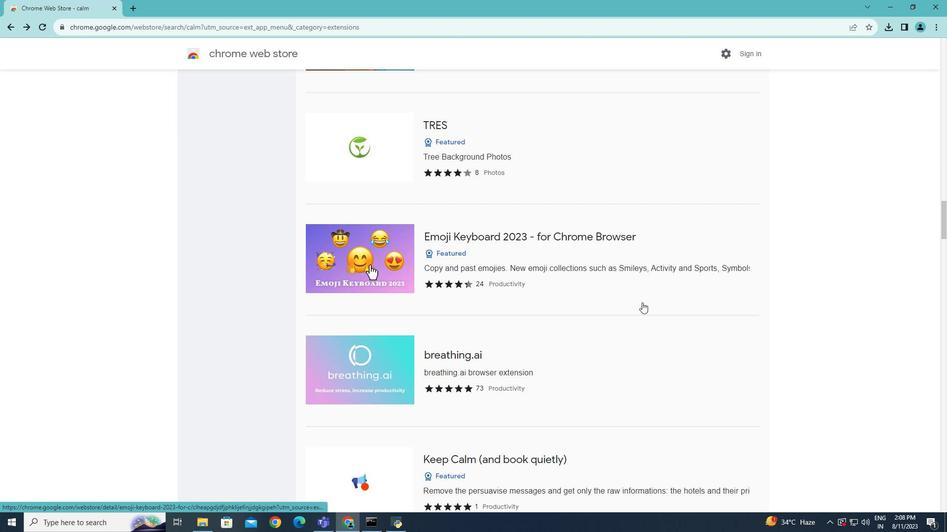 
Action: Mouse scrolled (648, 300) with delta (0, 0)
Screenshot: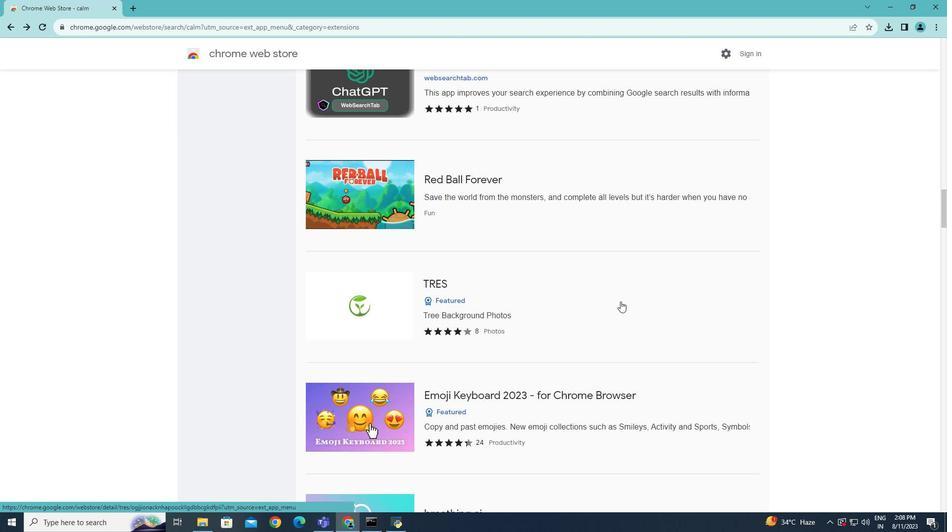 
Action: Mouse moved to (647, 302)
Screenshot: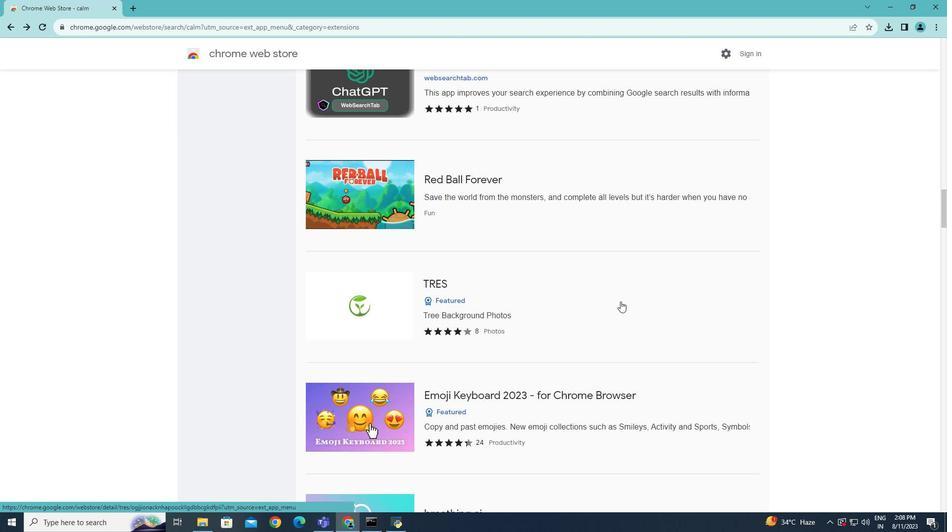 
Action: Mouse scrolled (647, 301) with delta (0, 0)
Screenshot: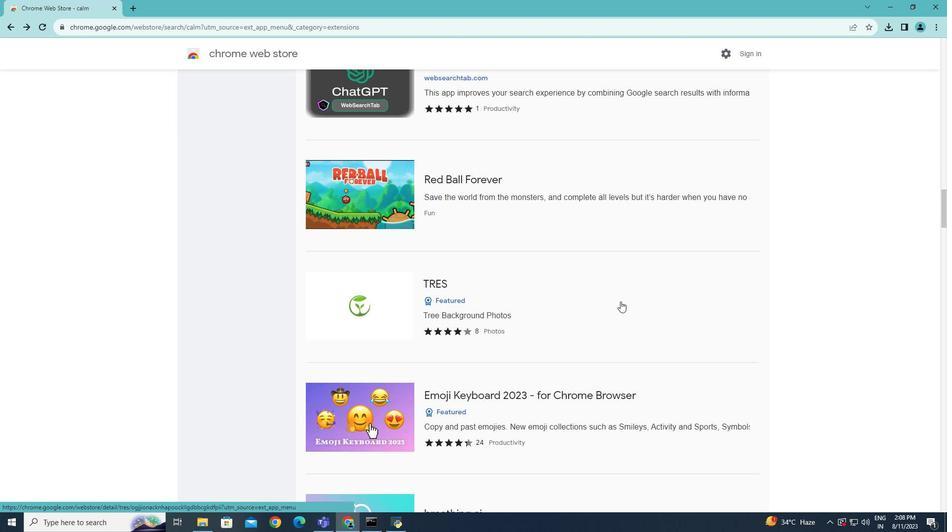 
Action: Mouse scrolled (647, 302) with delta (0, 0)
Screenshot: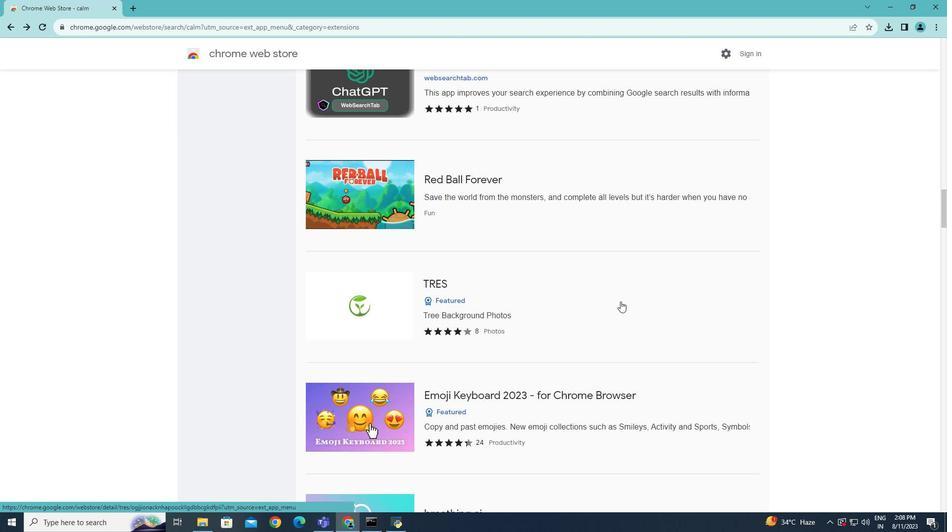 
Action: Mouse moved to (584, 305)
Screenshot: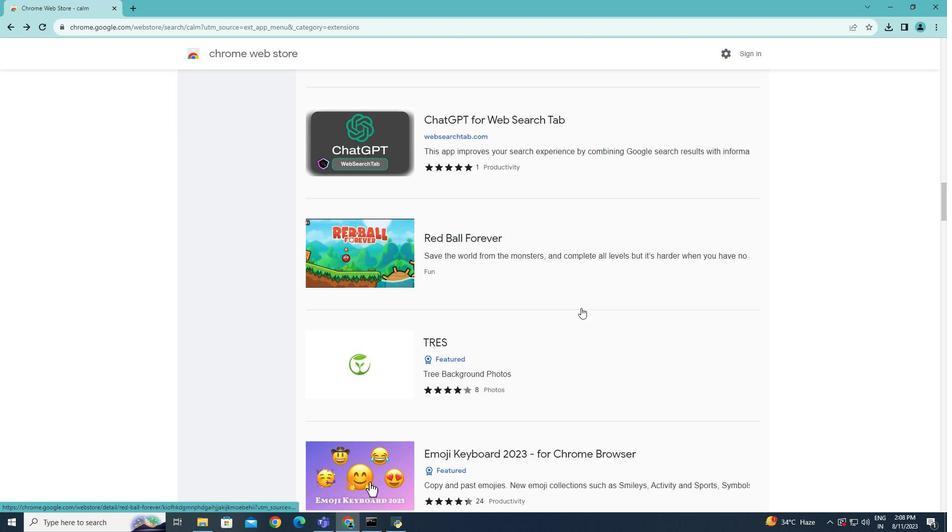 
Action: Mouse scrolled (584, 306) with delta (0, 0)
Screenshot: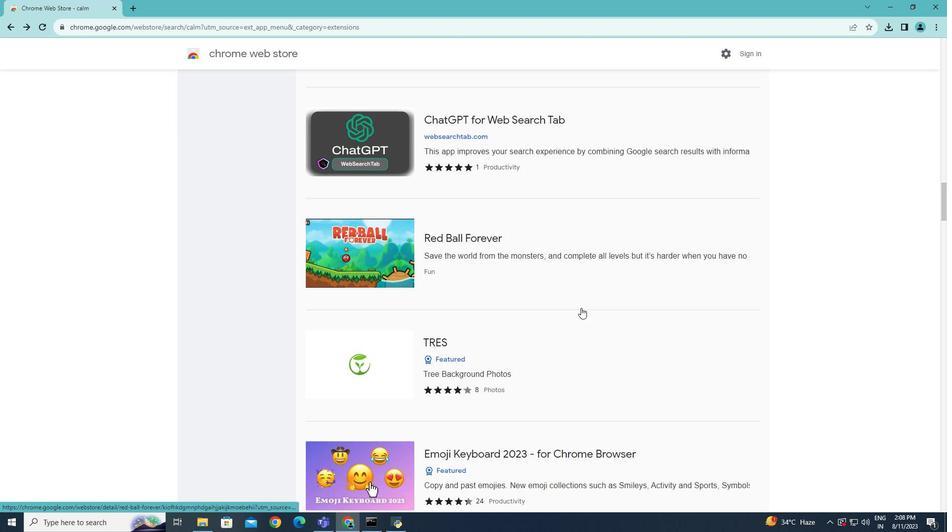 
Action: Mouse moved to (583, 306)
Screenshot: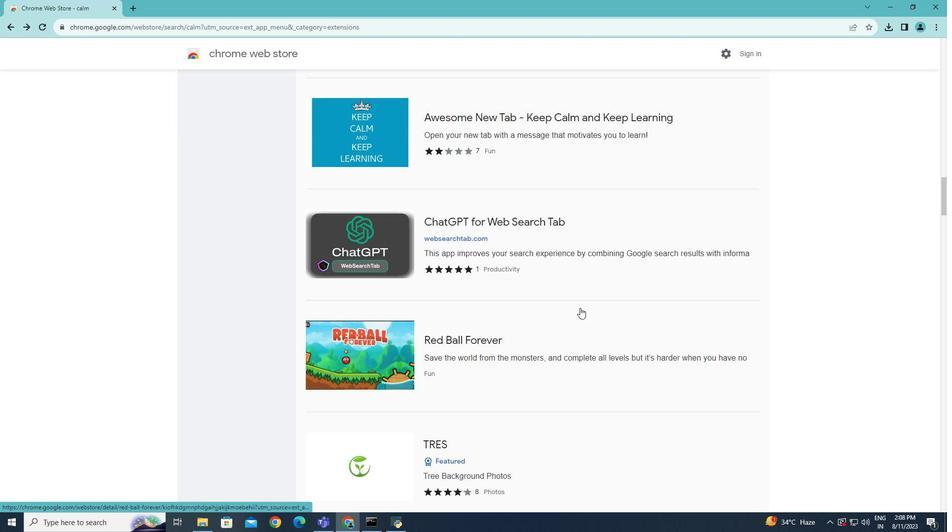 
Action: Mouse scrolled (583, 307) with delta (0, 0)
Screenshot: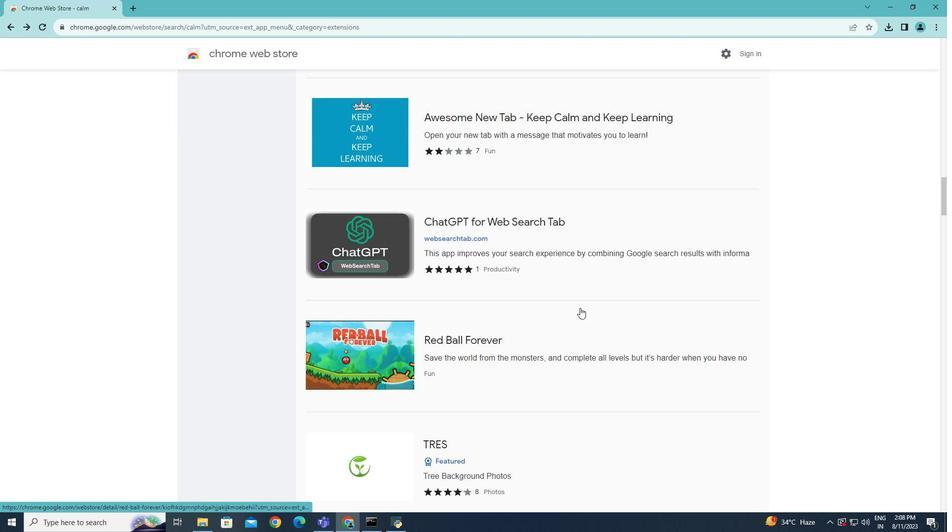 
Action: Mouse moved to (582, 306)
Screenshot: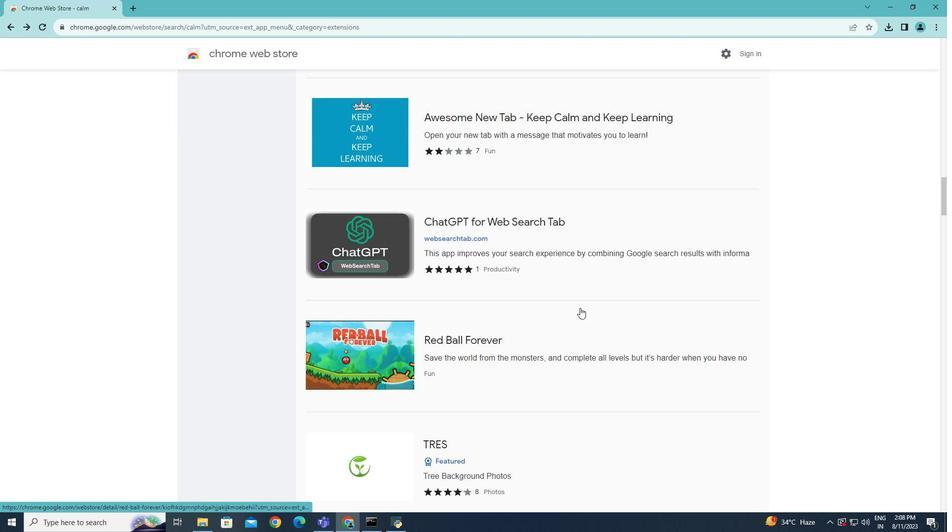 
Action: Mouse scrolled (582, 307) with delta (0, 0)
Screenshot: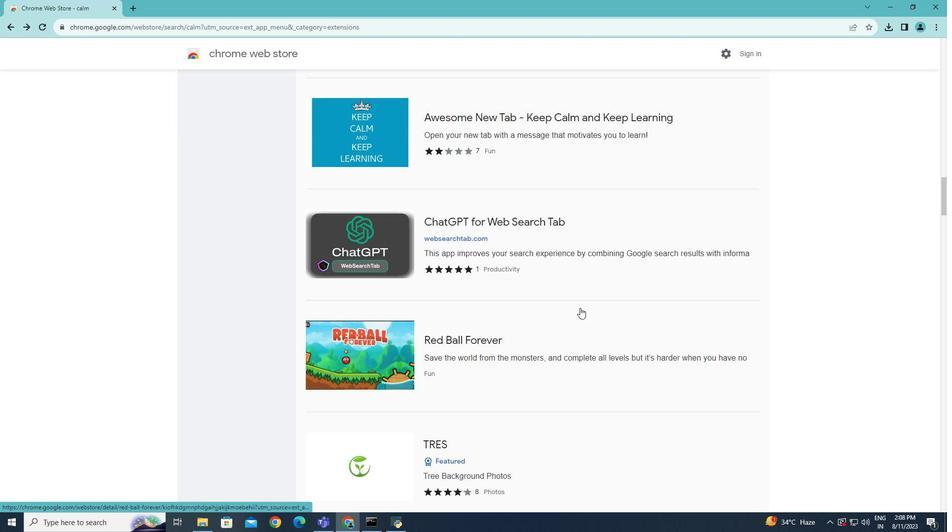
Action: Mouse moved to (581, 307)
Screenshot: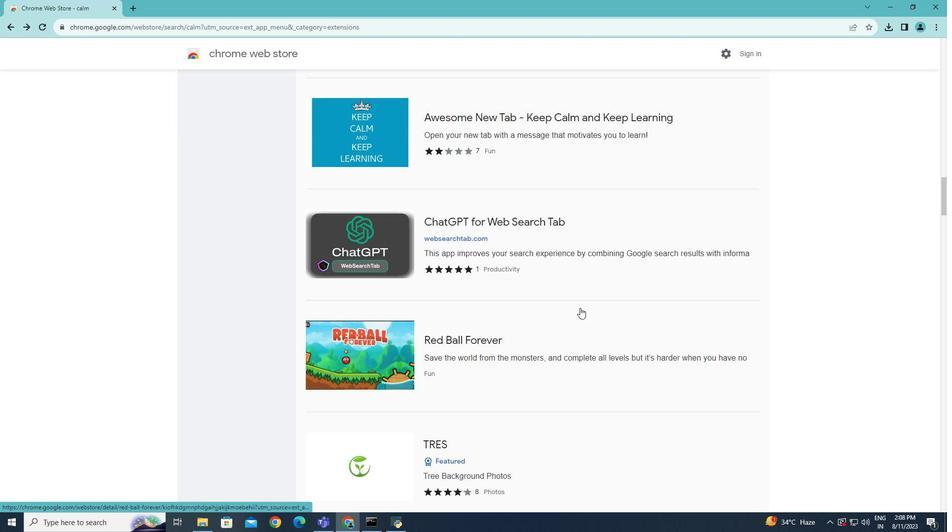 
Action: Mouse scrolled (581, 308) with delta (0, 0)
Screenshot: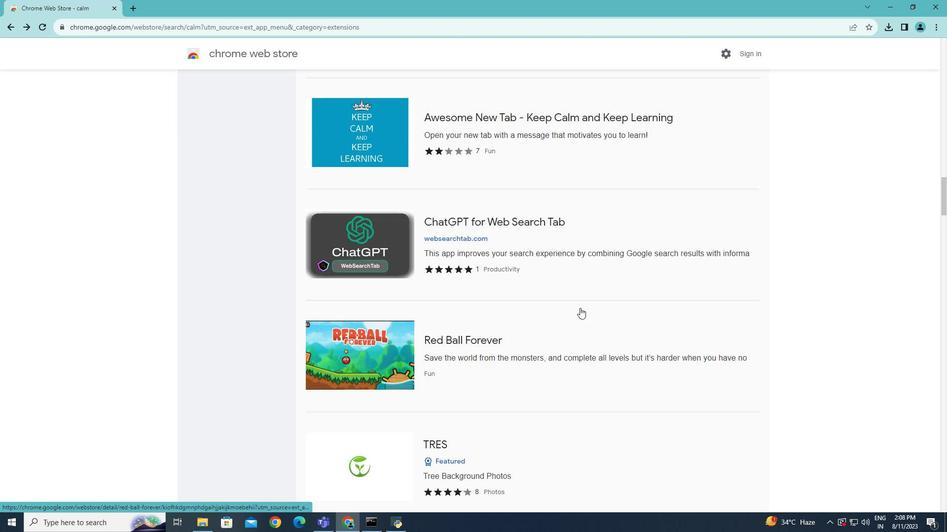 
Action: Mouse moved to (581, 308)
Screenshot: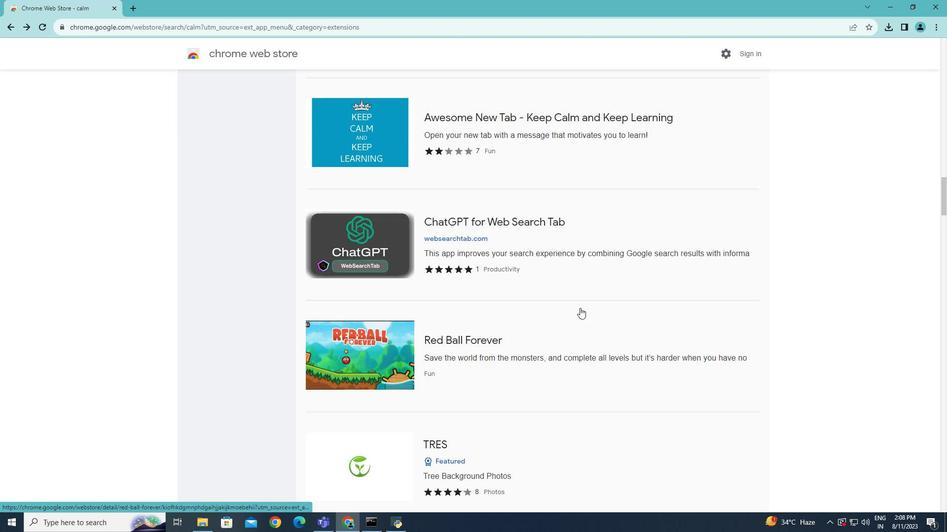 
Action: Mouse scrolled (581, 308) with delta (0, 0)
Screenshot: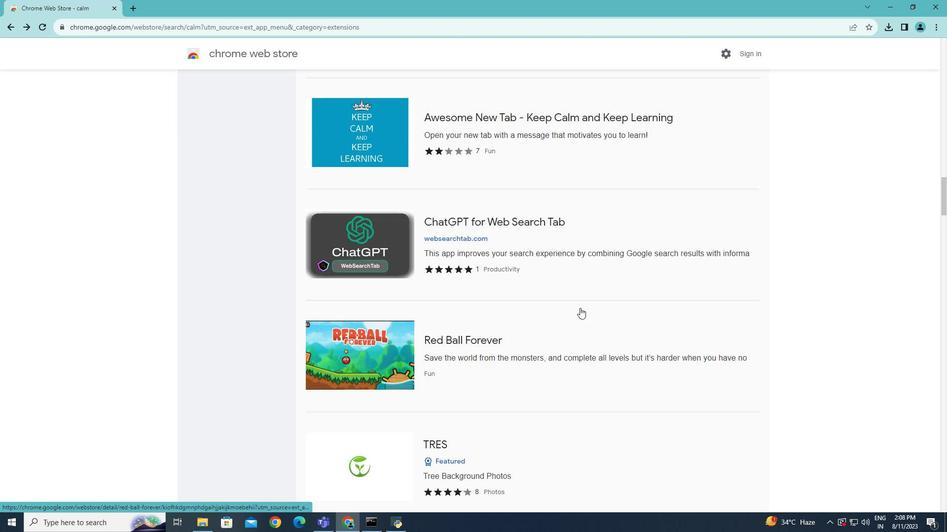 
Action: Mouse moved to (573, 307)
Screenshot: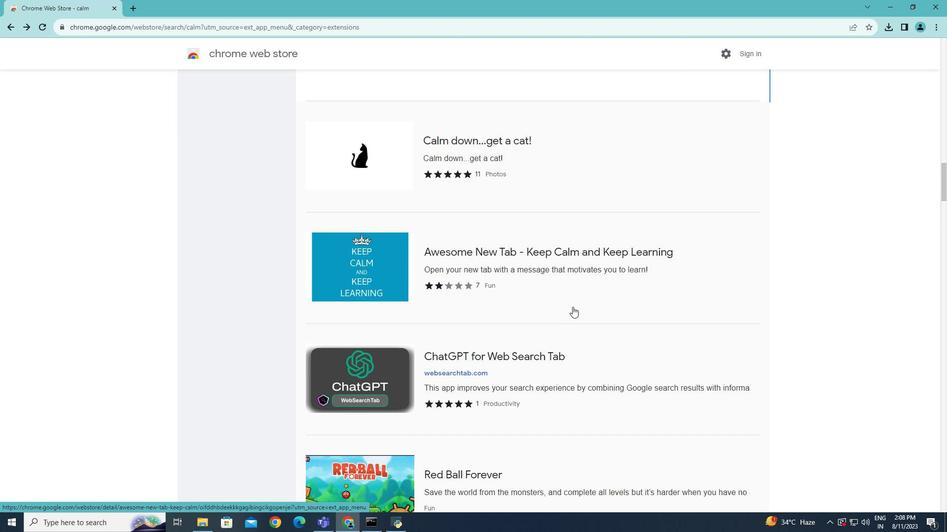 
Action: Mouse scrolled (573, 307) with delta (0, 0)
Screenshot: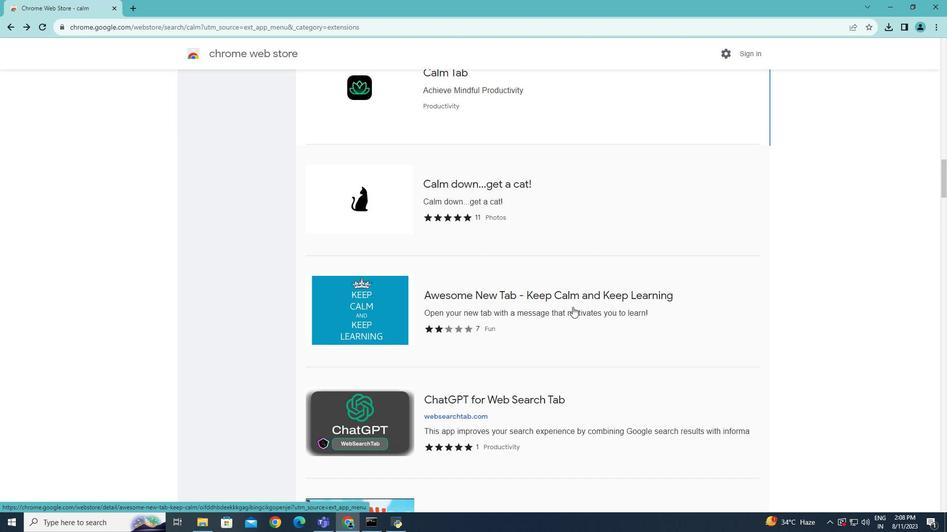 
Action: Mouse scrolled (573, 307) with delta (0, 0)
Screenshot: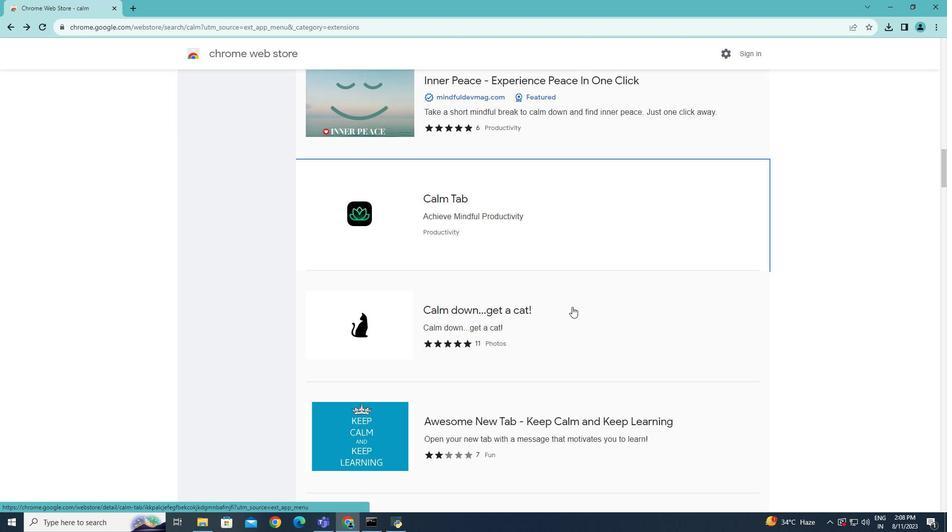 
Action: Mouse moved to (572, 307)
Screenshot: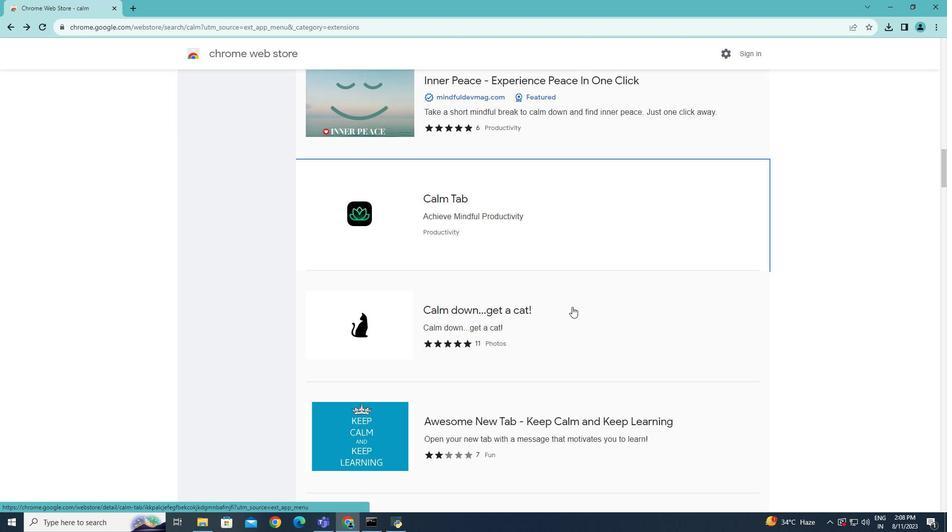 
Action: Mouse scrolled (572, 307) with delta (0, 0)
Screenshot: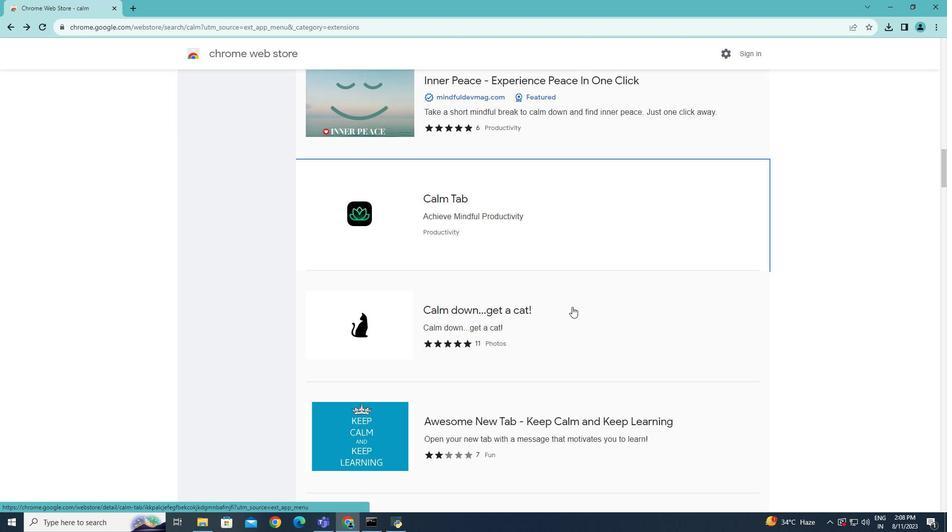 
Action: Mouse scrolled (572, 307) with delta (0, 0)
Screenshot: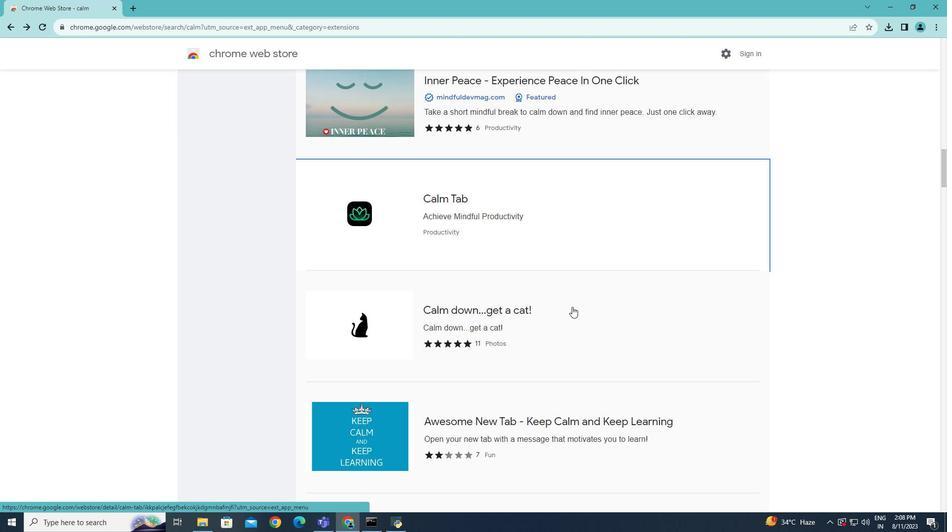 
Action: Mouse scrolled (572, 307) with delta (0, 0)
Screenshot: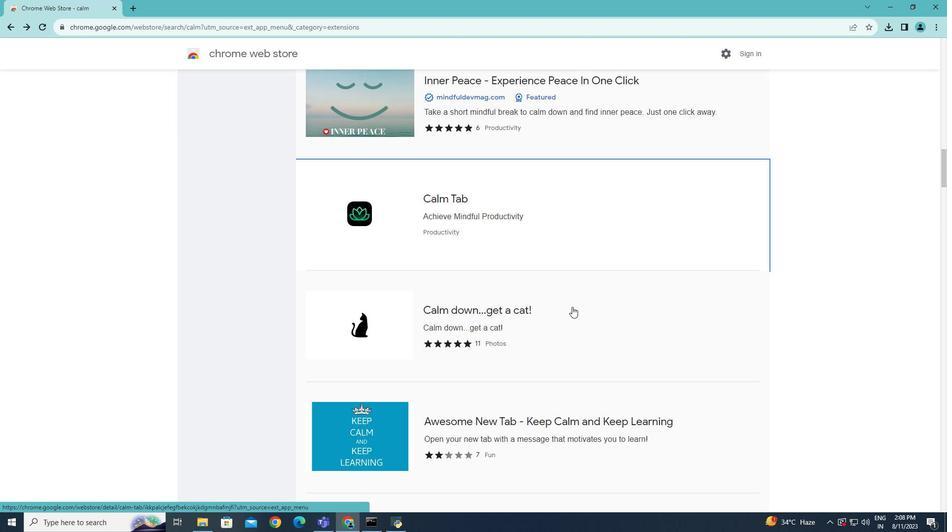 
Action: Mouse moved to (565, 309)
Screenshot: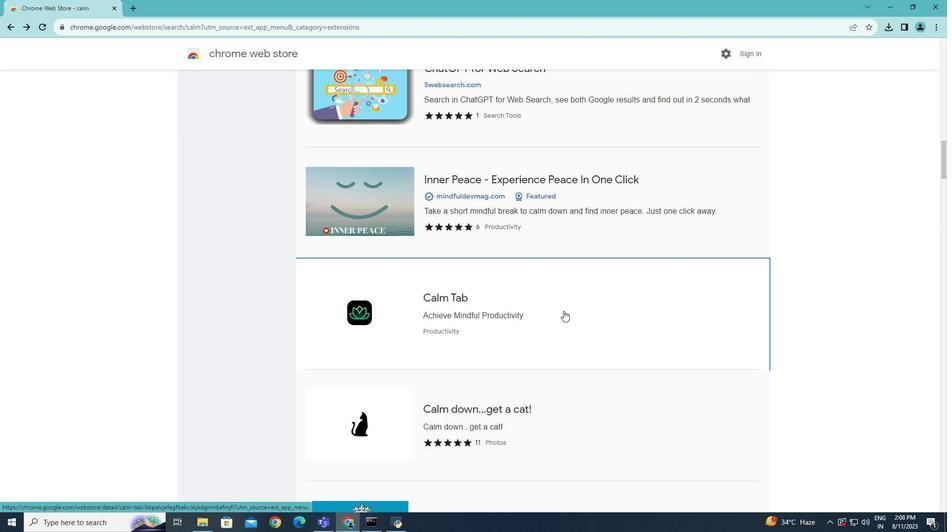 
Action: Mouse scrolled (565, 310) with delta (0, 0)
Screenshot: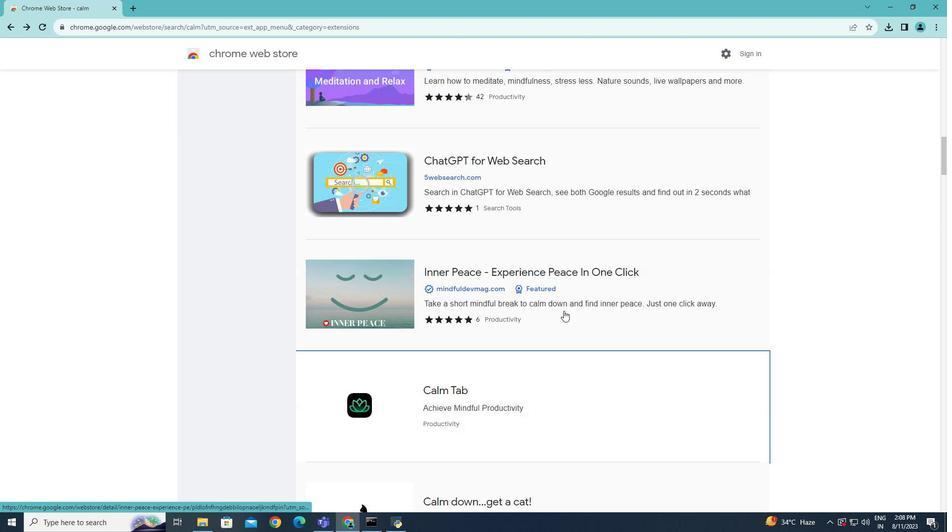 
Action: Mouse moved to (565, 310)
Screenshot: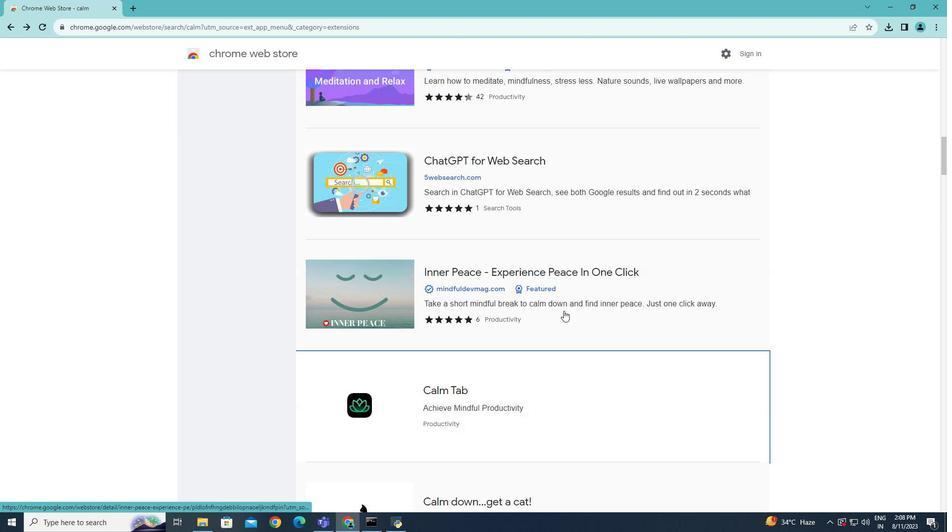 
Action: Mouse scrolled (565, 310) with delta (0, 0)
Screenshot: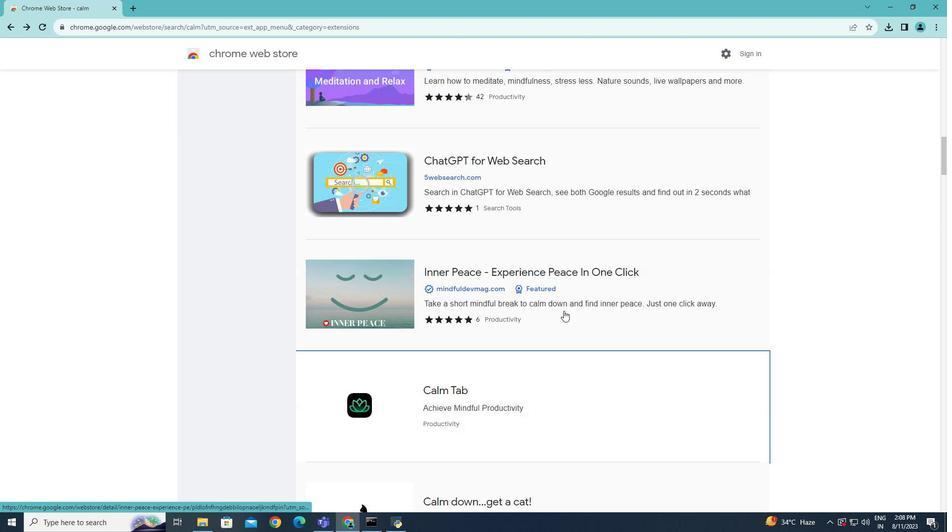 
Action: Mouse moved to (563, 310)
Screenshot: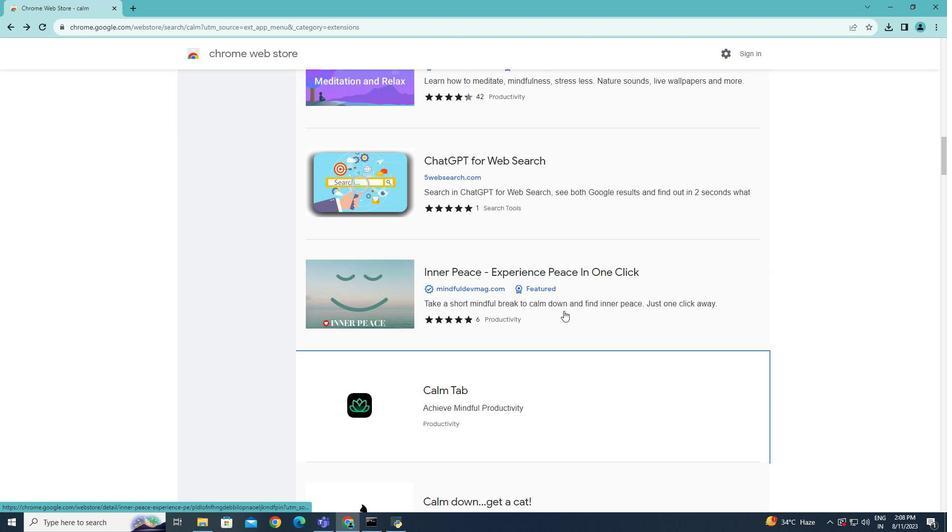 
Action: Mouse scrolled (563, 311) with delta (0, 0)
Screenshot: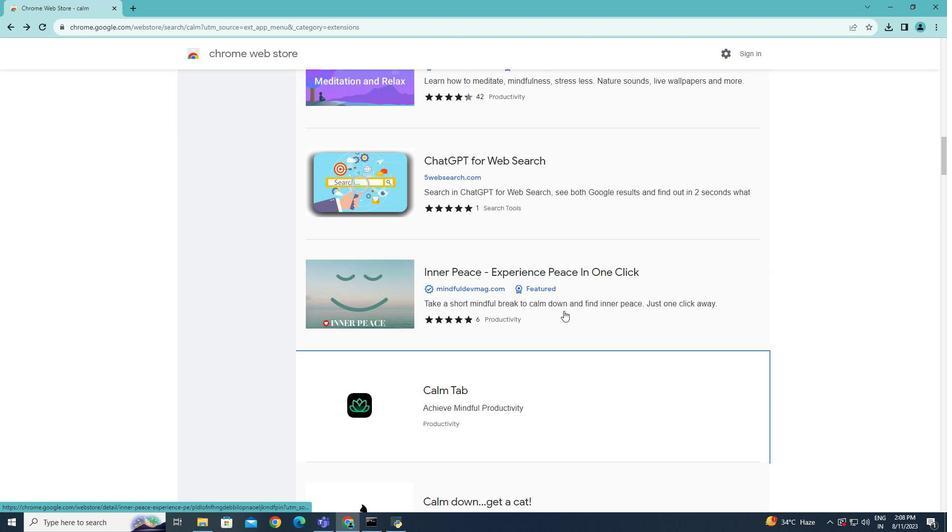 
Action: Mouse moved to (563, 311)
Screenshot: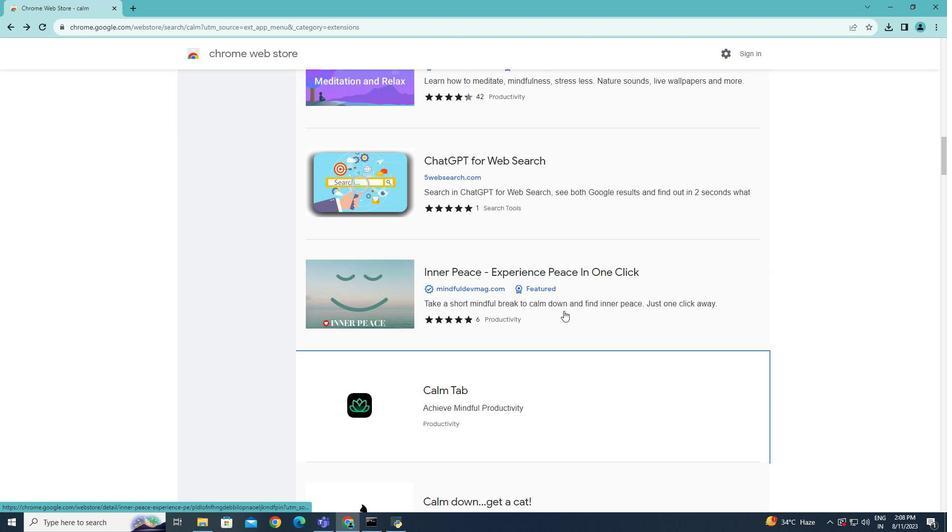 
Action: Mouse scrolled (563, 311) with delta (0, 0)
Screenshot: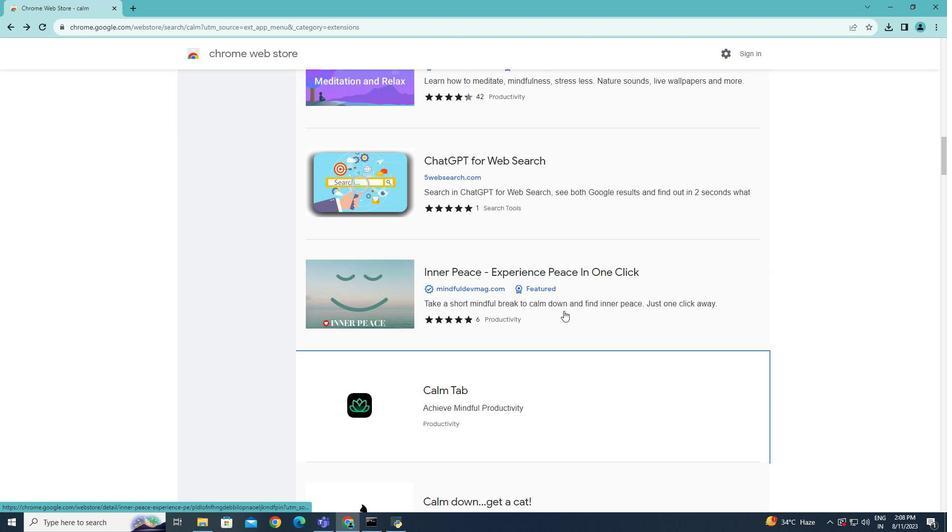 
Action: Mouse scrolled (563, 311) with delta (0, 0)
Screenshot: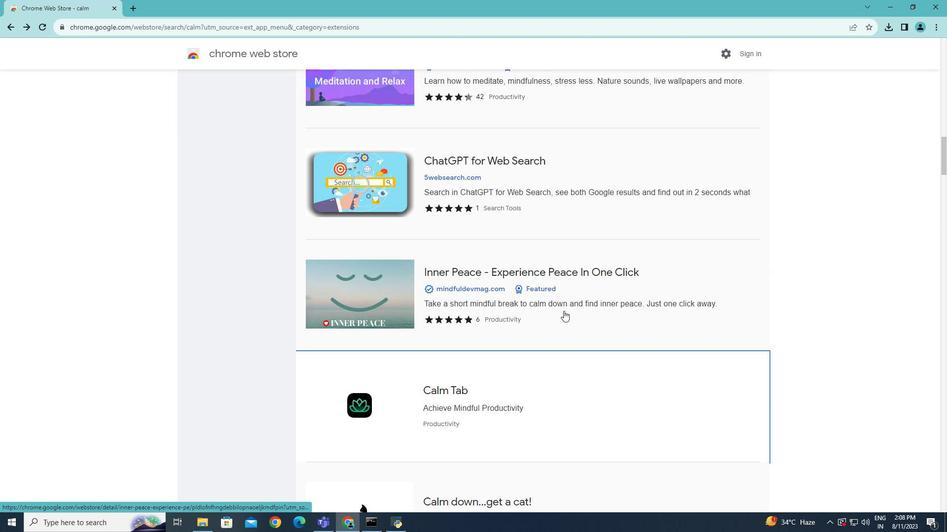 
Action: Mouse scrolled (563, 311) with delta (0, 0)
Screenshot: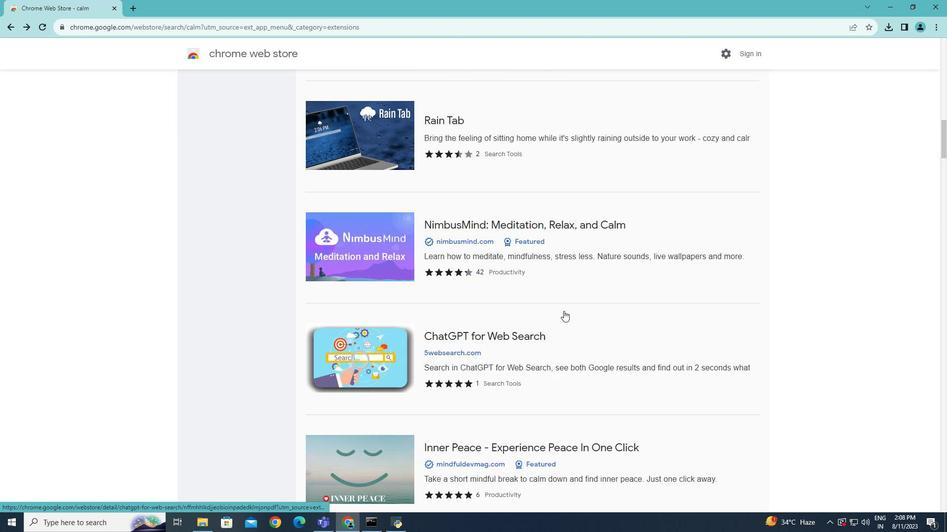 
Action: Mouse moved to (559, 312)
Screenshot: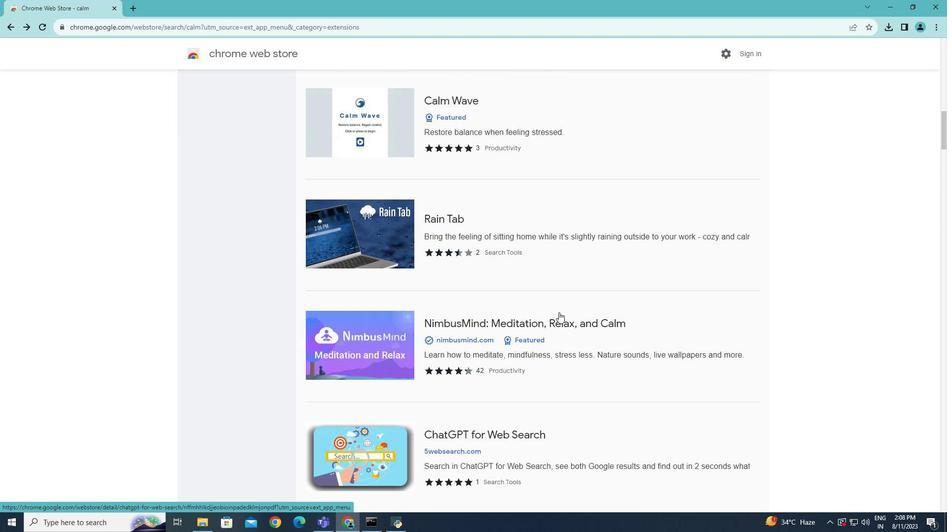 
Action: Mouse scrolled (559, 313) with delta (0, 0)
Screenshot: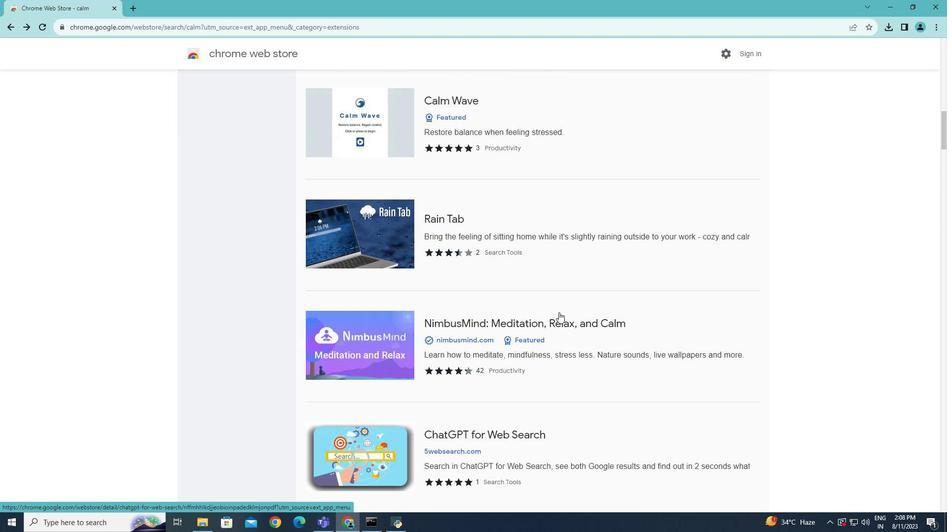 
Action: Mouse moved to (558, 312)
Screenshot: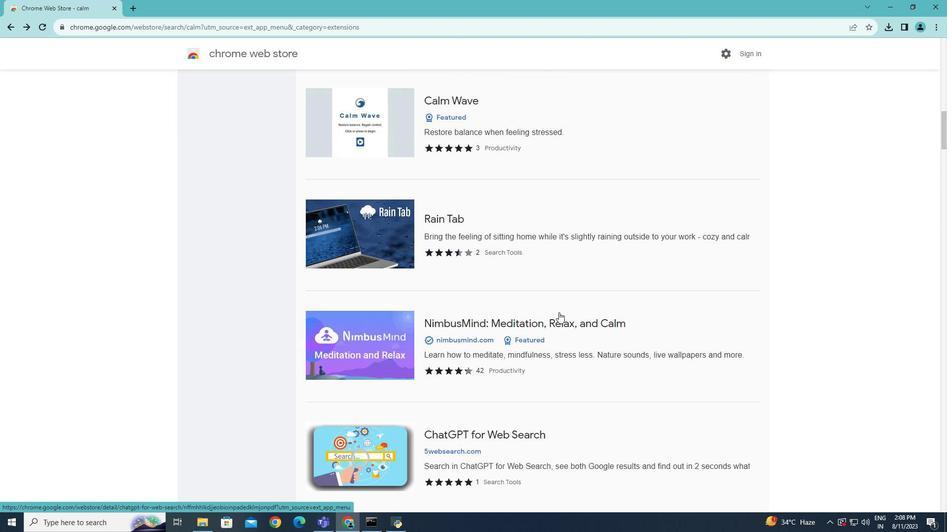 
Action: Mouse scrolled (558, 313) with delta (0, 0)
Screenshot: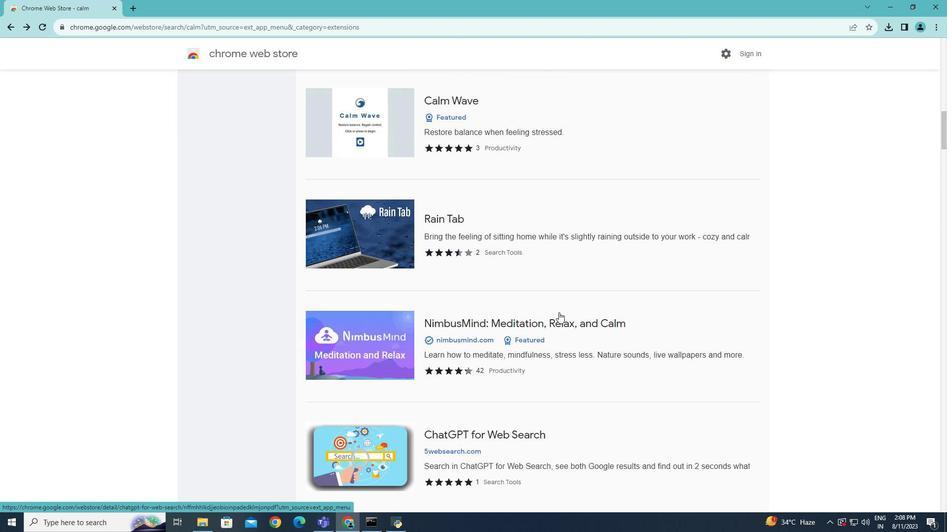 
Action: Mouse scrolled (558, 313) with delta (0, 0)
Screenshot: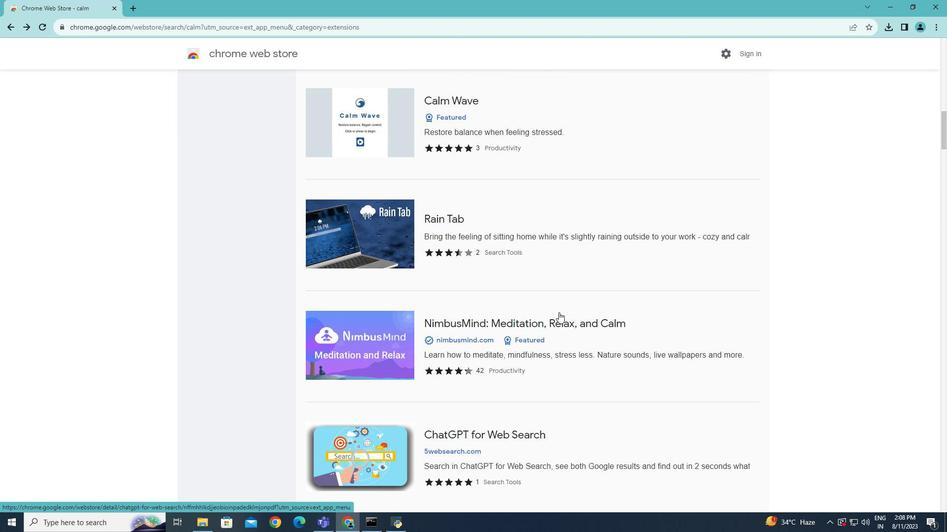 
Action: Mouse scrolled (558, 313) with delta (0, 0)
Screenshot: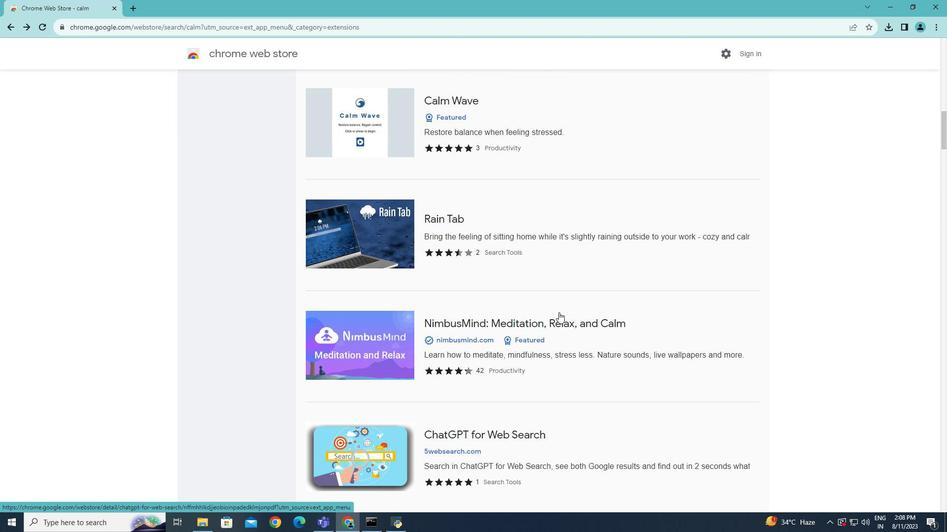 
Action: Mouse scrolled (558, 313) with delta (0, 0)
Screenshot: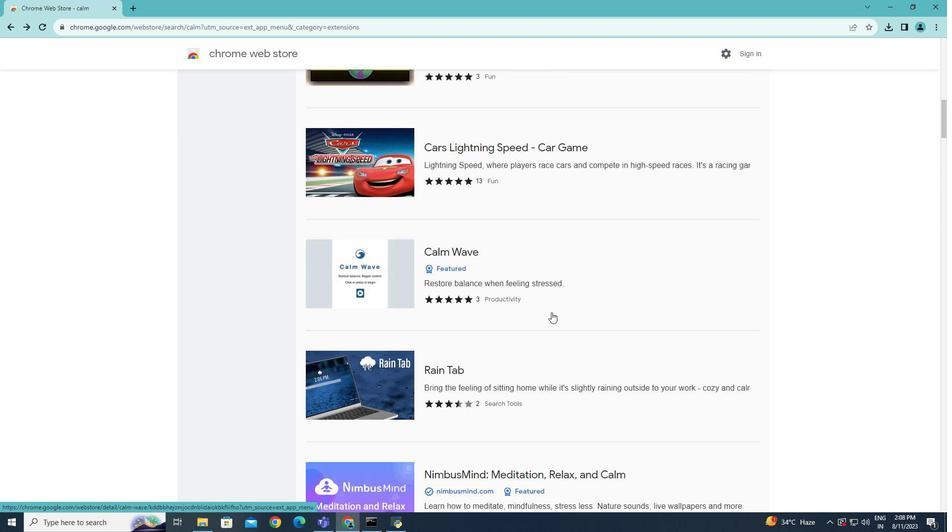 
Action: Mouse moved to (522, 316)
Screenshot: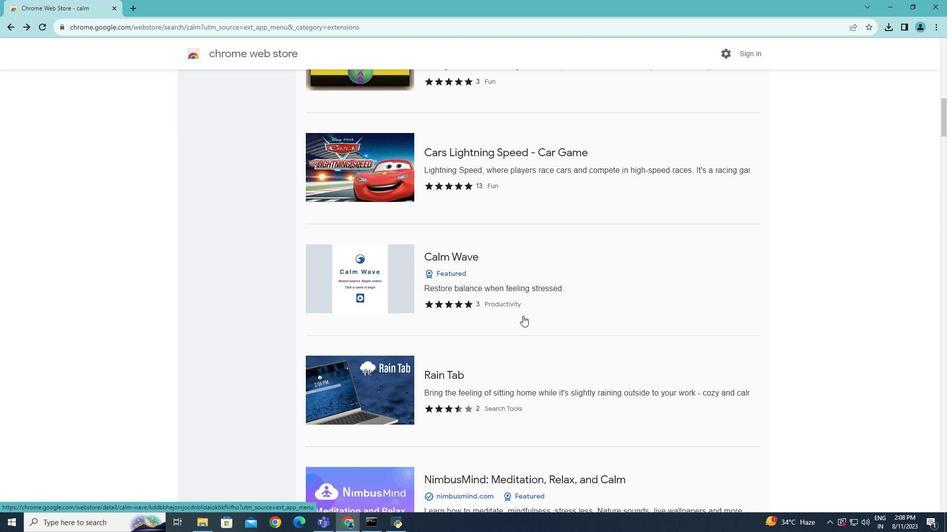 
Action: Mouse scrolled (522, 316) with delta (0, 0)
Screenshot: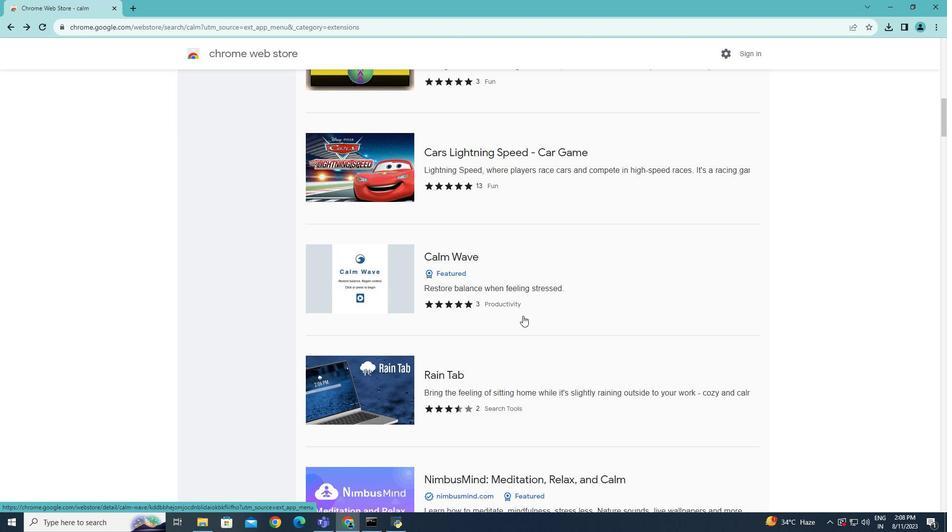 
Action: Mouse scrolled (522, 316) with delta (0, 0)
Screenshot: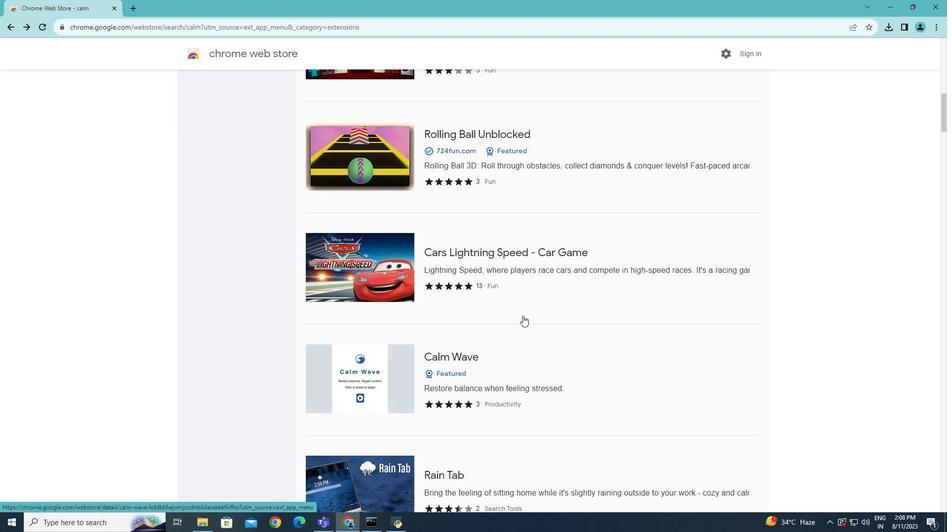 
Action: Mouse scrolled (522, 316) with delta (0, 0)
Screenshot: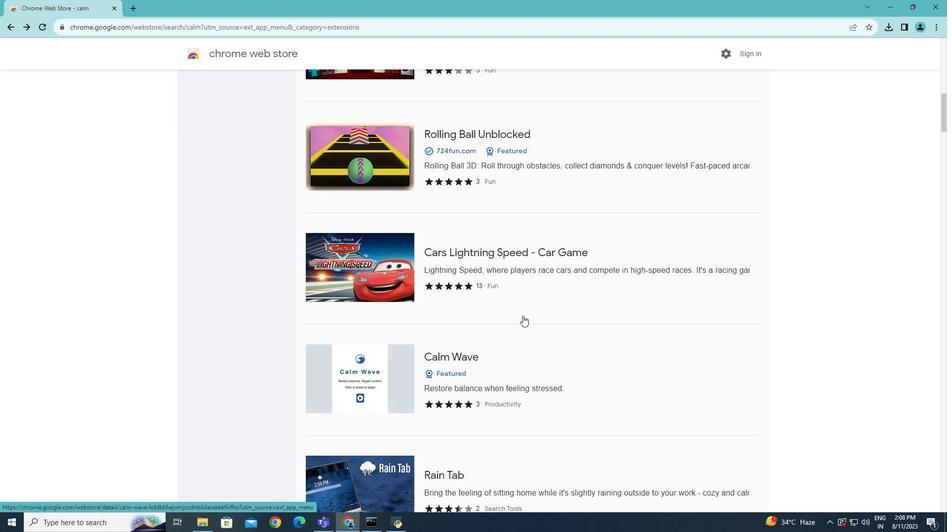 
Action: Mouse scrolled (522, 316) with delta (0, 0)
Screenshot: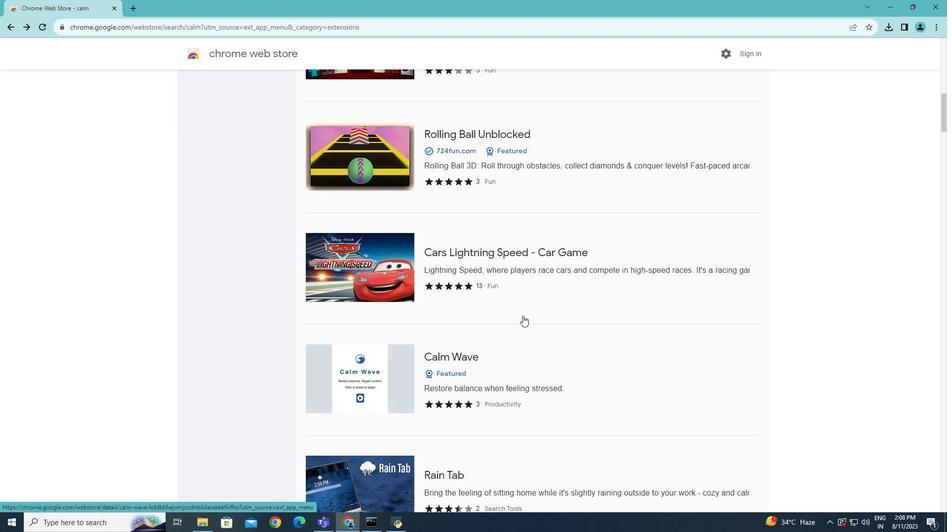 
Action: Mouse scrolled (522, 316) with delta (0, 0)
Screenshot: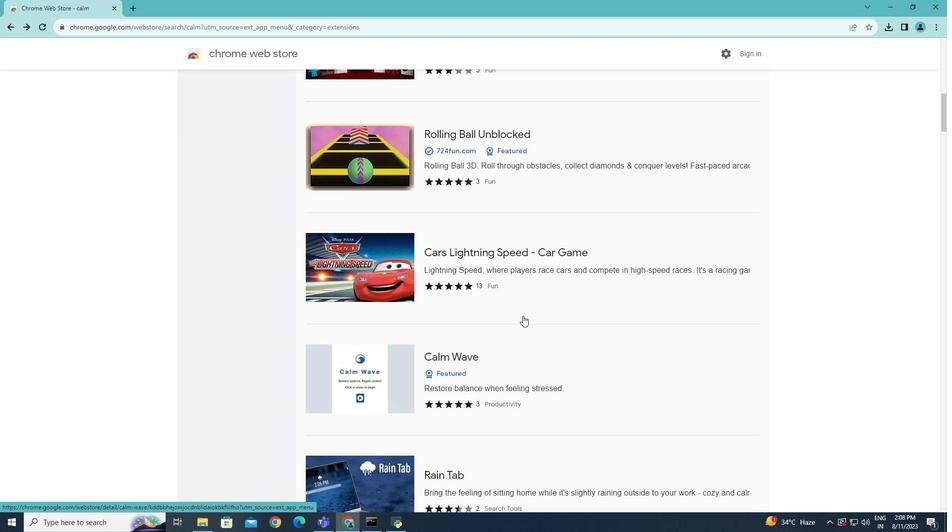 
Action: Mouse moved to (522, 316)
Screenshot: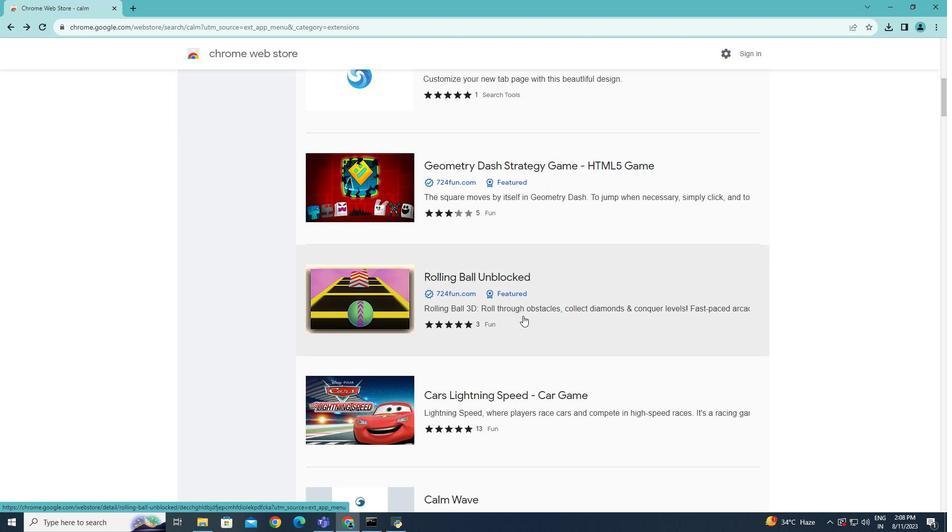 
Action: Mouse scrolled (522, 316) with delta (0, 0)
Screenshot: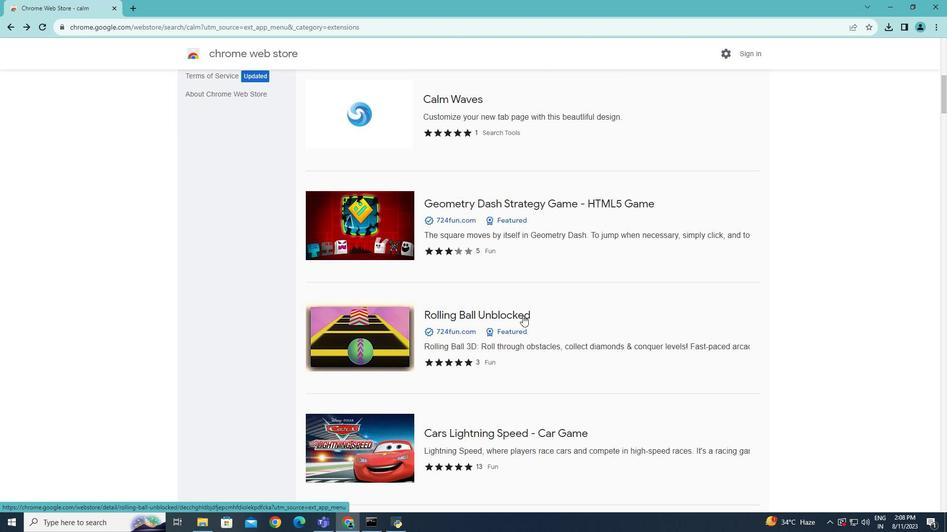 
Action: Mouse scrolled (522, 316) with delta (0, 0)
Screenshot: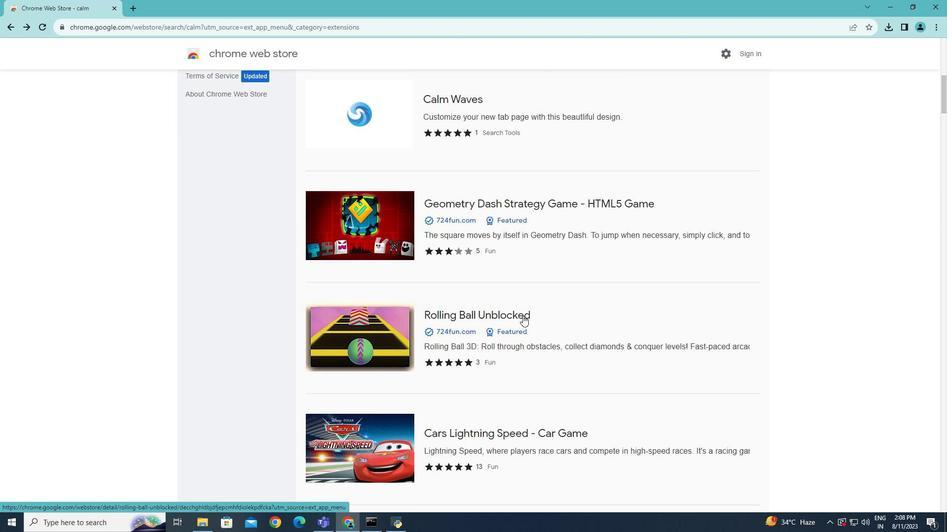 
Action: Mouse scrolled (522, 316) with delta (0, 0)
Screenshot: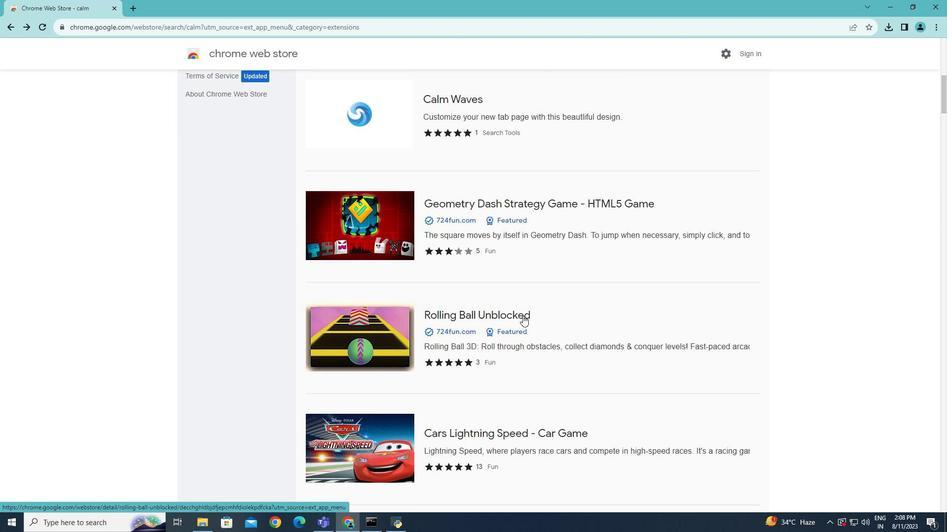 
Action: Mouse scrolled (522, 316) with delta (0, 0)
Screenshot: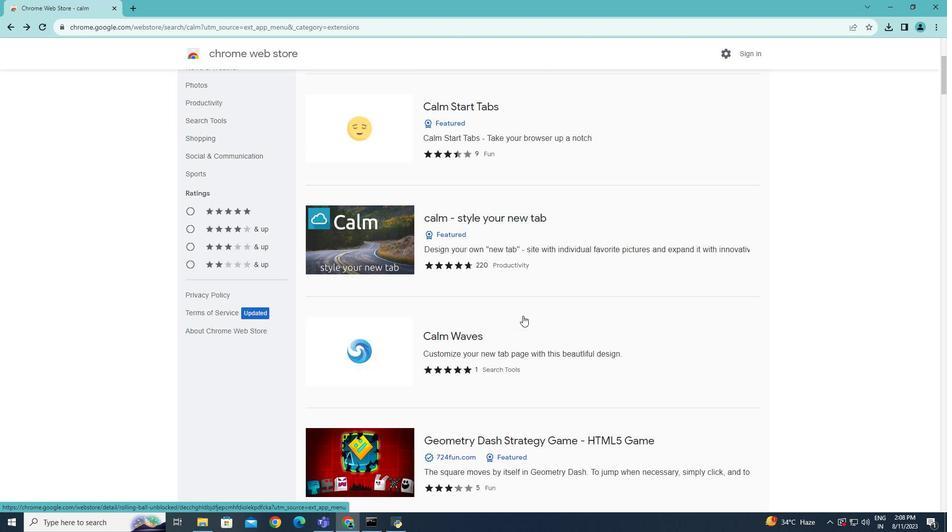 
Action: Mouse scrolled (522, 316) with delta (0, 0)
Screenshot: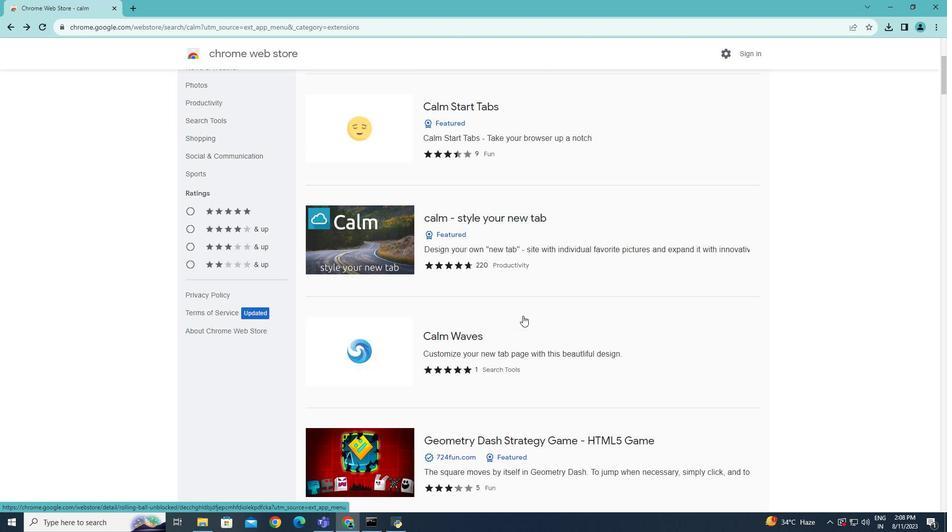 
Action: Mouse scrolled (522, 316) with delta (0, 0)
Screenshot: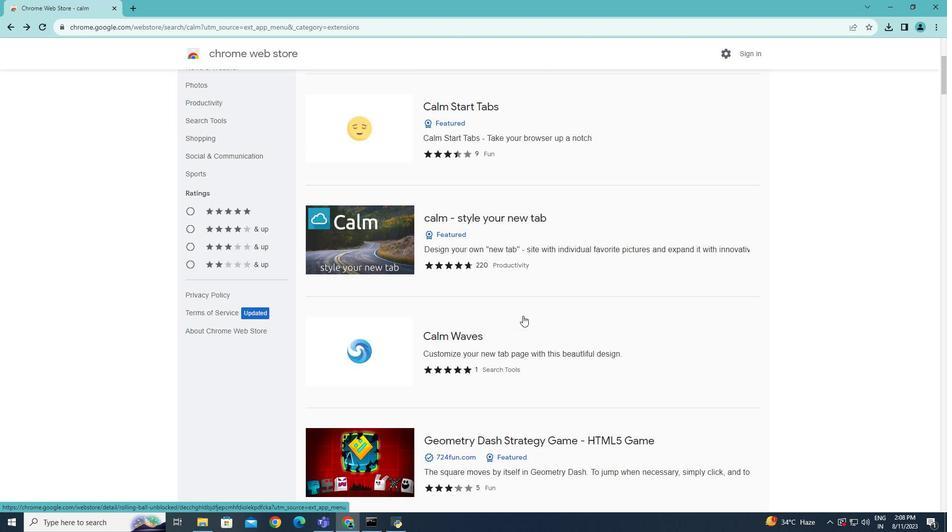 
Action: Mouse scrolled (522, 316) with delta (0, 0)
Screenshot: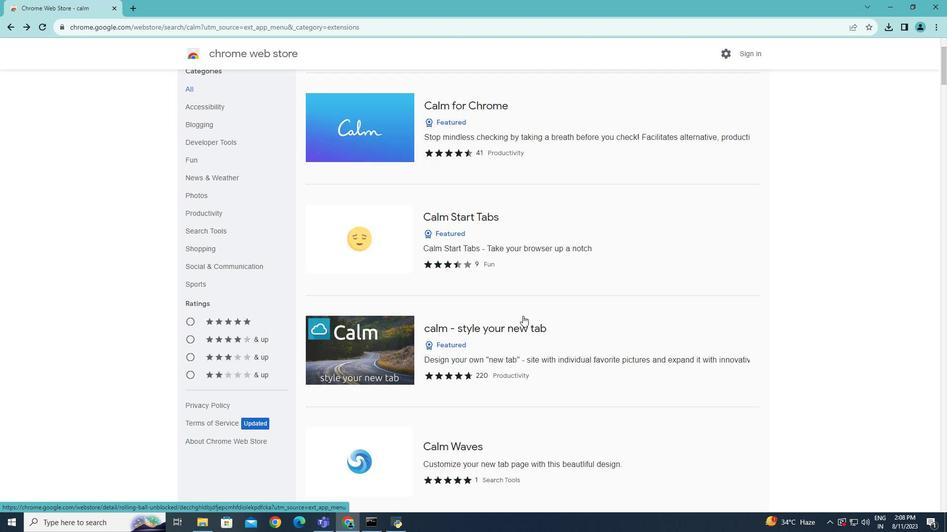 
Action: Mouse scrolled (522, 316) with delta (0, 0)
Screenshot: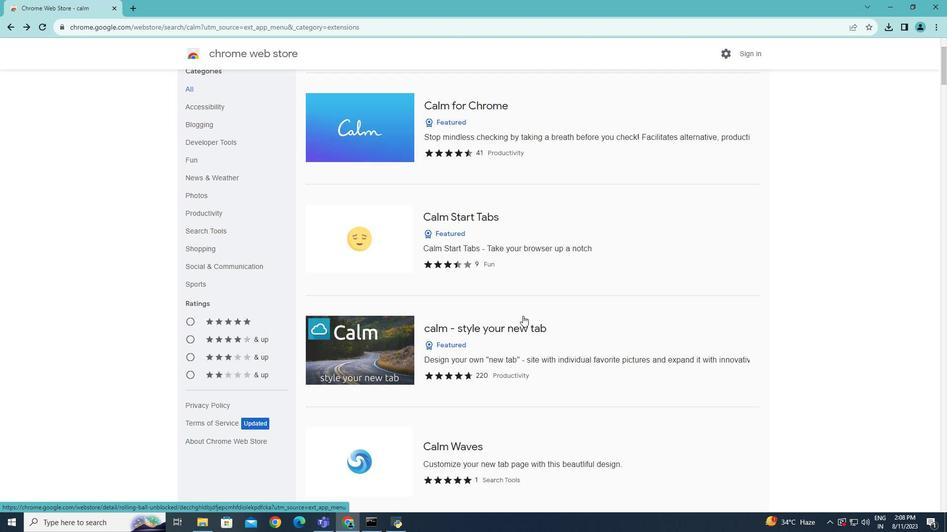 
Action: Mouse scrolled (522, 316) with delta (0, 0)
Screenshot: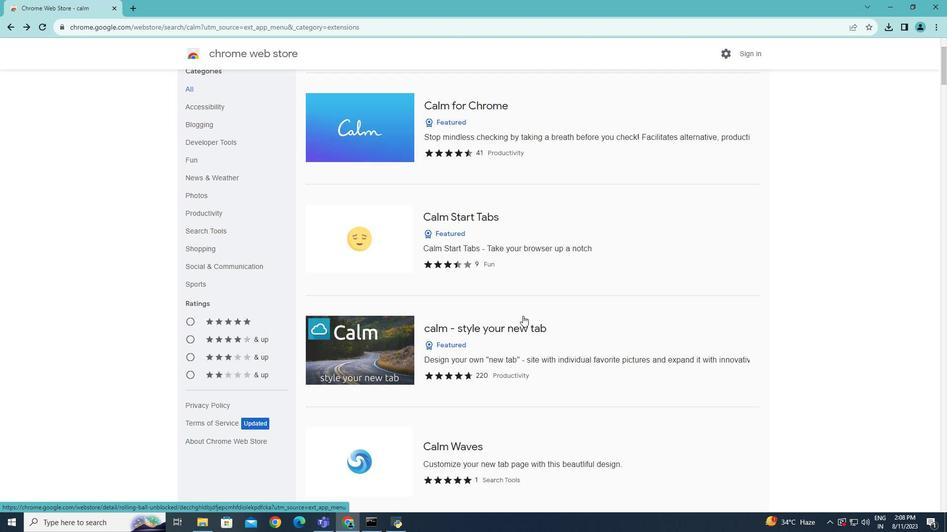 
Action: Mouse scrolled (522, 316) with delta (0, 0)
Screenshot: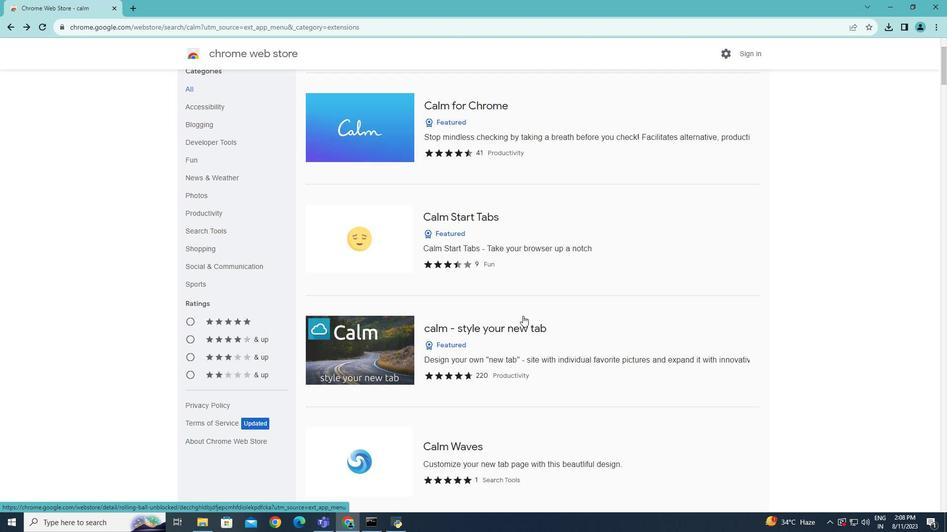 
Action: Mouse scrolled (522, 316) with delta (0, 0)
Screenshot: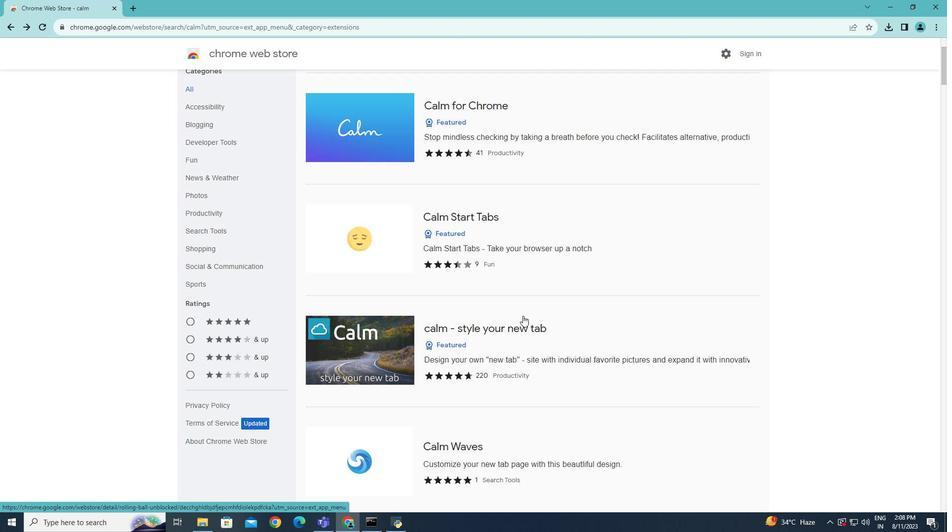 
Action: Mouse scrolled (522, 316) with delta (0, 0)
Screenshot: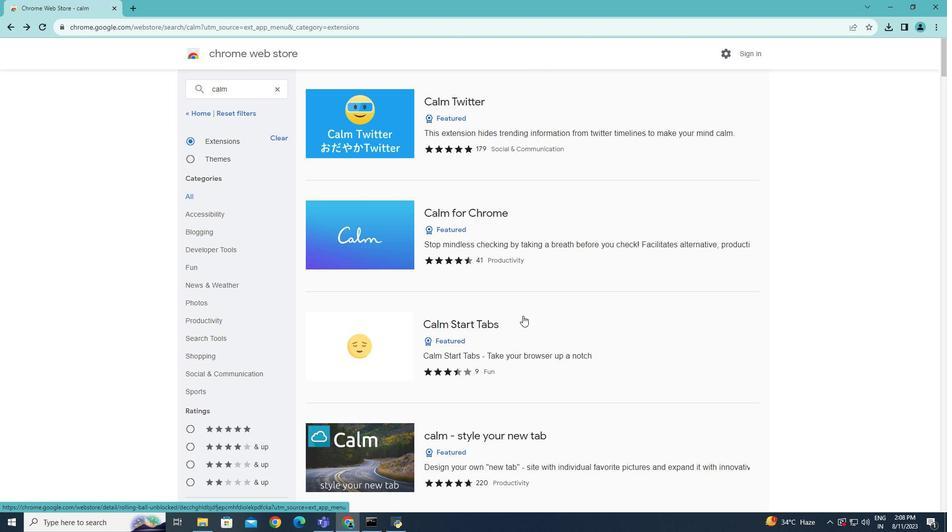 
Action: Mouse scrolled (522, 316) with delta (0, 0)
Screenshot: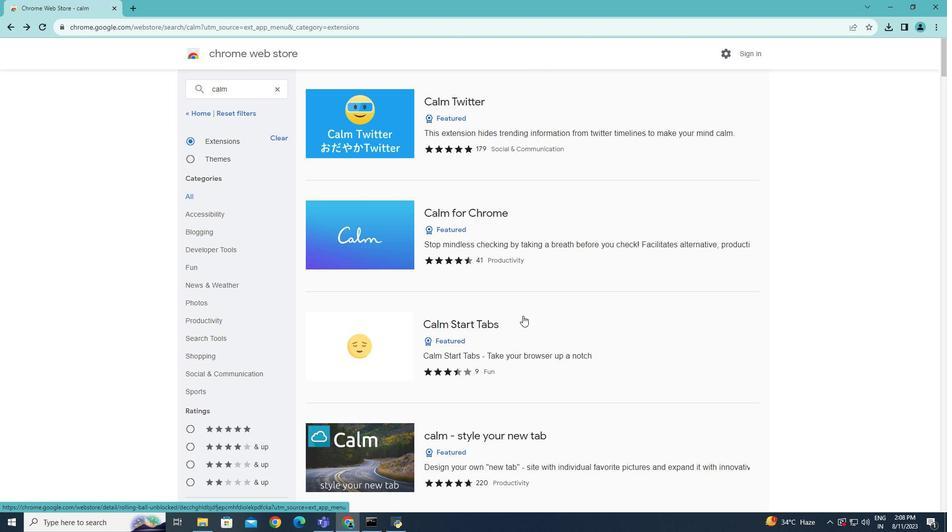 
Action: Mouse scrolled (522, 316) with delta (0, 0)
Screenshot: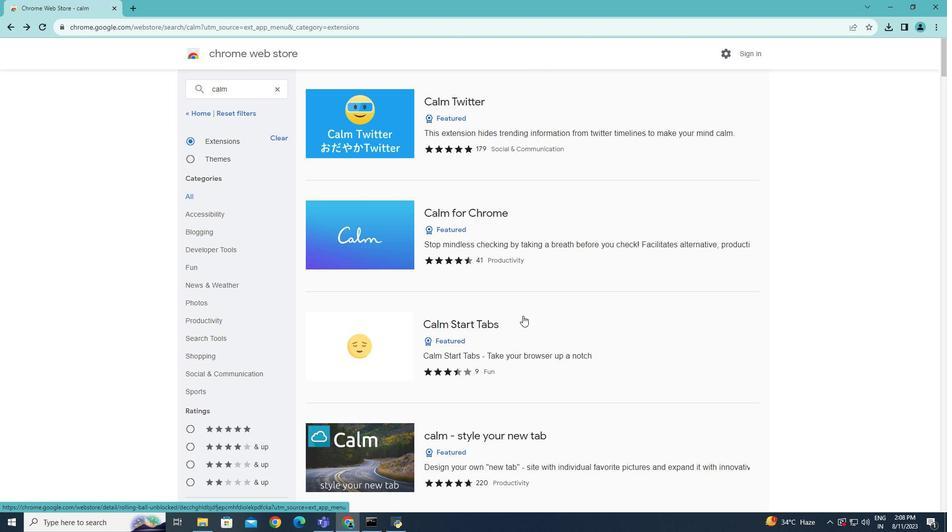 
Action: Mouse scrolled (522, 316) with delta (0, 0)
Screenshot: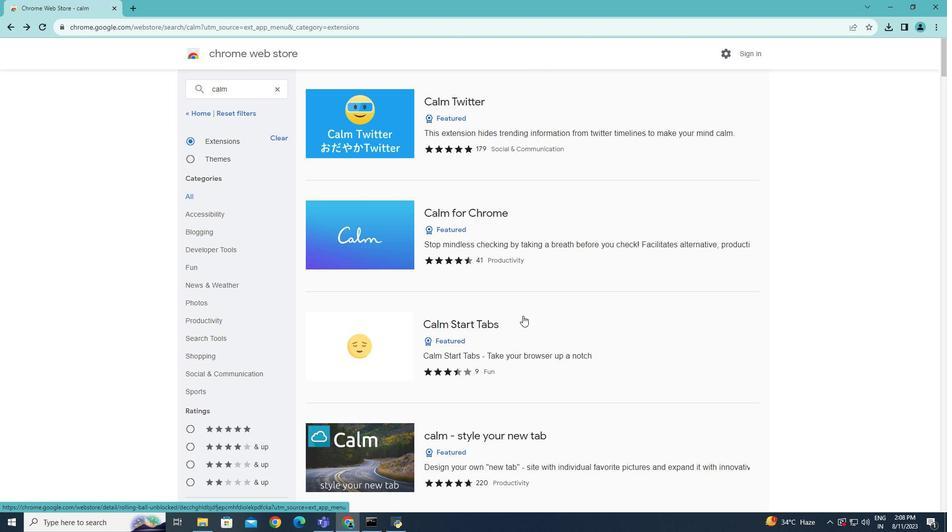 
Action: Mouse scrolled (522, 316) with delta (0, 0)
Screenshot: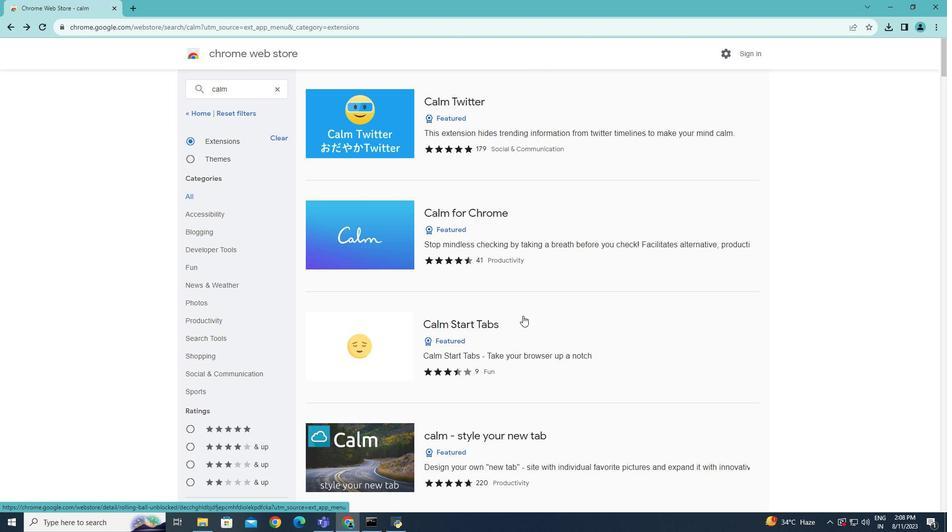 
Action: Mouse scrolled (522, 316) with delta (0, 0)
Screenshot: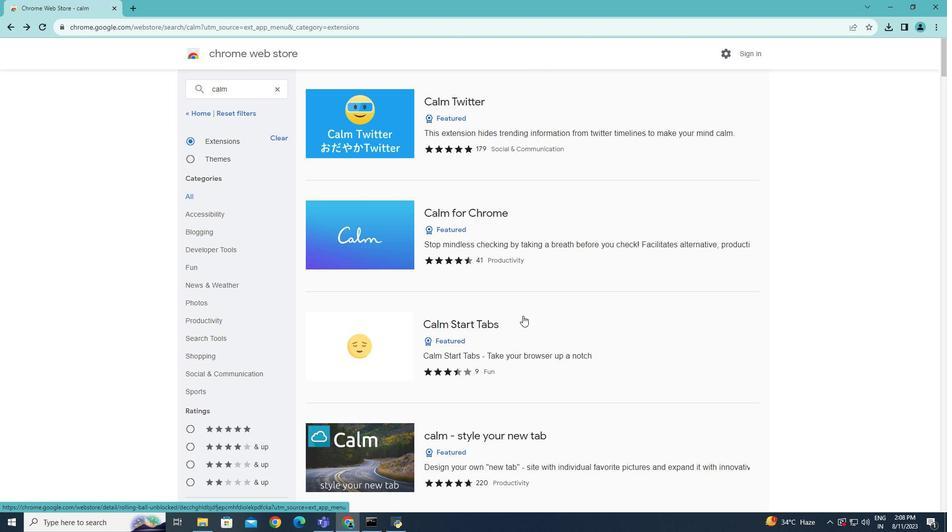 
Action: Mouse moved to (239, 88)
Screenshot: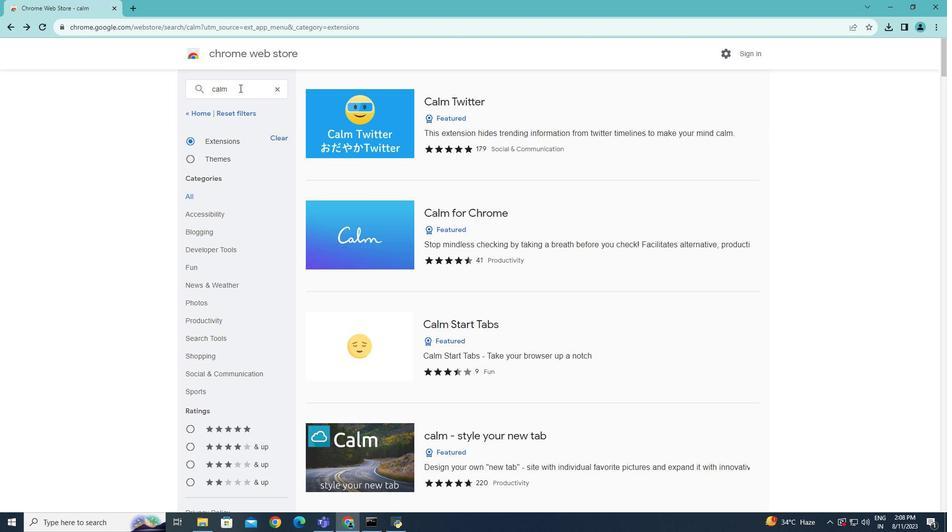 
Action: Mouse pressed left at (239, 88)
Screenshot: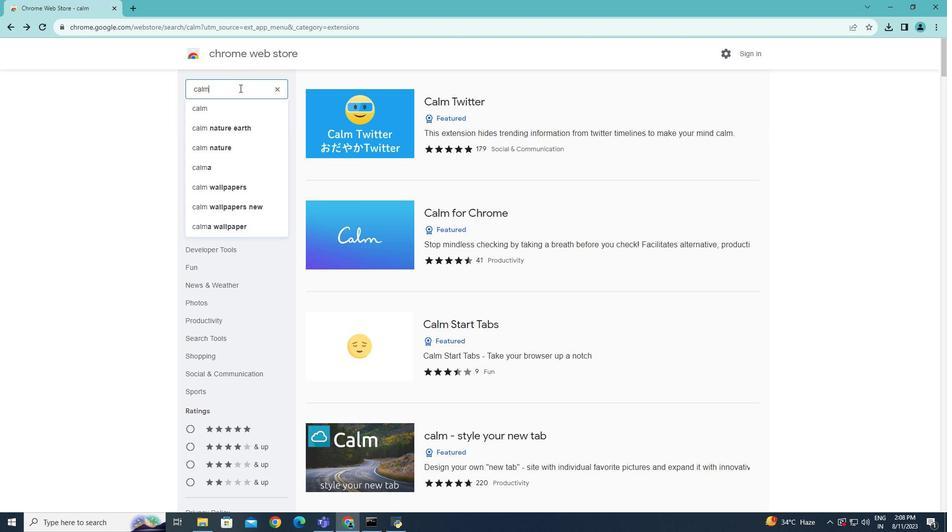 
Action: Key pressed <Key.space>extension<Key.space>for<Key.space>cali<Key.backspace>ming<Key.space>a<Key.backspace>sounds<Key.space>and<Key.space>nature<Key.space>scenes<Key.enter>
Screenshot: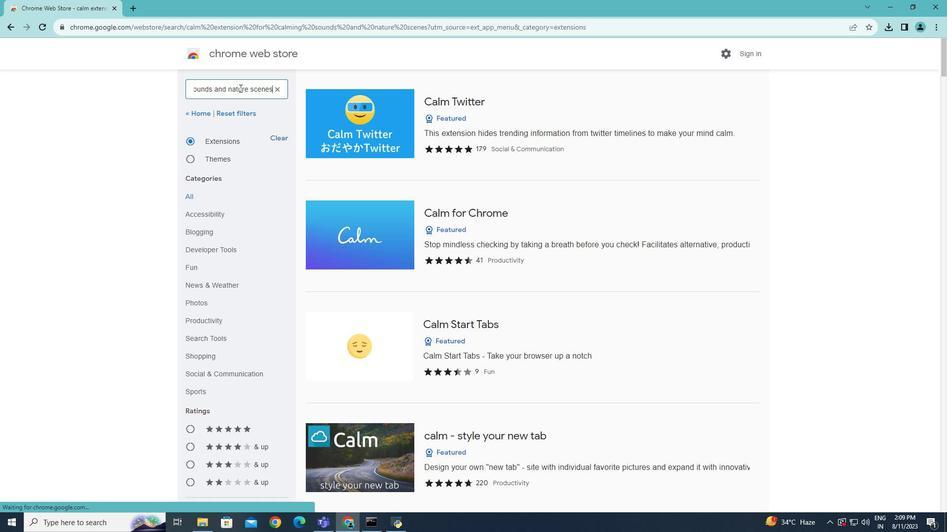 
Action: Mouse moved to (565, 388)
Screenshot: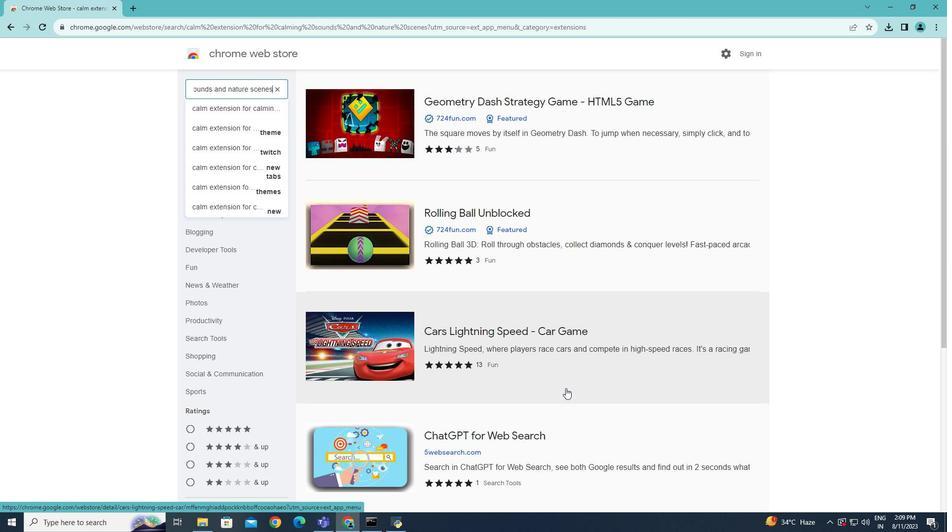 
Action: Mouse scrolled (565, 388) with delta (0, 0)
Screenshot: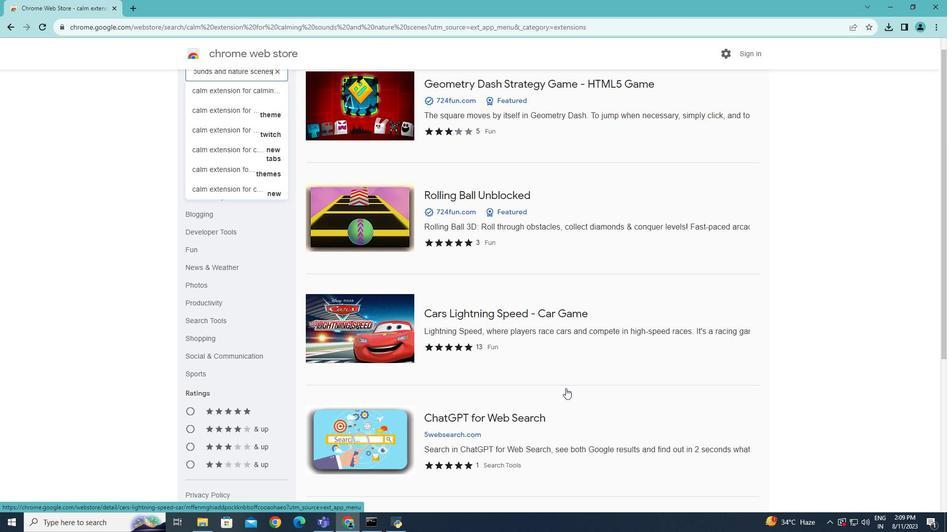 
Action: Mouse scrolled (565, 388) with delta (0, 0)
Screenshot: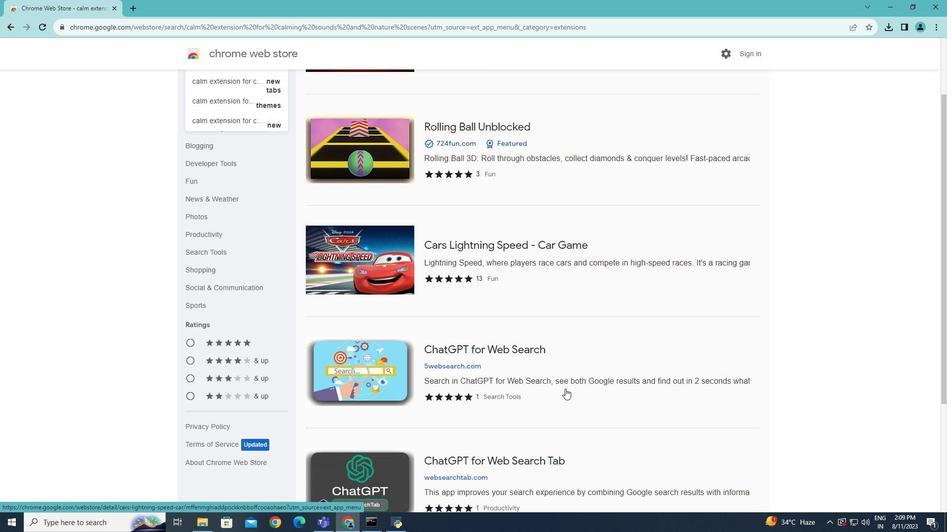 
Action: Mouse scrolled (565, 388) with delta (0, 0)
Screenshot: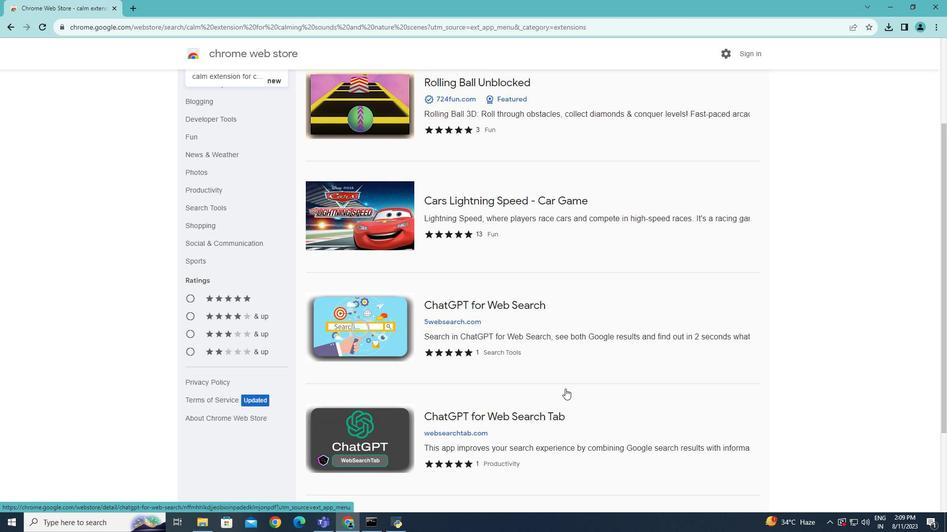 
Action: Mouse moved to (775, 391)
Screenshot: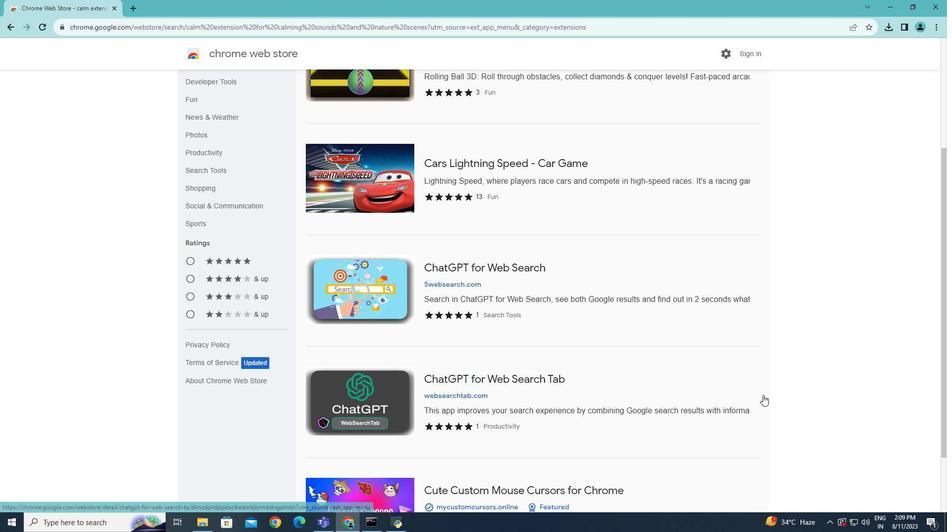 
Action: Mouse scrolled (775, 391) with delta (0, 0)
Screenshot: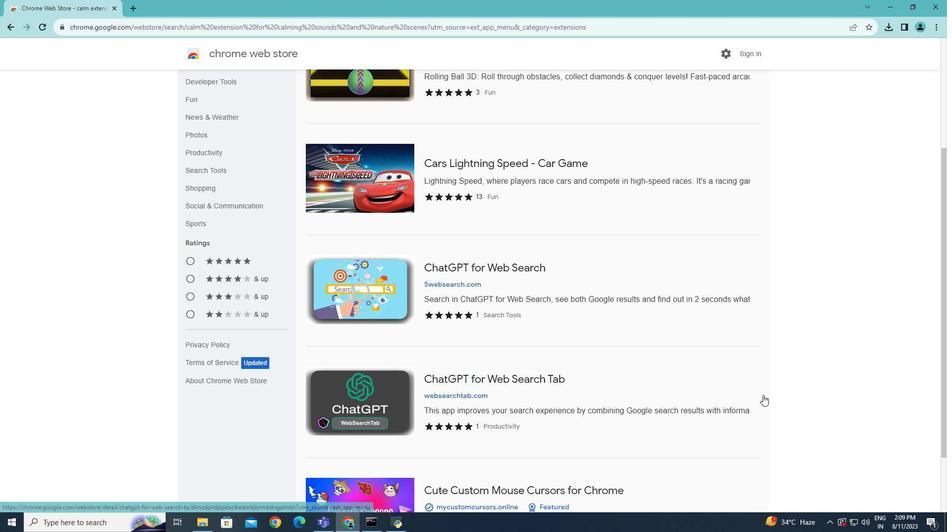
Action: Mouse moved to (771, 392)
Screenshot: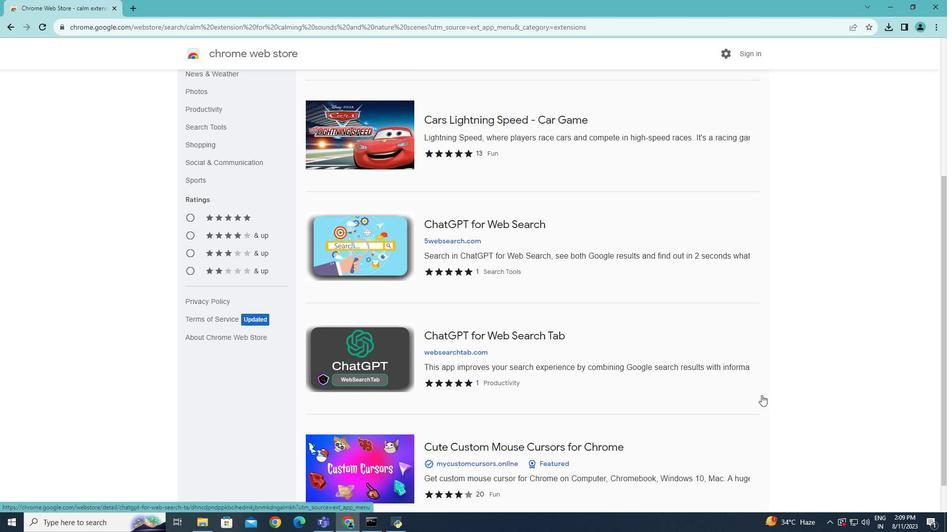 
Action: Mouse scrolled (771, 392) with delta (0, 0)
Screenshot: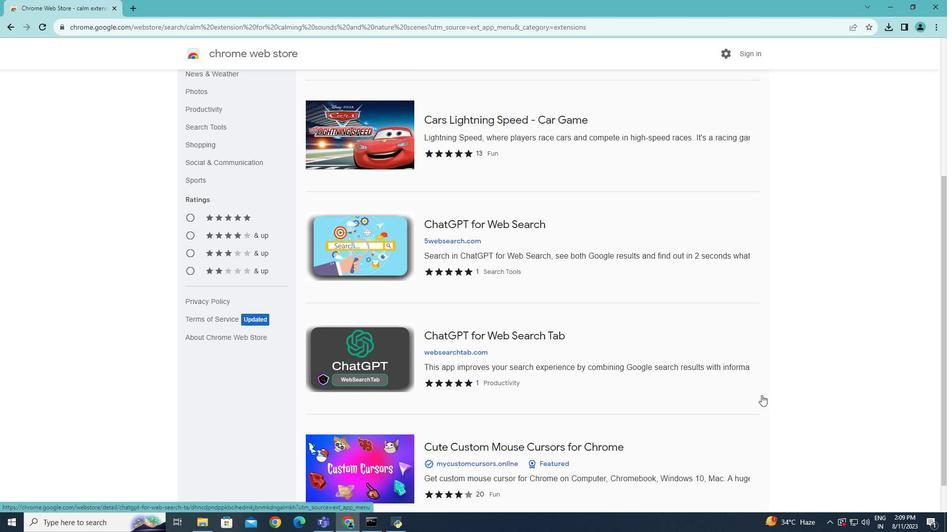 
Action: Mouse moved to (765, 394)
Screenshot: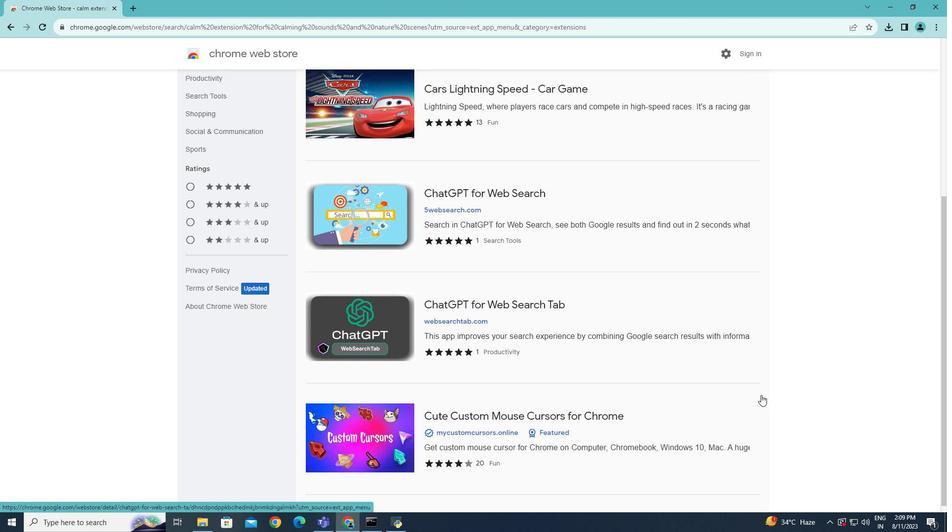 
Action: Mouse scrolled (766, 394) with delta (0, 0)
Screenshot: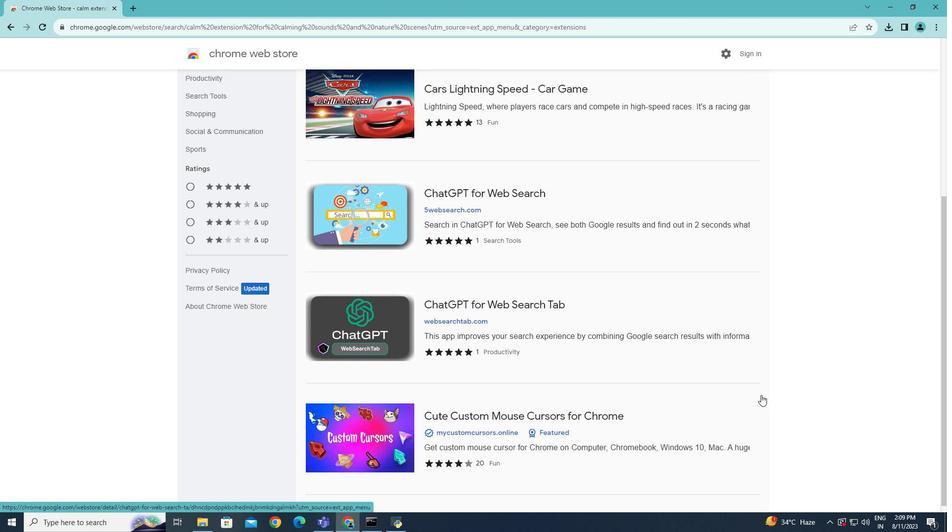 
Action: Mouse moved to (758, 394)
Screenshot: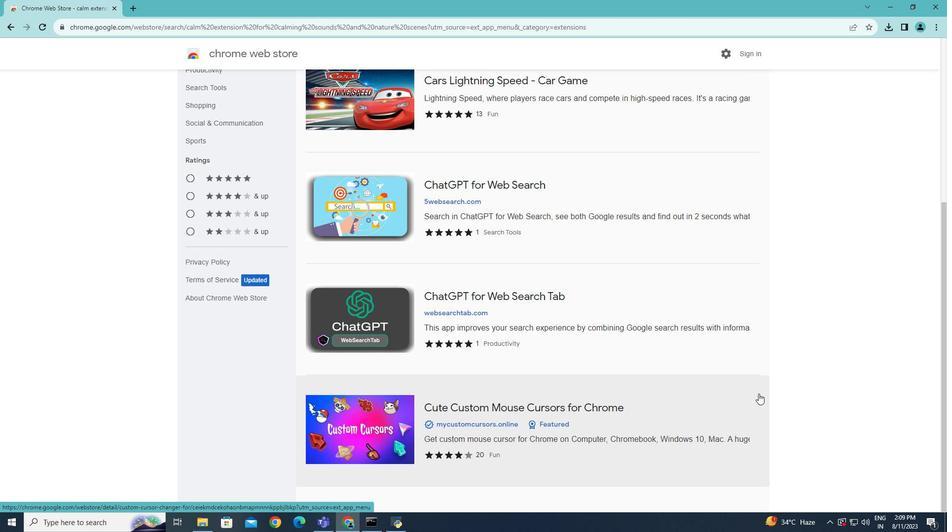 
Action: Mouse scrolled (758, 393) with delta (0, 0)
Screenshot: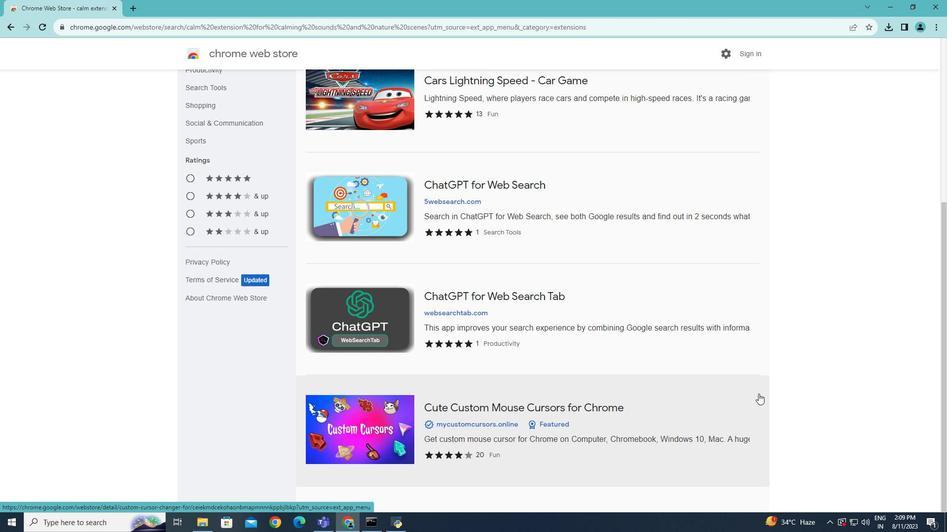 
Action: Mouse scrolled (758, 393) with delta (0, 0)
Screenshot: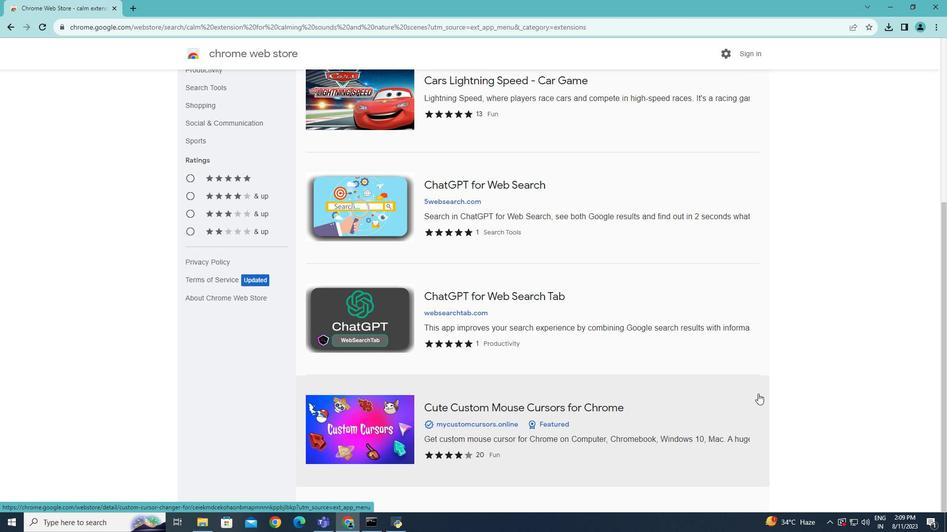 
Action: Mouse scrolled (758, 393) with delta (0, 0)
Screenshot: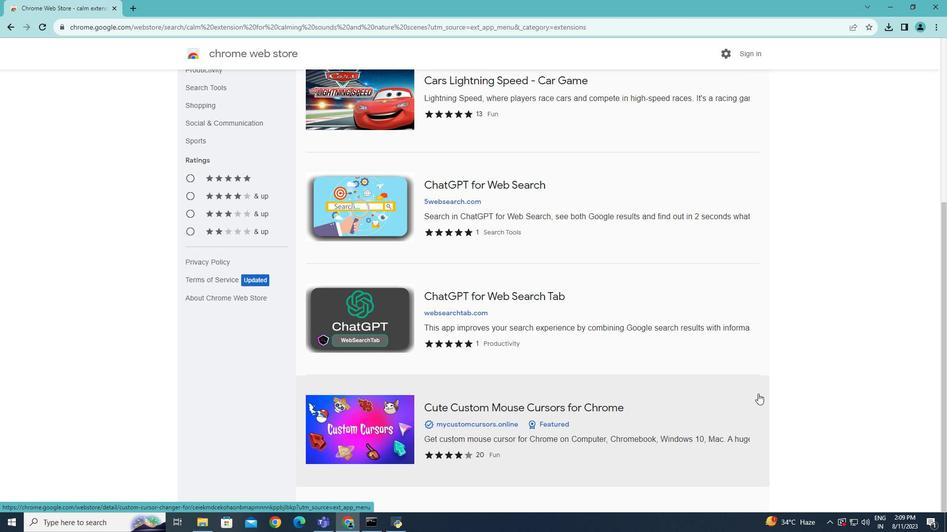 
Action: Mouse scrolled (758, 393) with delta (0, 0)
Screenshot: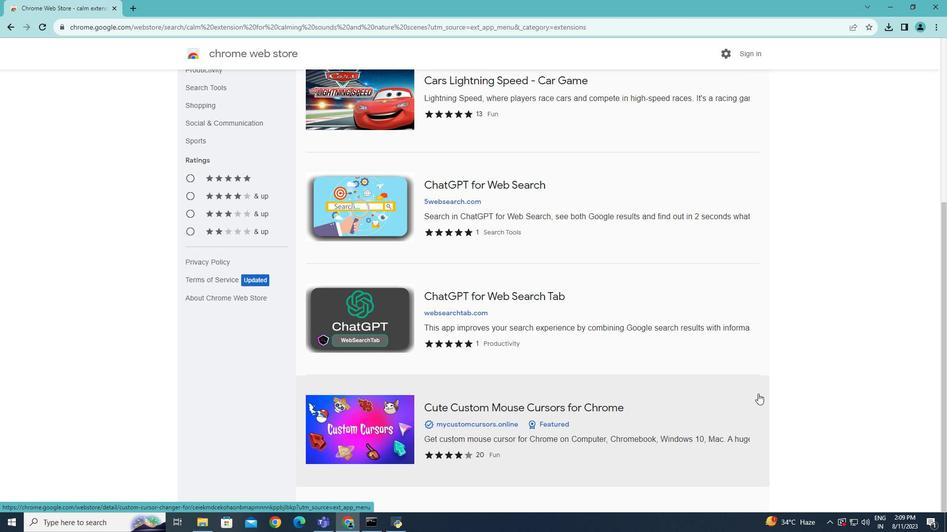 
Action: Mouse moved to (512, 371)
Screenshot: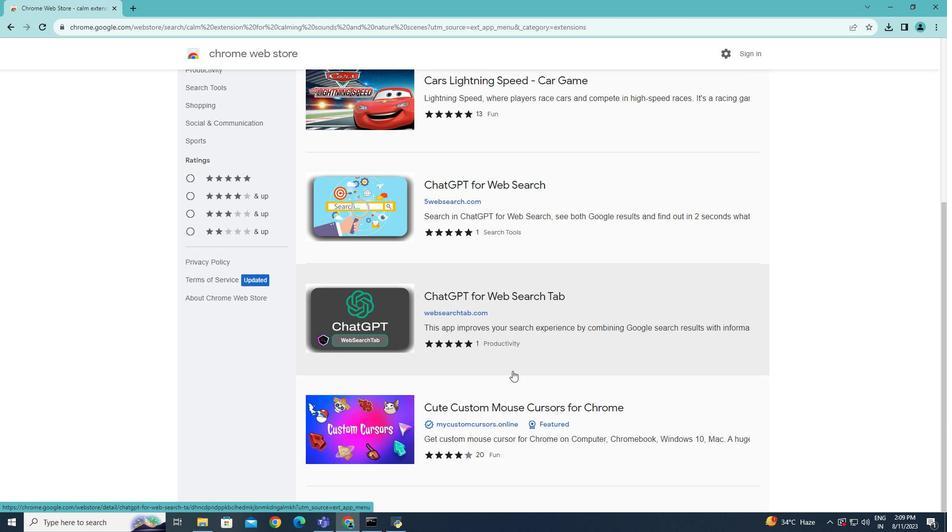 
Action: Mouse scrolled (512, 370) with delta (0, 0)
Screenshot: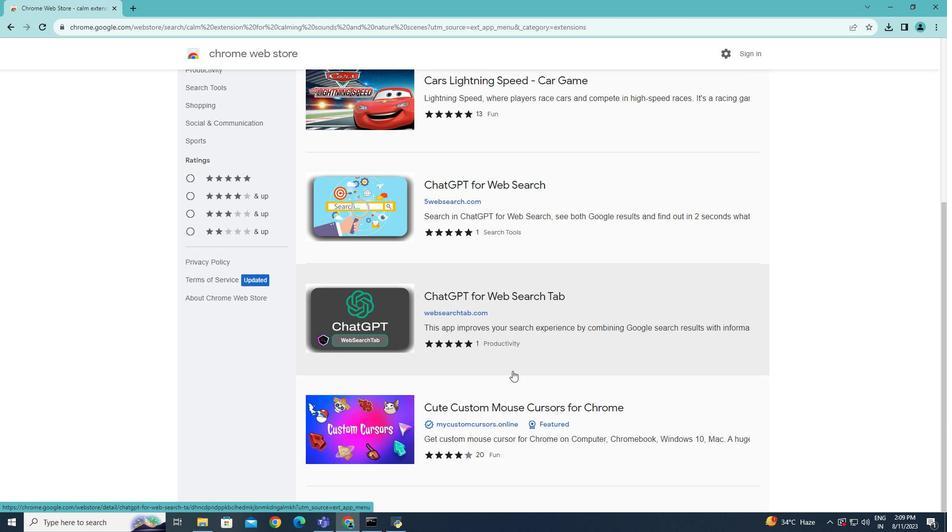 
Action: Mouse moved to (520, 358)
Screenshot: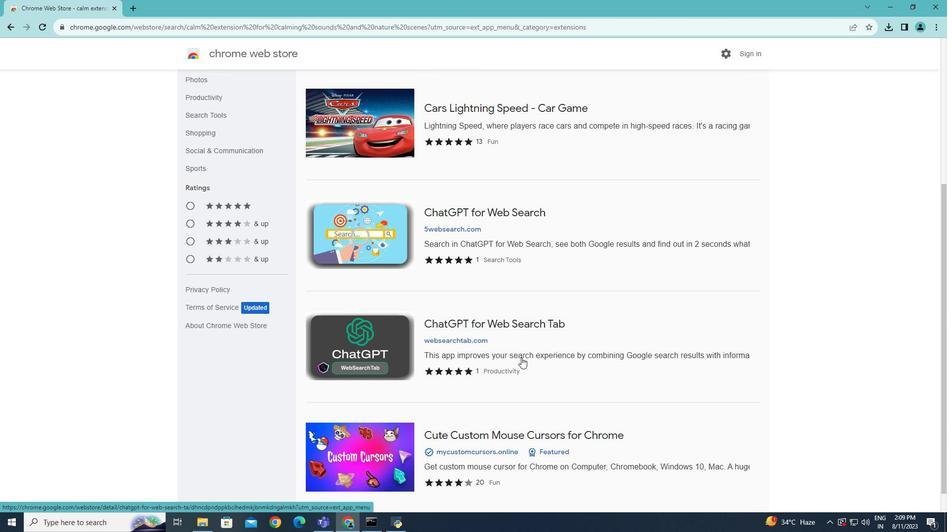 
Action: Mouse scrolled (520, 359) with delta (0, 0)
Screenshot: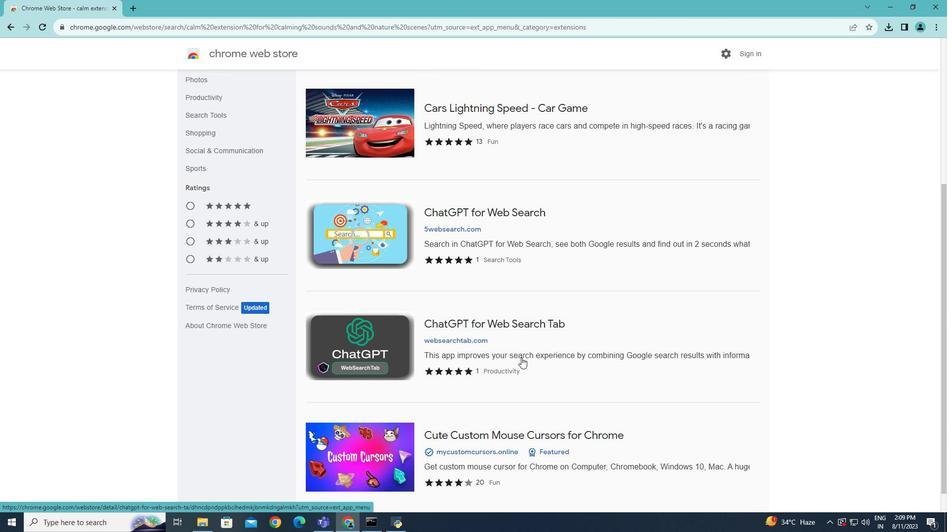 
Action: Mouse moved to (521, 358)
Screenshot: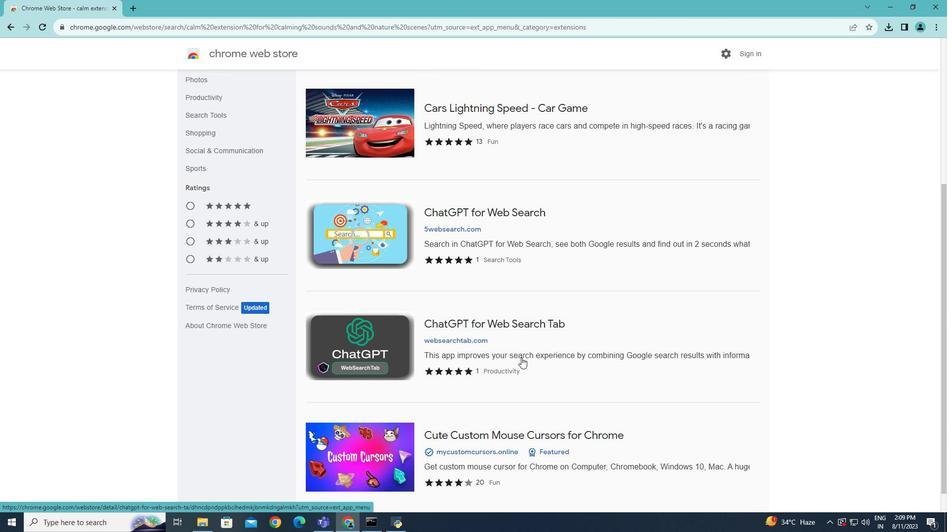 
Action: Mouse scrolled (521, 358) with delta (0, 0)
Screenshot: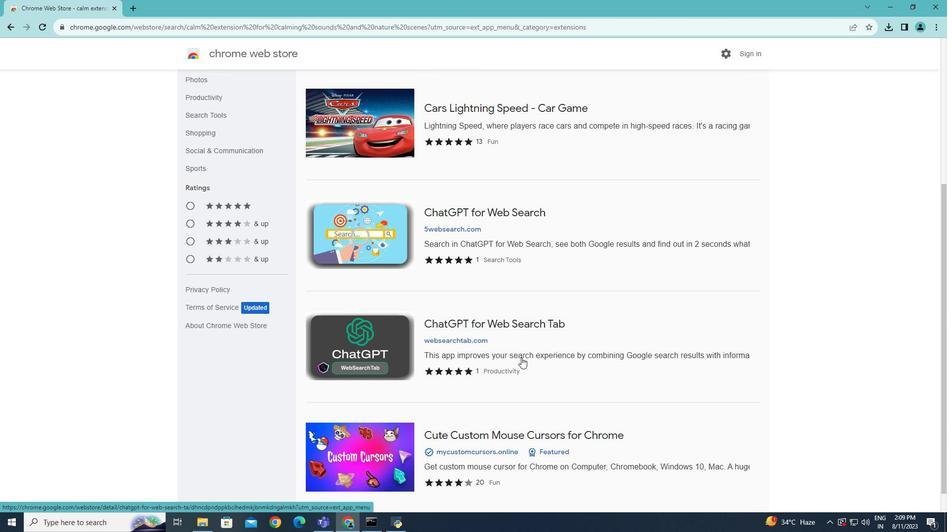
Action: Mouse scrolled (521, 358) with delta (0, 0)
Screenshot: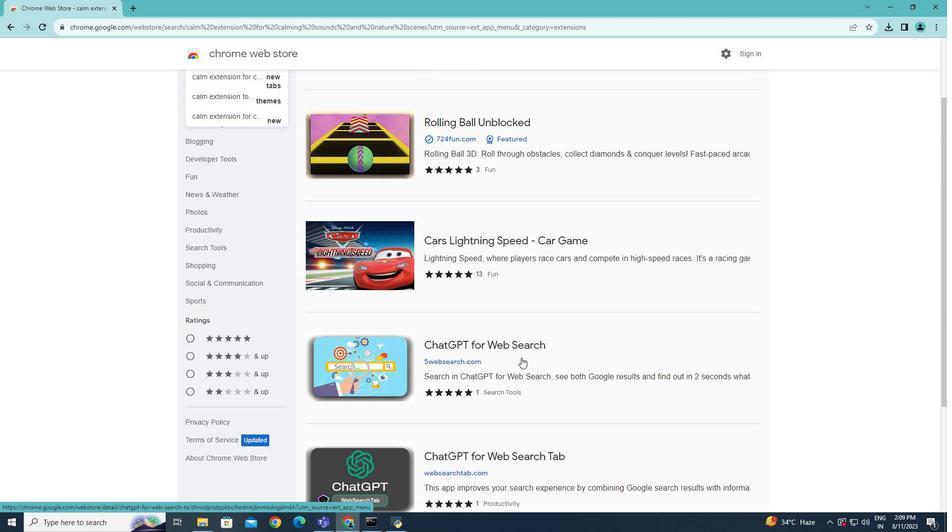 
Action: Mouse scrolled (521, 358) with delta (0, 0)
Screenshot: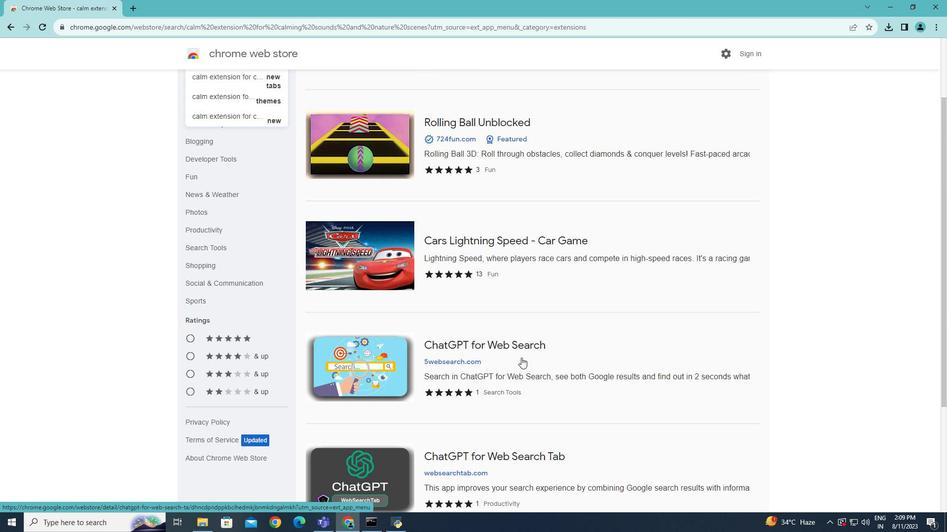 
Action: Mouse scrolled (521, 358) with delta (0, 0)
Screenshot: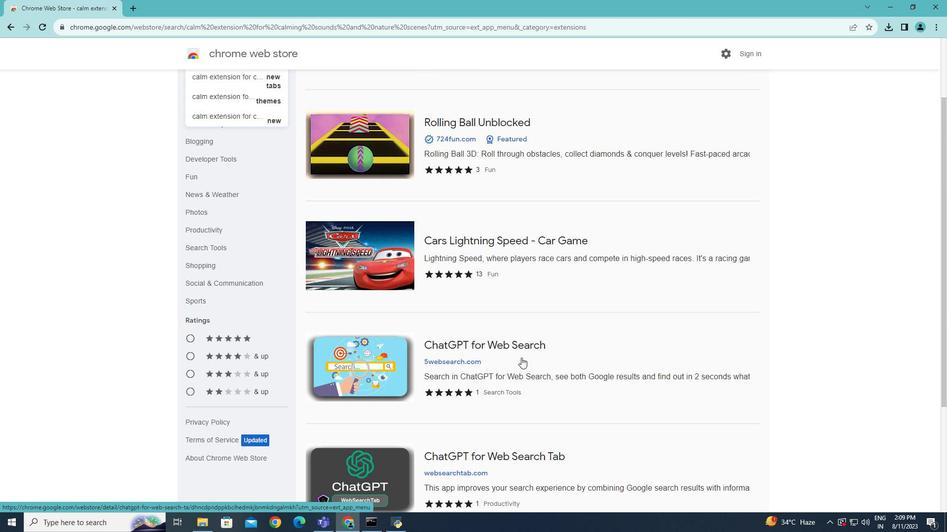 
Action: Mouse scrolled (521, 358) with delta (0, 0)
Screenshot: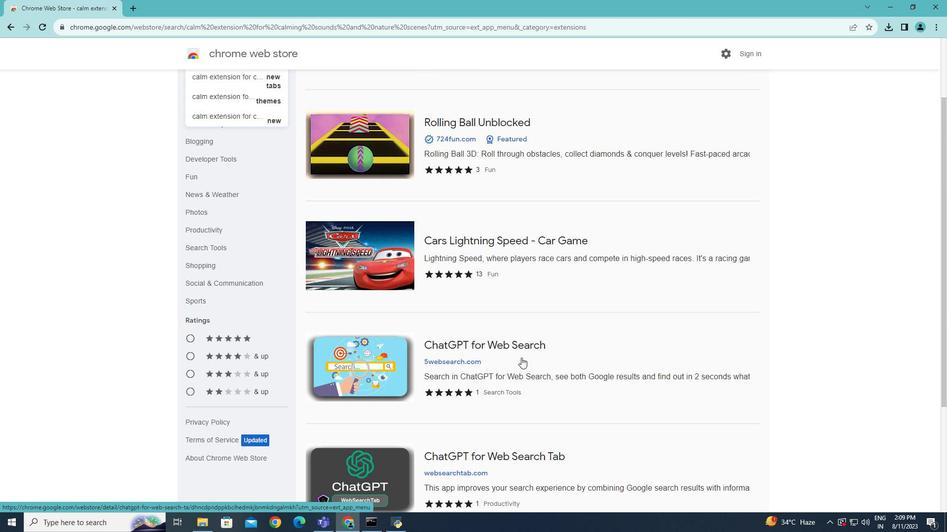 
Action: Mouse scrolled (521, 358) with delta (0, 0)
Screenshot: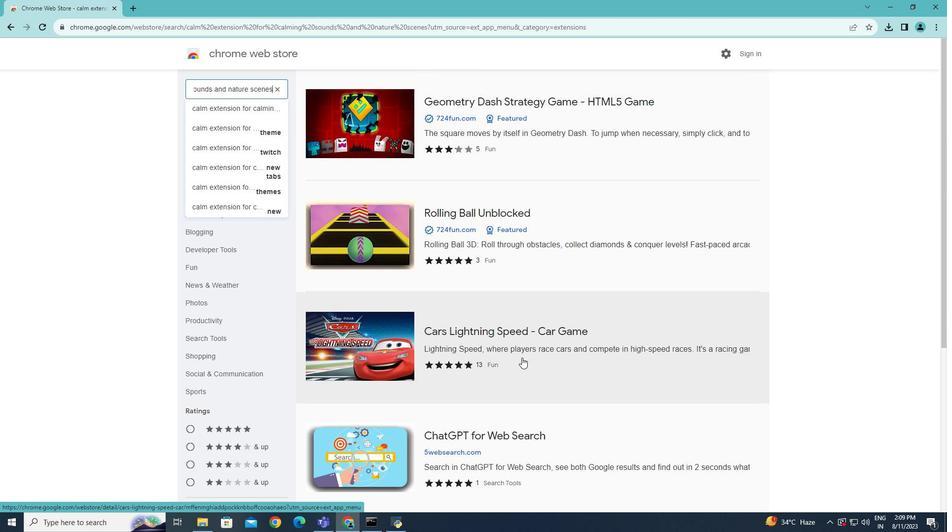 
Action: Mouse scrolled (521, 358) with delta (0, 0)
Screenshot: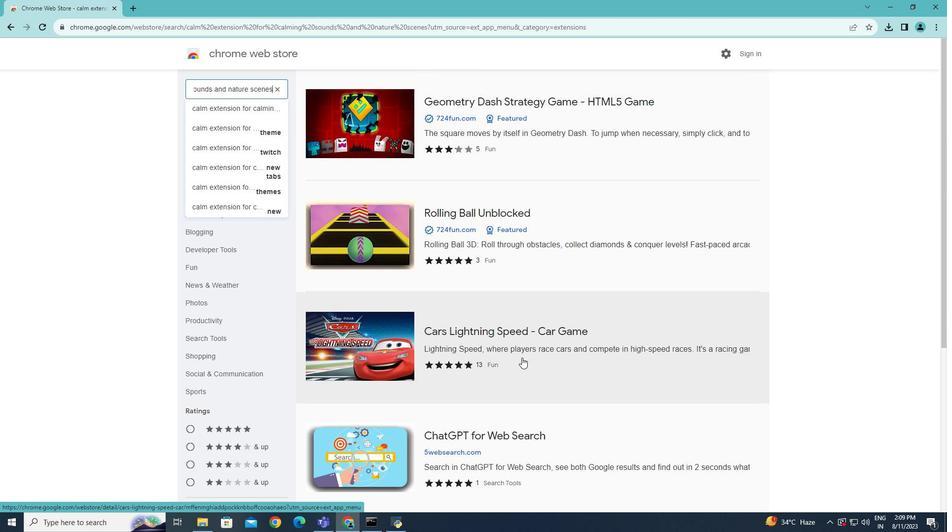 
Action: Mouse scrolled (521, 358) with delta (0, 0)
Screenshot: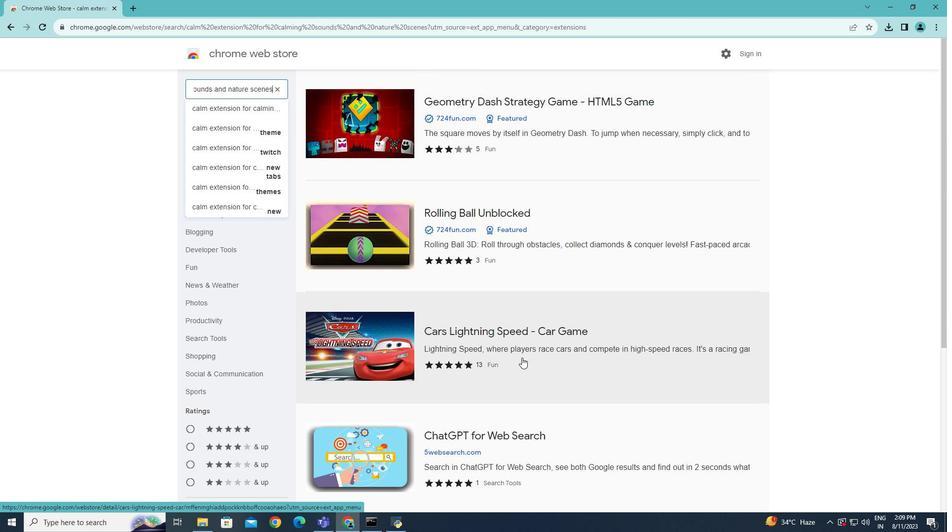 
Action: Mouse scrolled (521, 358) with delta (0, 0)
Screenshot: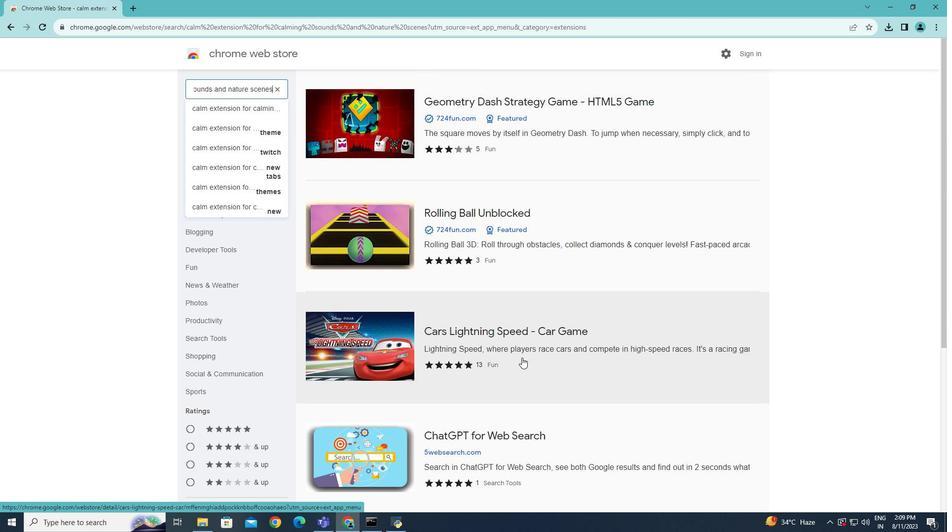 
Action: Mouse moved to (521, 358)
Screenshot: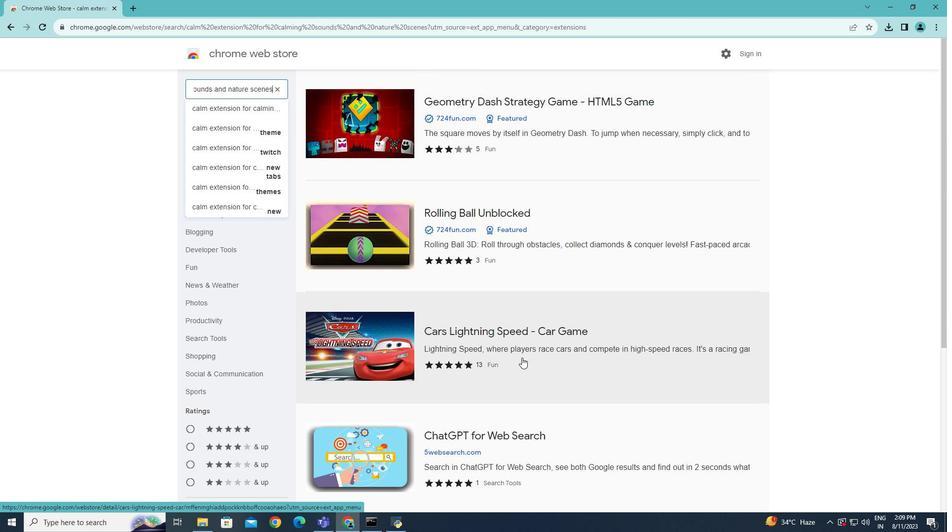 
Action: Mouse scrolled (521, 358) with delta (0, 0)
Screenshot: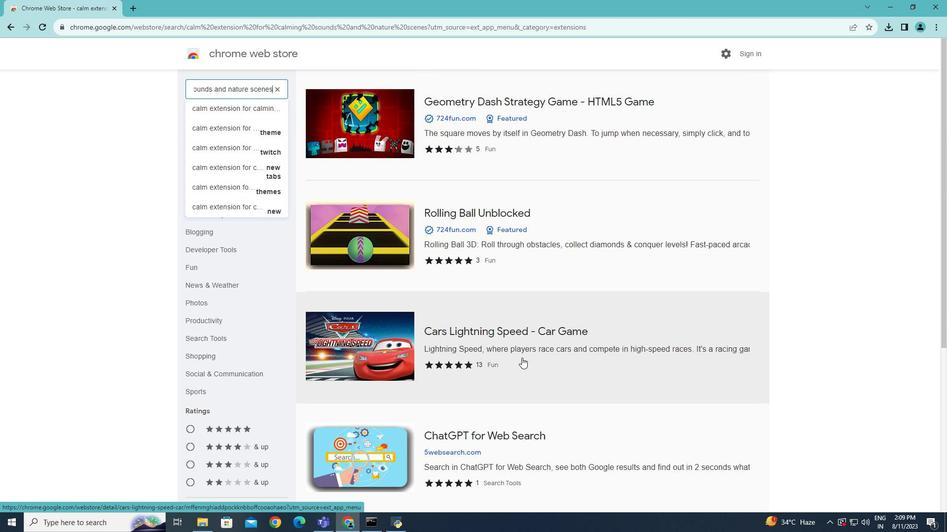 
Action: Mouse moved to (211, 111)
Screenshot: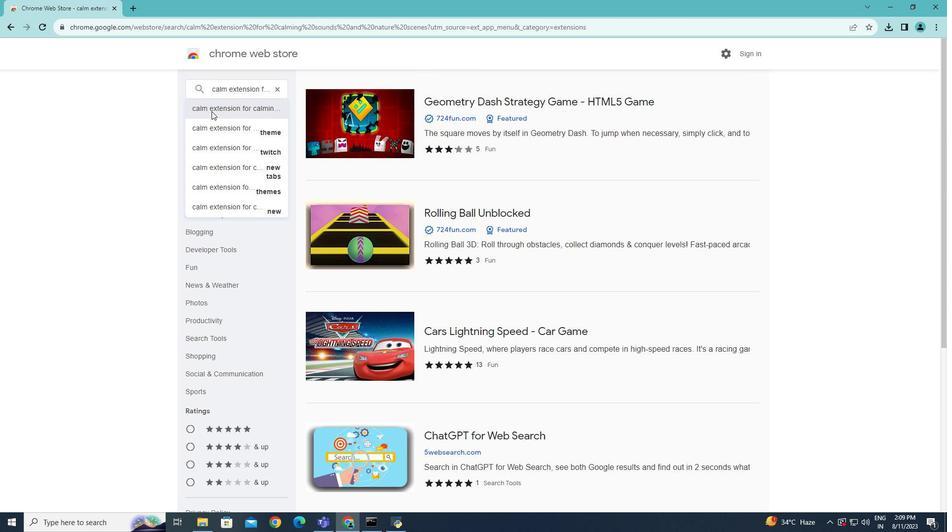 
Action: Mouse pressed left at (211, 111)
Screenshot: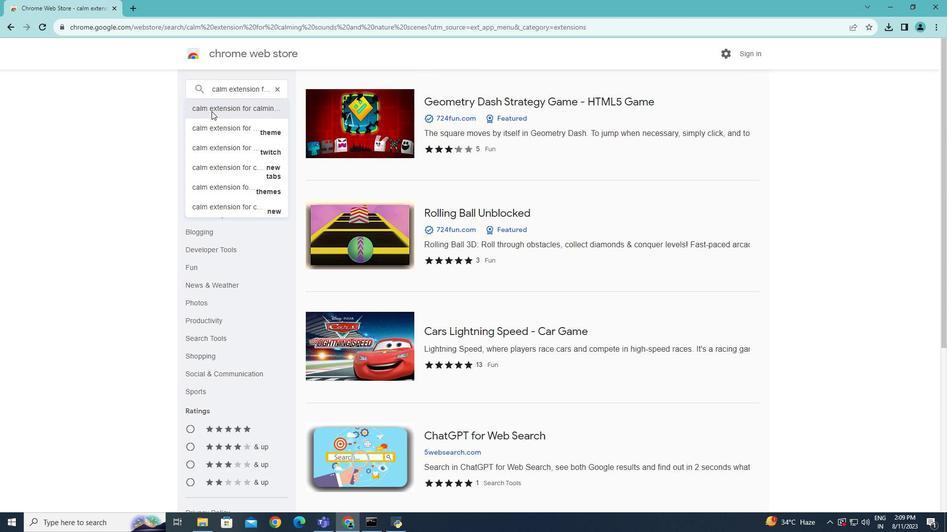 
Action: Mouse moved to (533, 161)
Screenshot: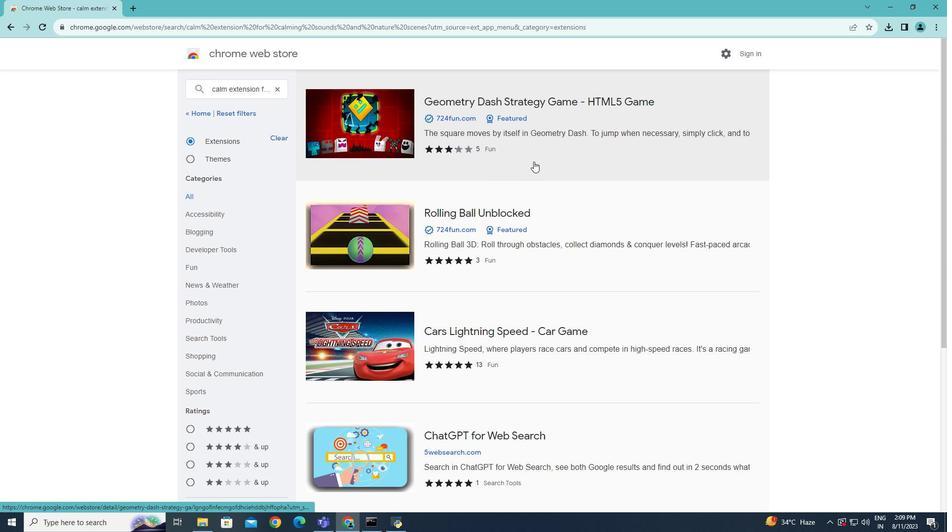 
Action: Mouse scrolled (533, 162) with delta (0, 0)
Screenshot: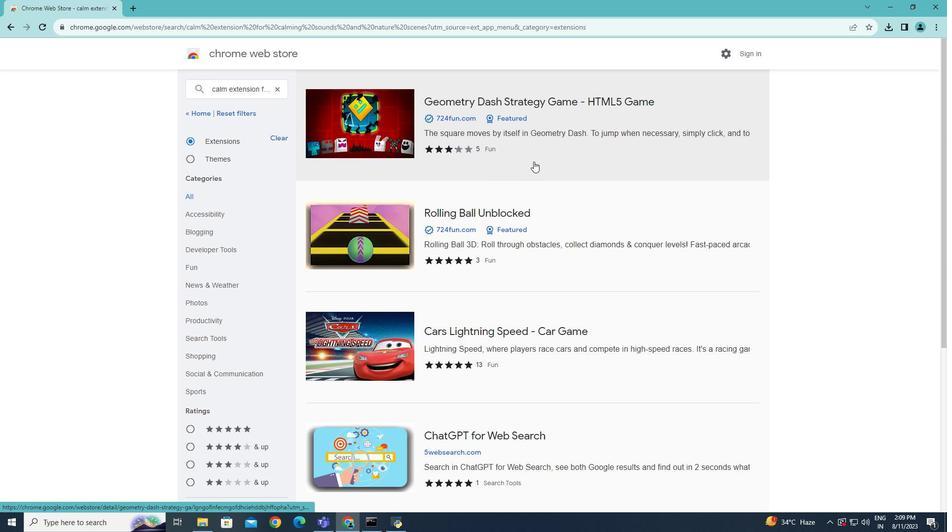 
Action: Mouse scrolled (533, 162) with delta (0, 0)
Screenshot: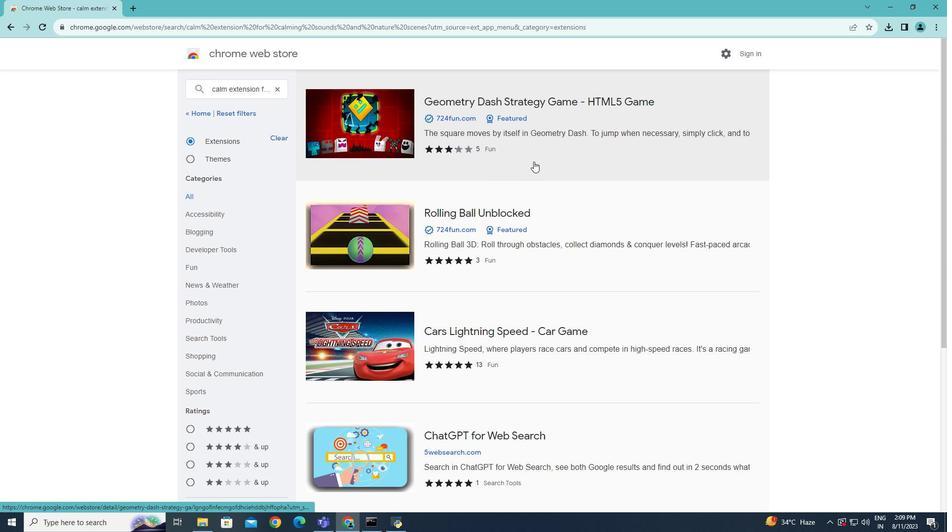 
Action: Mouse scrolled (533, 162) with delta (0, 0)
Screenshot: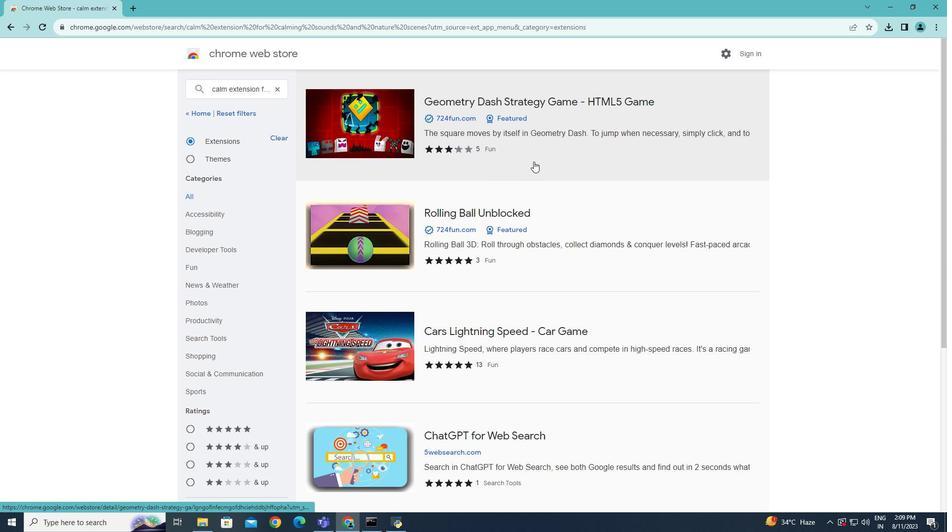 
Action: Mouse moved to (277, 88)
Screenshot: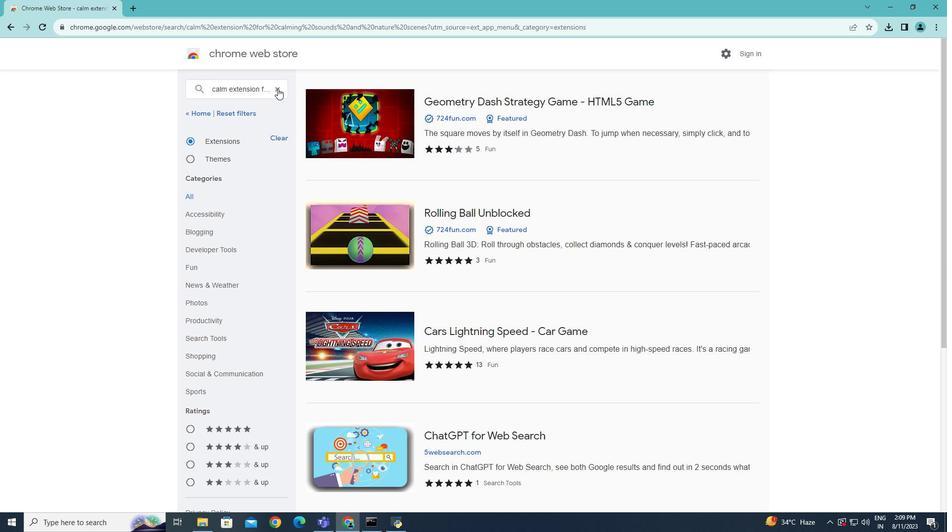 
Action: Mouse pressed left at (277, 88)
Screenshot: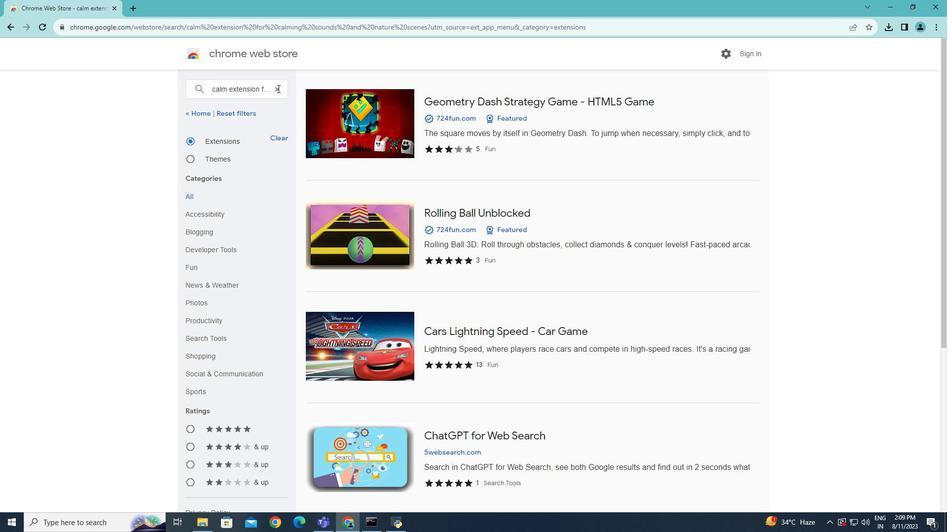
Action: Mouse moved to (236, 91)
Screenshot: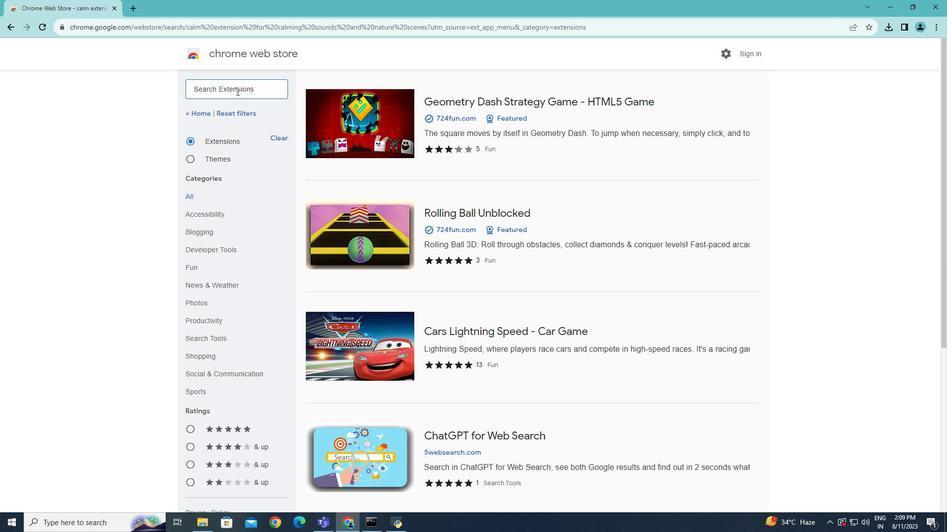 
Action: Mouse pressed left at (236, 91)
Screenshot: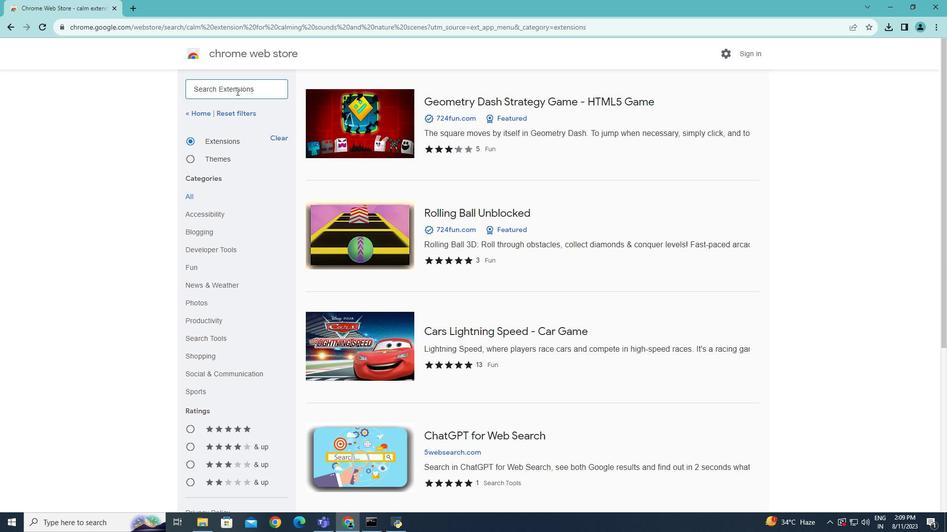 
Action: Mouse moved to (239, 96)
Screenshot: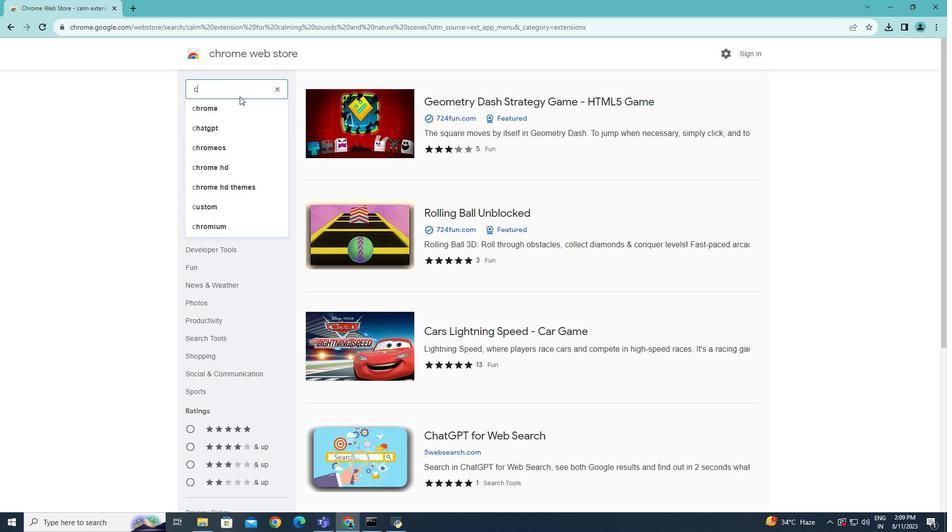 
Action: Key pressed c
Screenshot: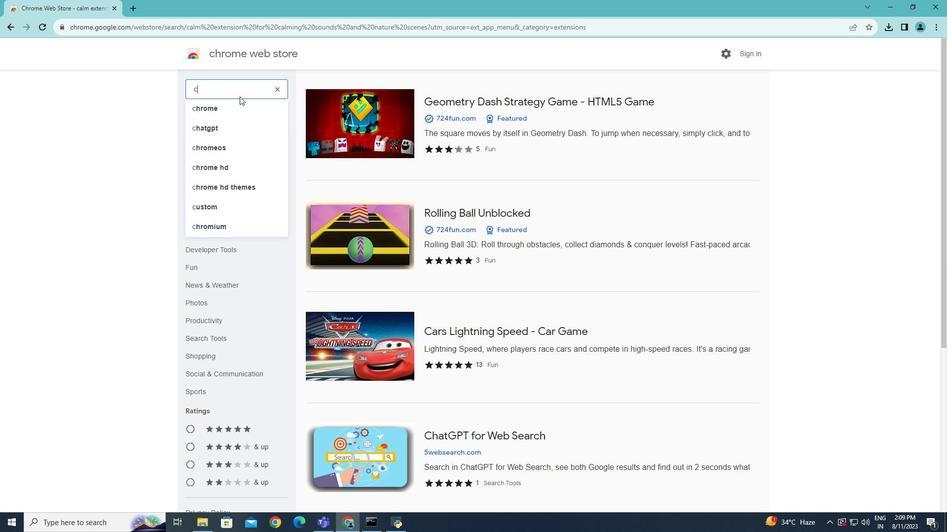 
Action: Mouse moved to (239, 96)
Screenshot: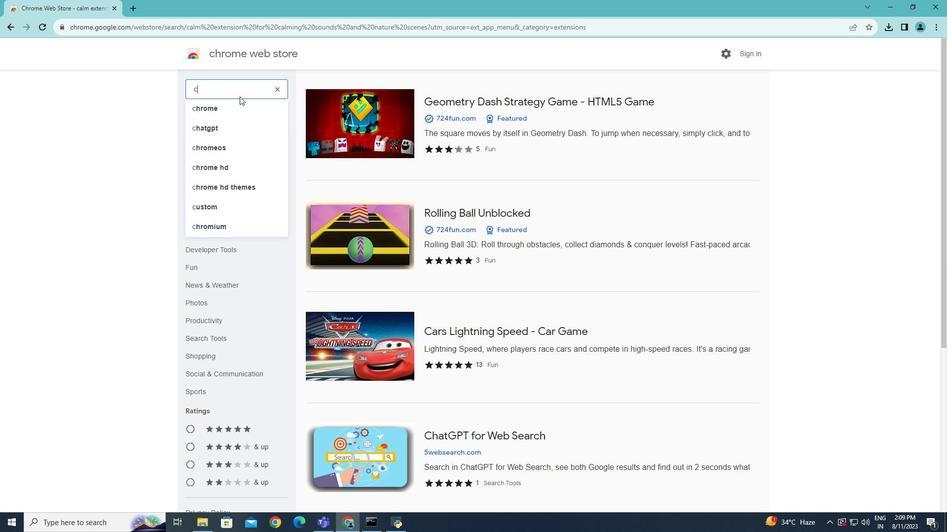
Action: Key pressed a
Screenshot: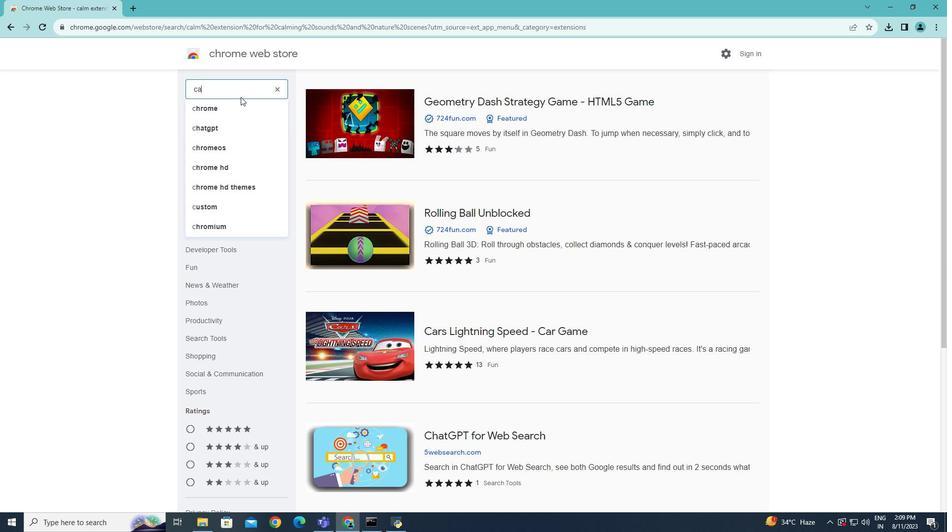 
Action: Mouse moved to (243, 100)
Screenshot: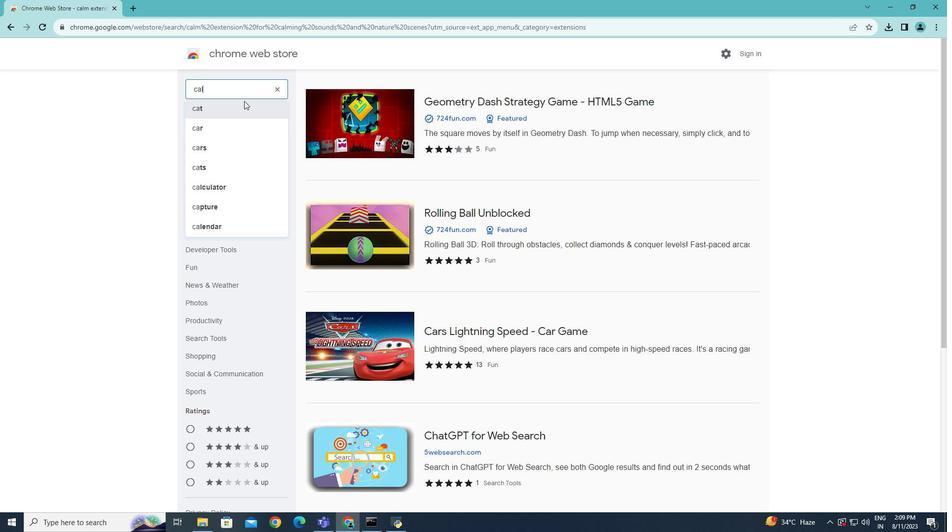 
Action: Key pressed l
Screenshot: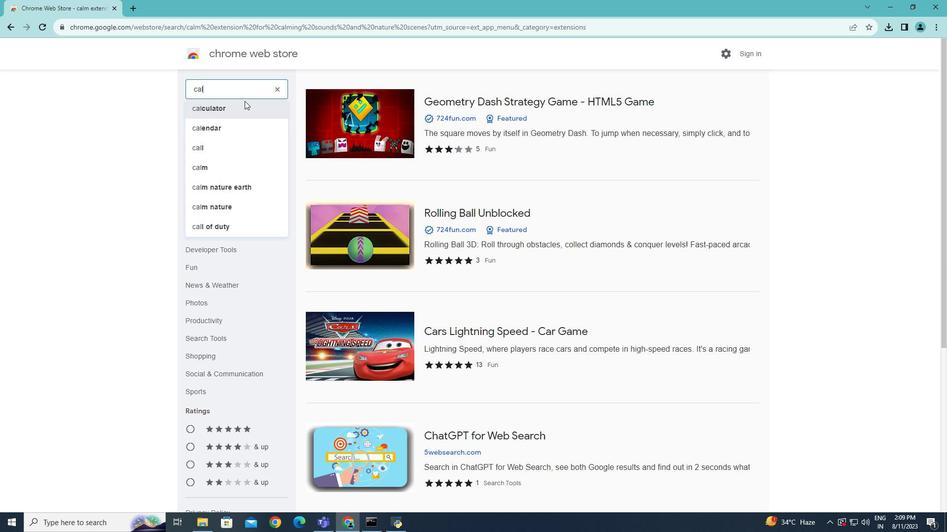 
Action: Mouse moved to (244, 101)
Screenshot: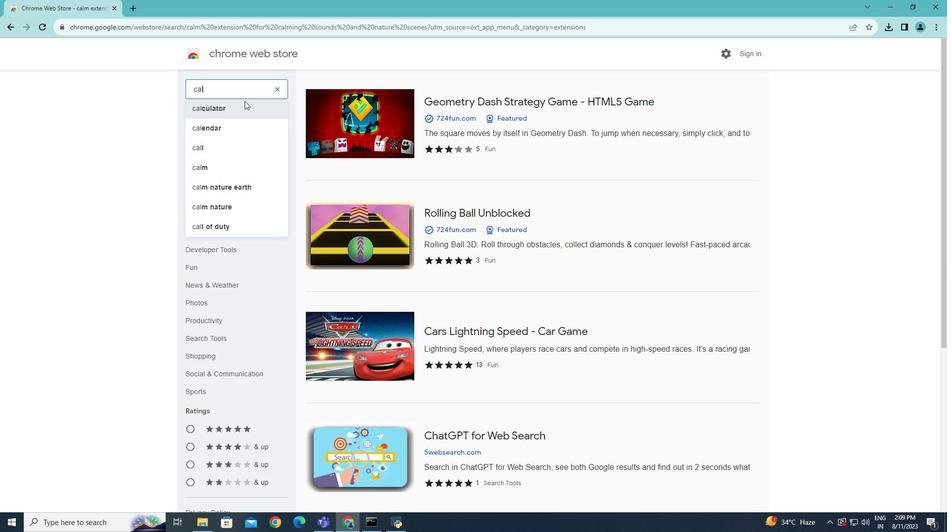 
Action: Key pressed m
Screenshot: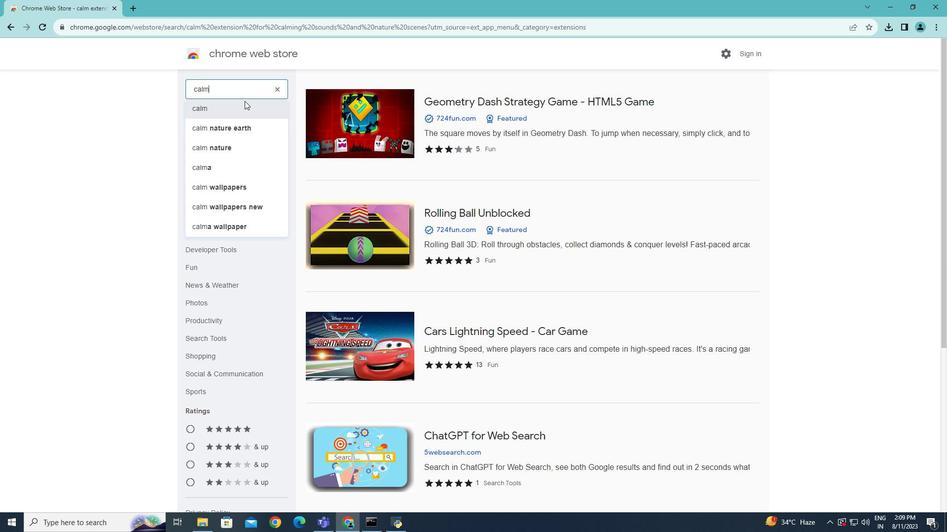 
Action: Mouse moved to (249, 102)
Screenshot: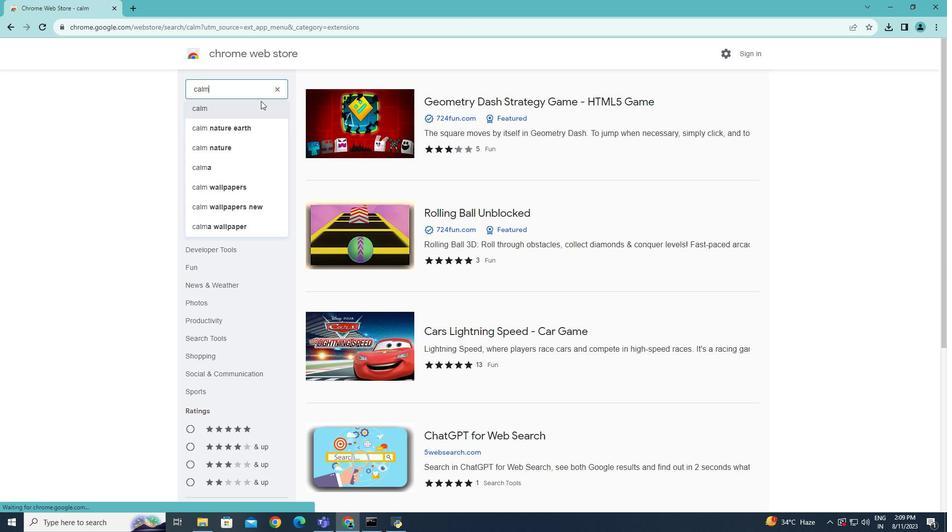 
Action: Key pressed <Key.enter>
